 Task: Look for space in McKinleyville, United States from 10th July, 2023 to 15th July, 2023 for 7 adults in price range Rs.10000 to Rs.15000. Place can be entire place or shared room with 4 bedrooms having 7 beds and 4 bathrooms. Property type can be house, flat, guest house. Amenities needed are: wifi, TV, free parkinig on premises, gym, breakfast. Booking option can be shelf check-in. Required host language is English.
Action: Mouse moved to (497, 108)
Screenshot: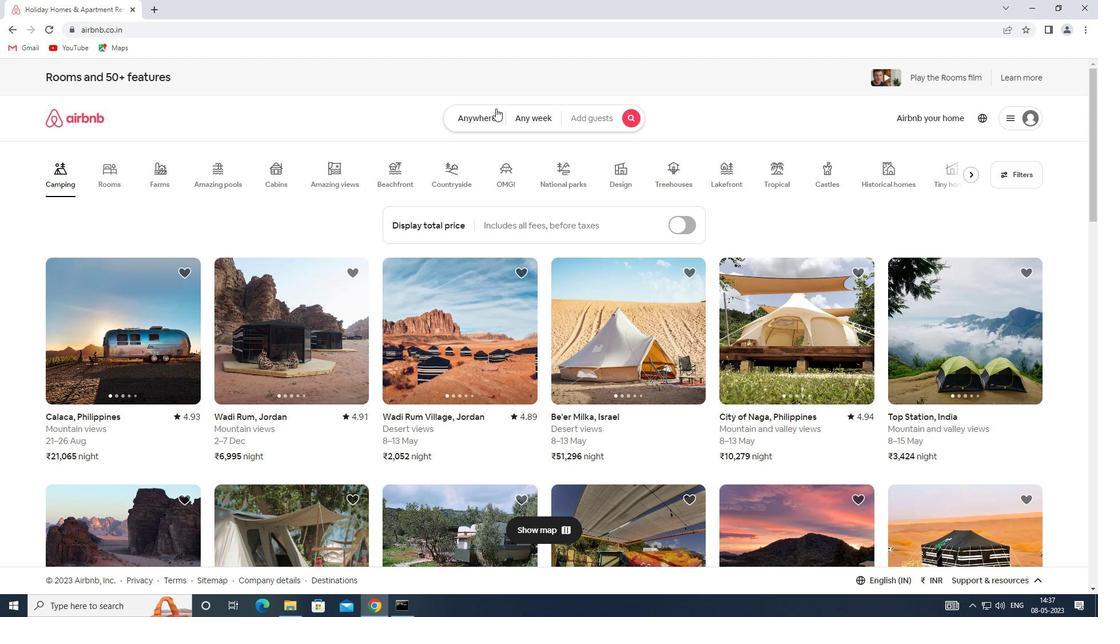 
Action: Mouse pressed left at (497, 108)
Screenshot: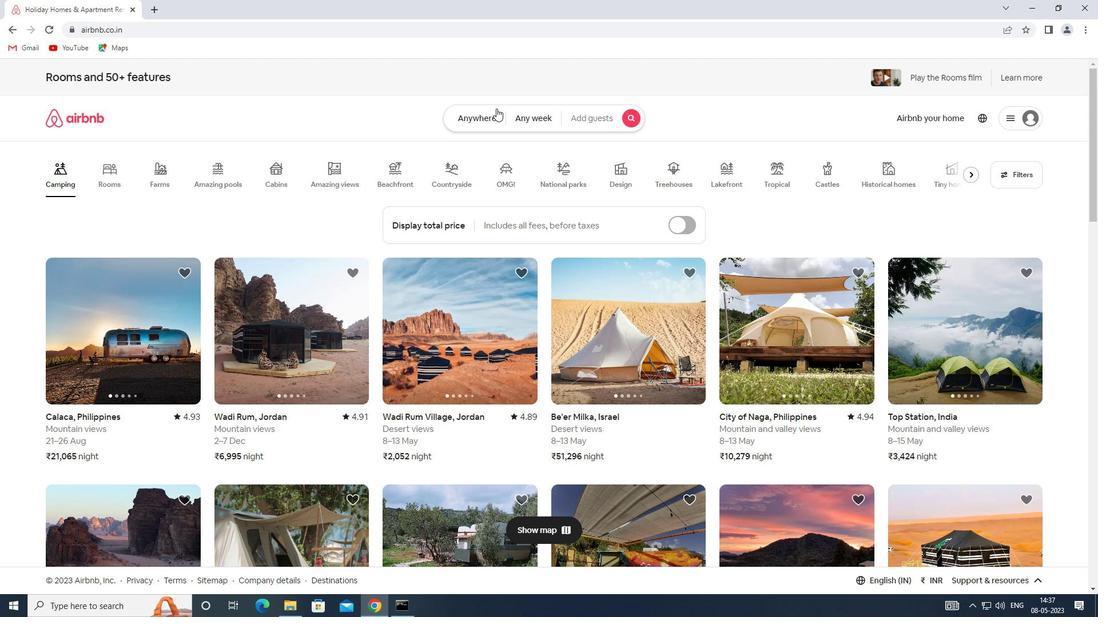 
Action: Mouse moved to (330, 163)
Screenshot: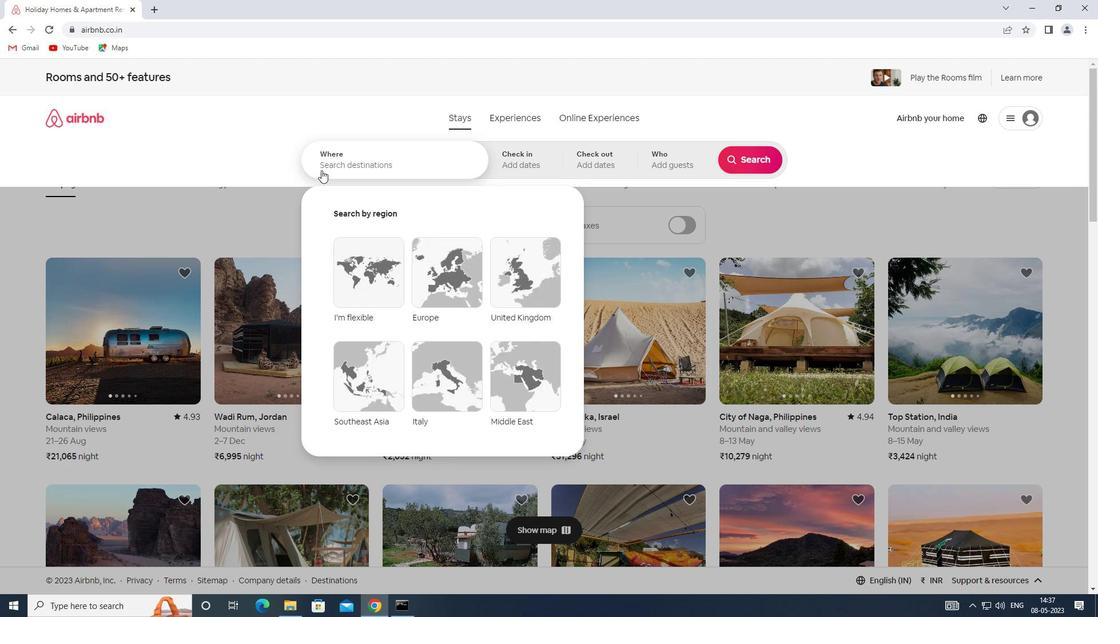 
Action: Mouse pressed left at (330, 163)
Screenshot: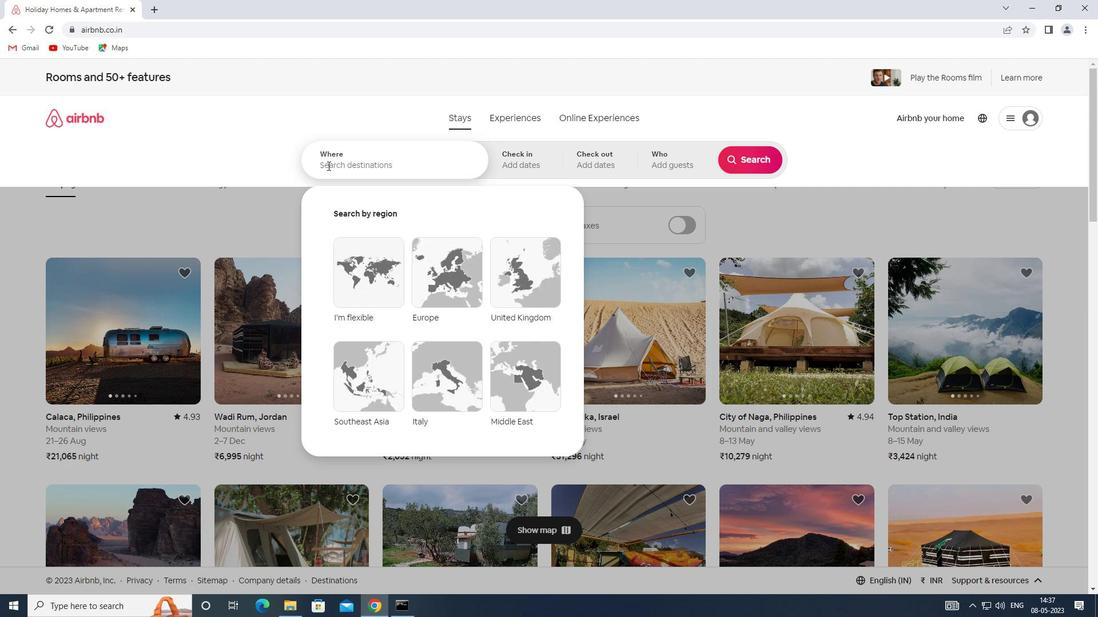 
Action: Key pressed <Key.shift>S
Screenshot: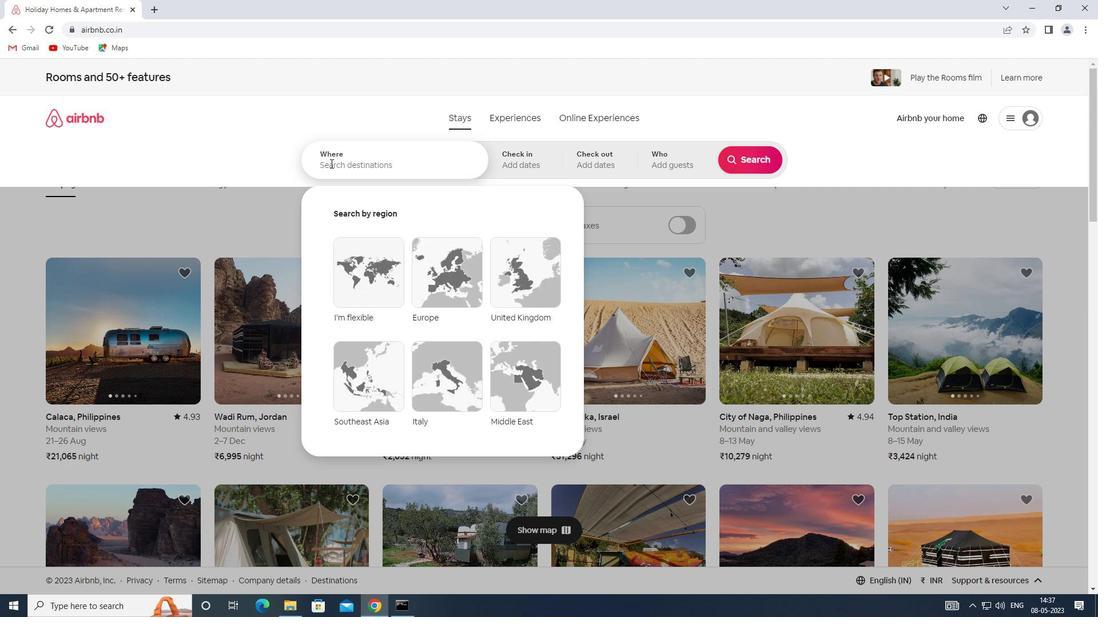 
Action: Mouse moved to (331, 163)
Screenshot: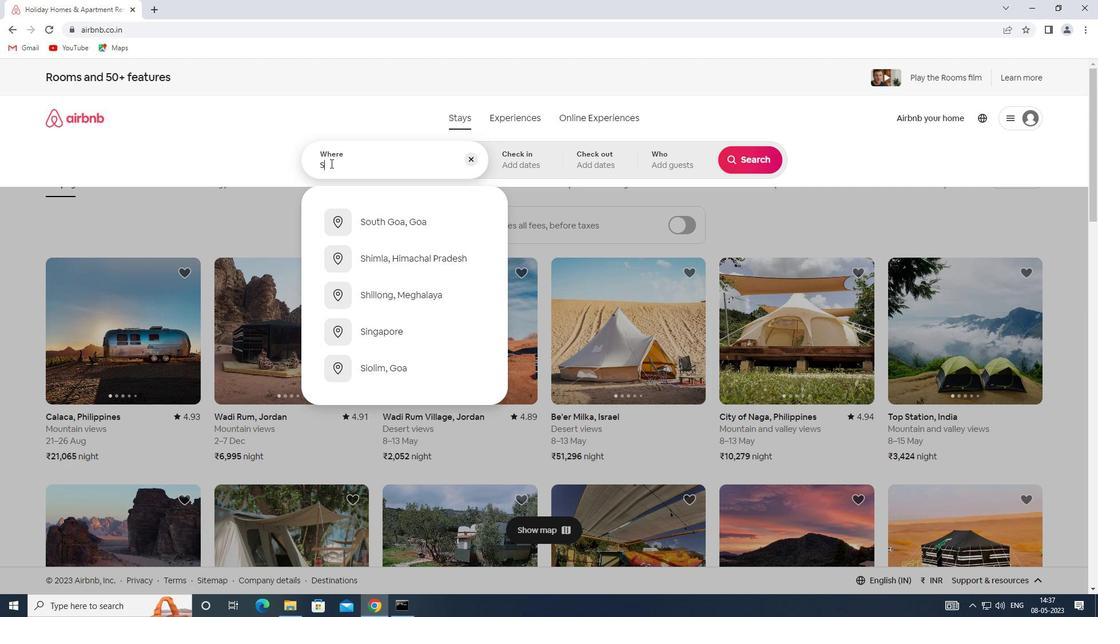 
Action: Key pressed PACE<Key.space>IN<Key.space><Key.shift>MC<Key.shift><Key.shift><Key.shift><Key.shift><Key.shift><Key.shift><Key.shift><Key.shift><Key.shift><Key.shift><Key.shift><Key.shift>KINLEYVILLE,<Key.shift>UNITED<Key.space><Key.shift>STATES
Screenshot: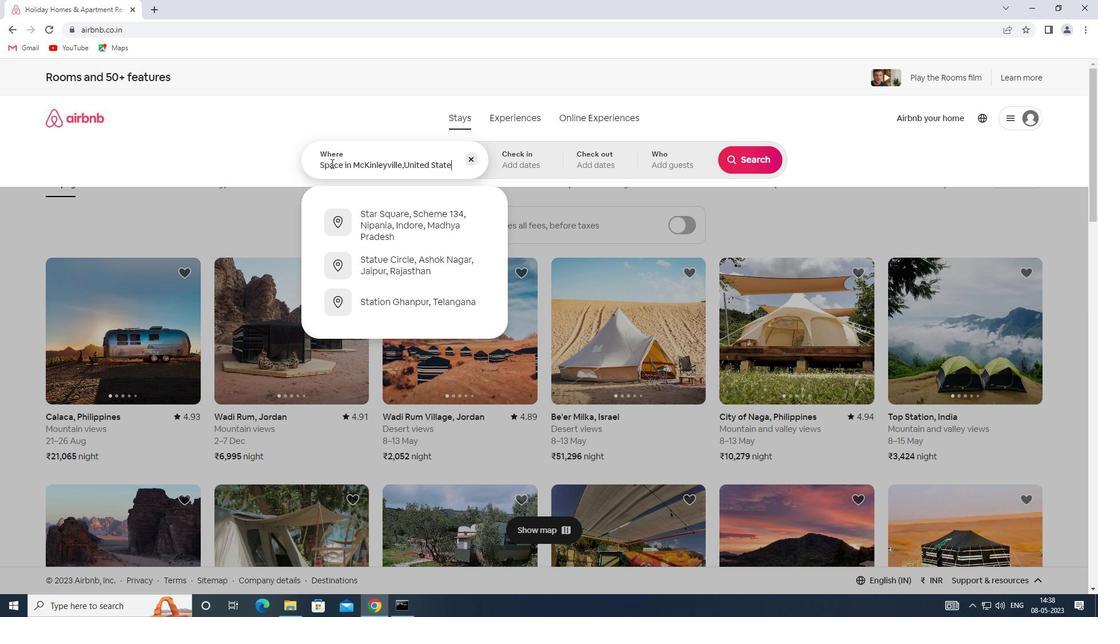 
Action: Mouse moved to (520, 165)
Screenshot: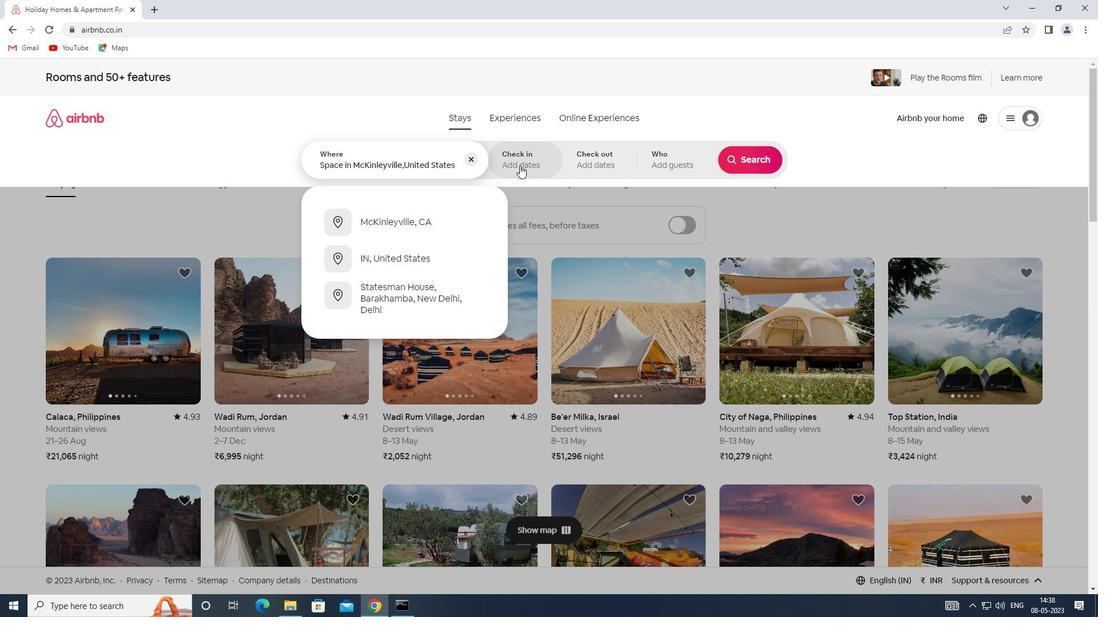 
Action: Mouse pressed left at (520, 165)
Screenshot: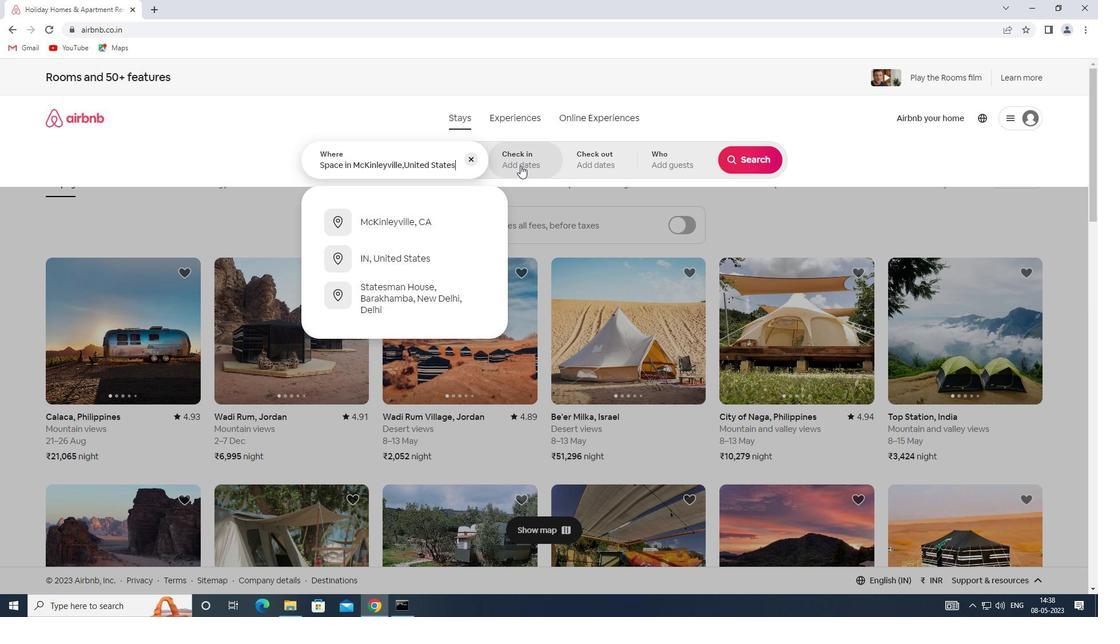 
Action: Mouse moved to (743, 251)
Screenshot: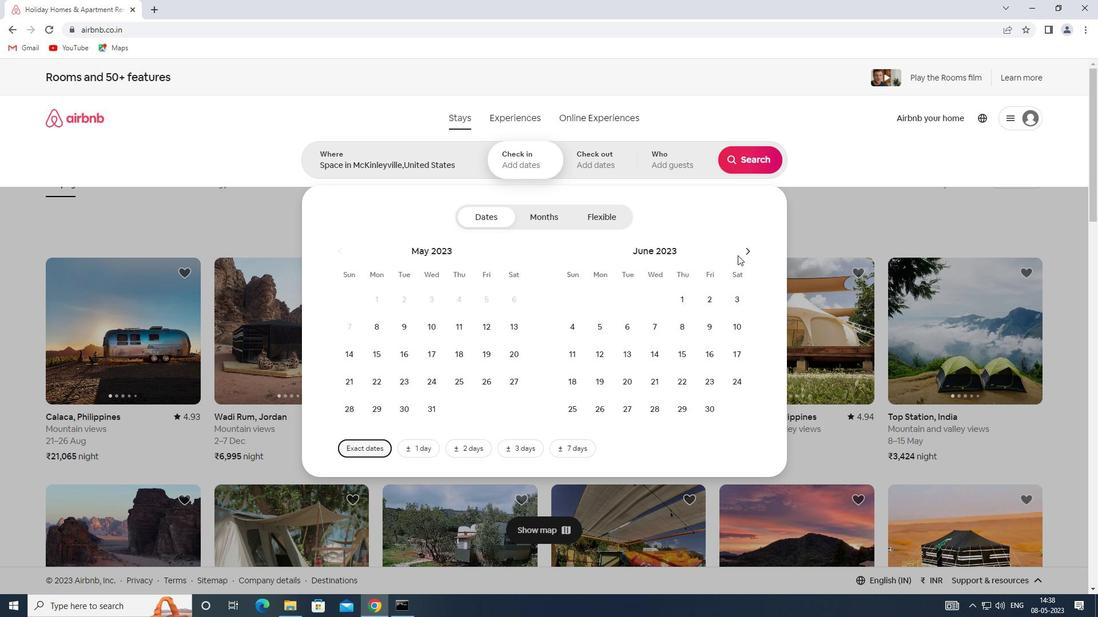 
Action: Mouse pressed left at (743, 251)
Screenshot: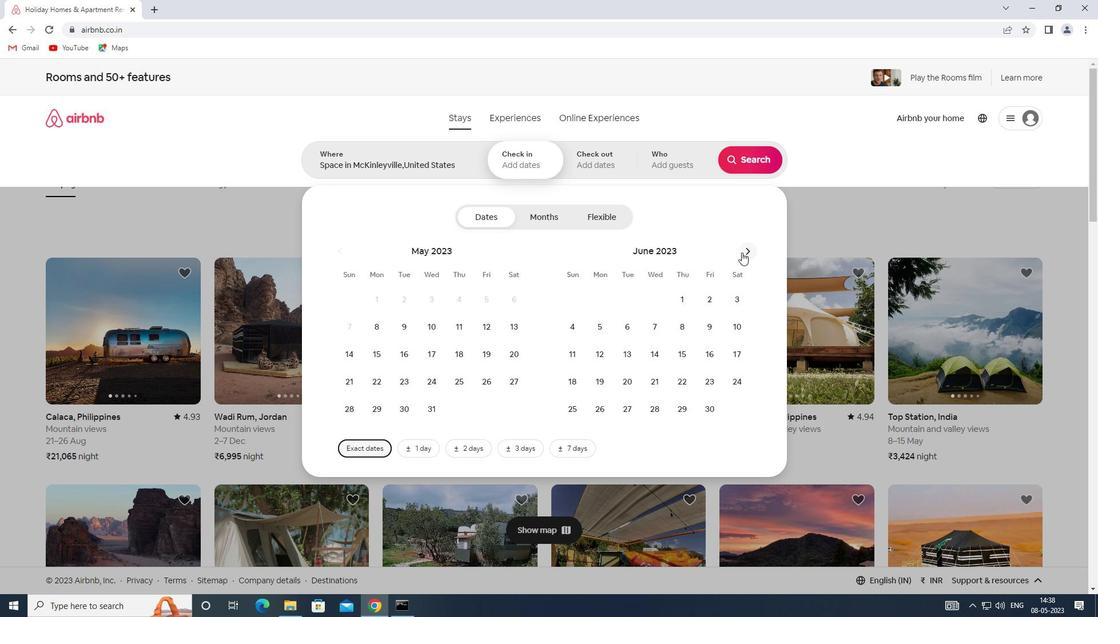 
Action: Mouse moved to (593, 349)
Screenshot: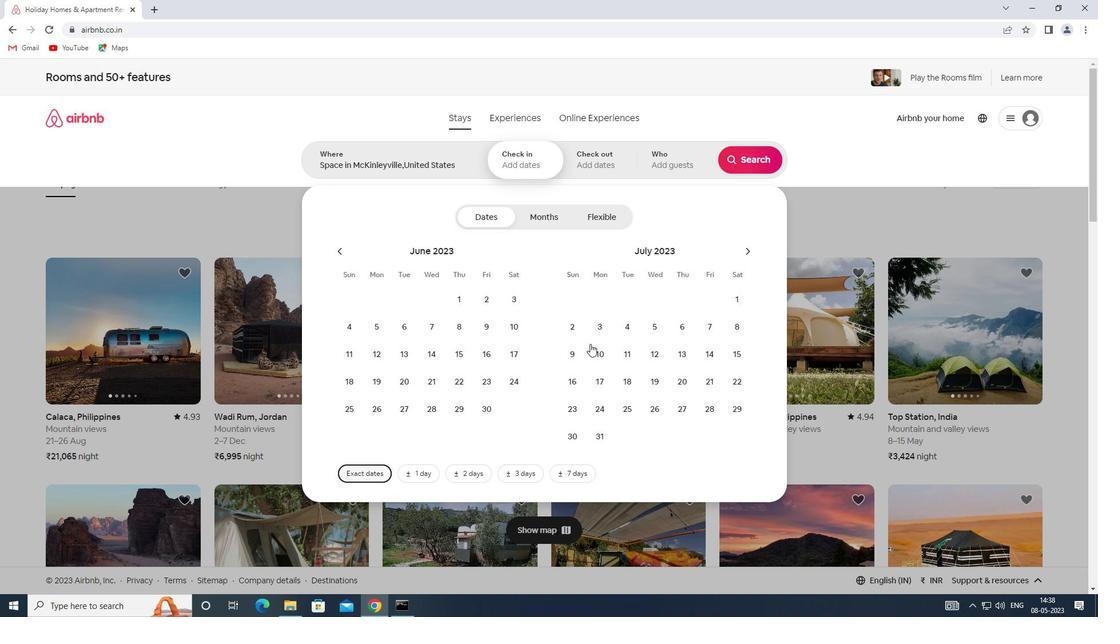 
Action: Mouse pressed left at (593, 349)
Screenshot: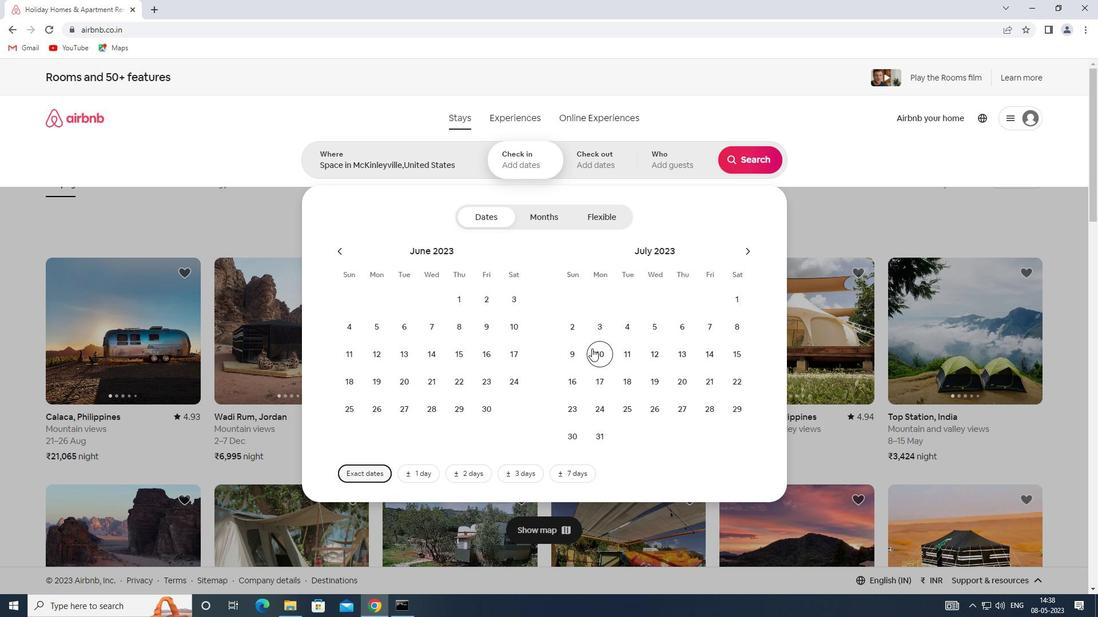 
Action: Mouse moved to (735, 358)
Screenshot: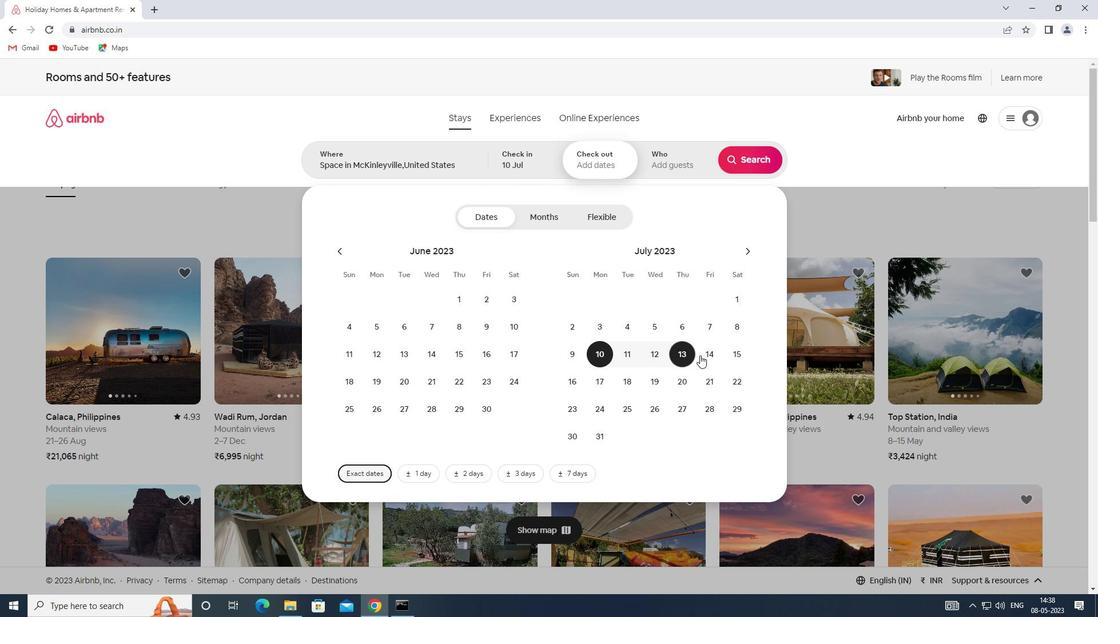 
Action: Mouse pressed left at (735, 358)
Screenshot: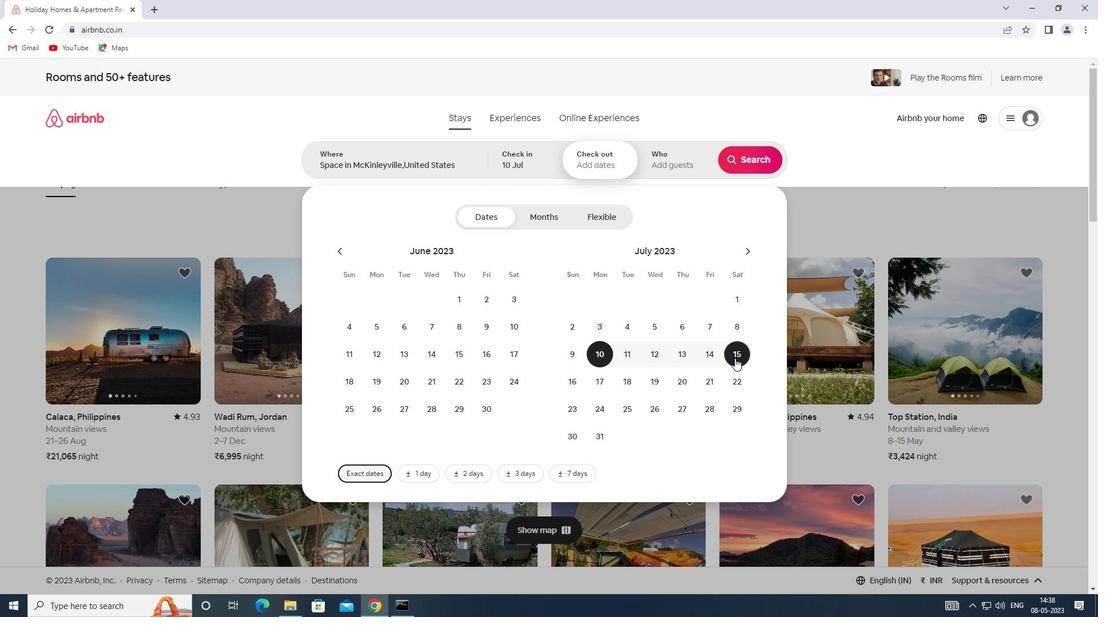 
Action: Mouse moved to (663, 162)
Screenshot: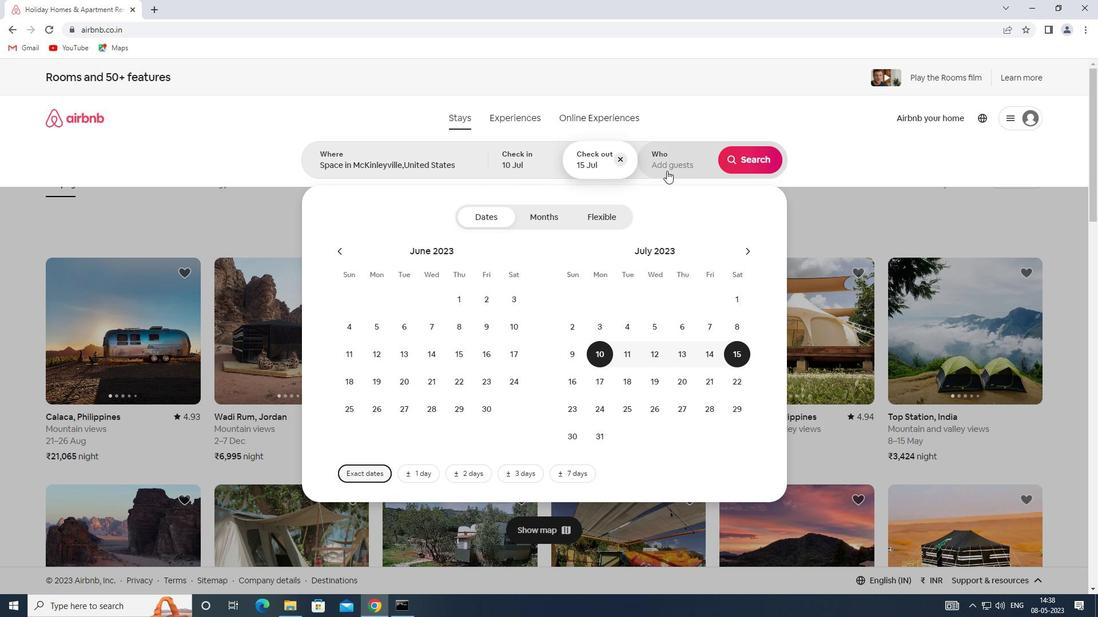 
Action: Mouse pressed left at (663, 162)
Screenshot: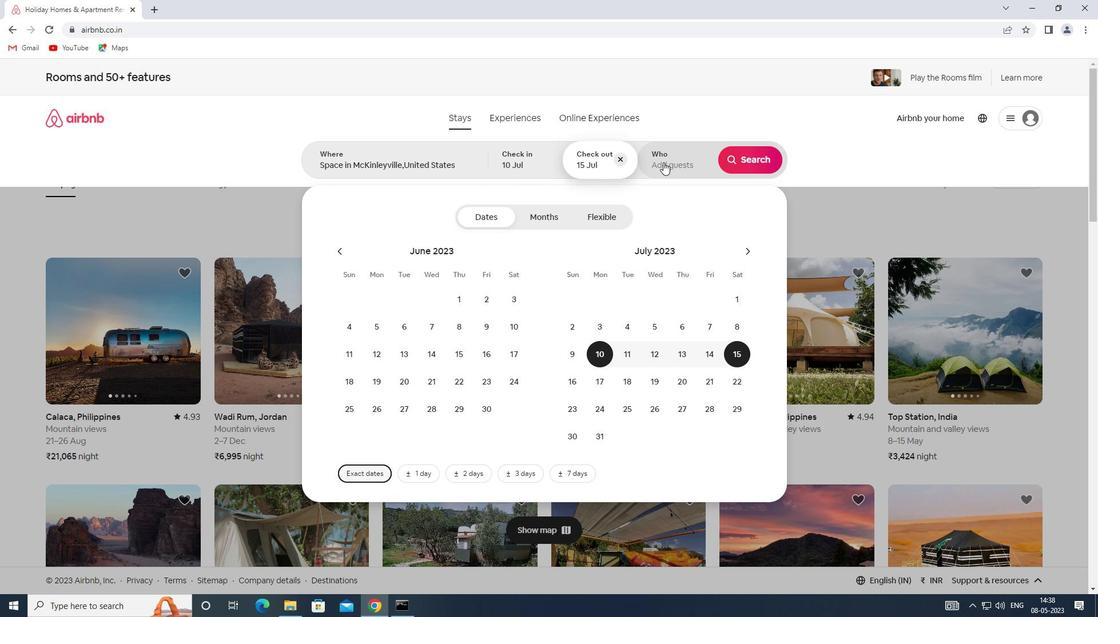 
Action: Mouse moved to (754, 223)
Screenshot: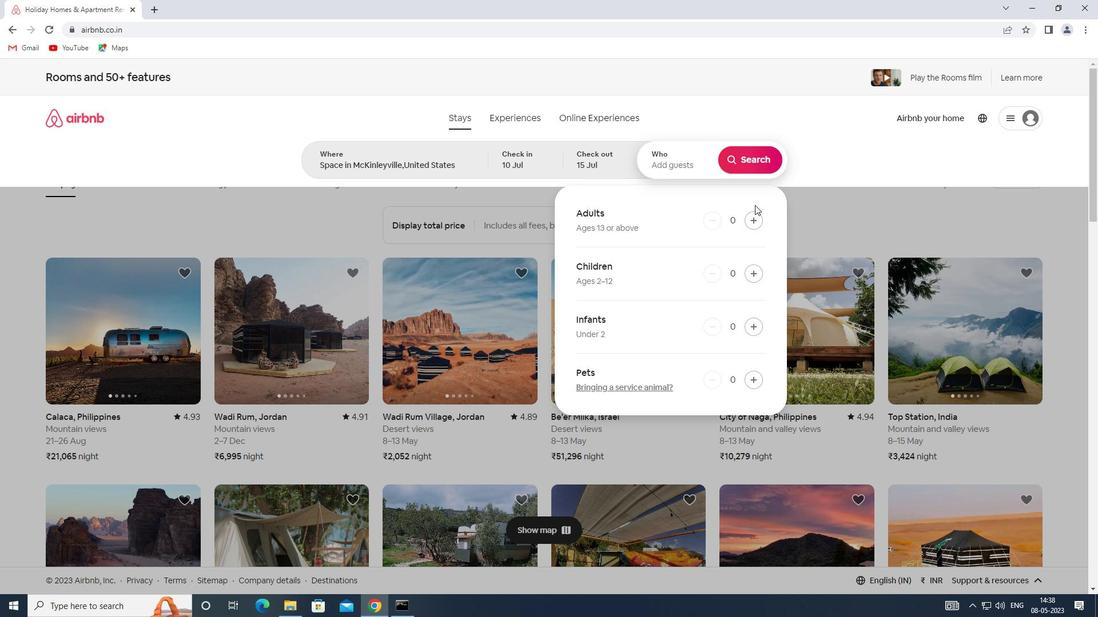 
Action: Mouse pressed left at (754, 223)
Screenshot: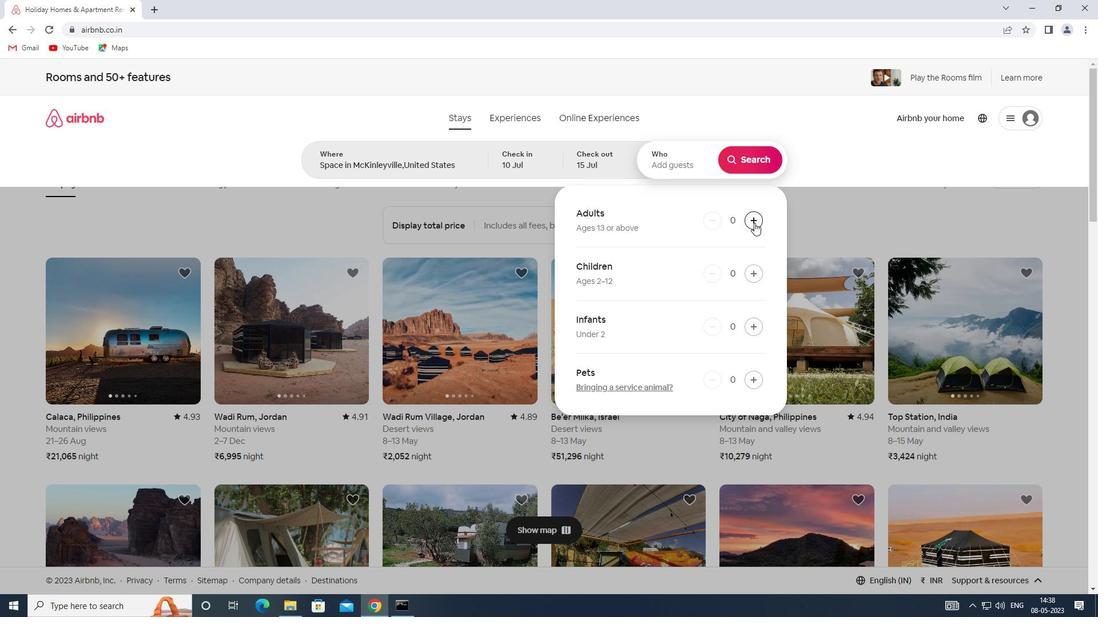
Action: Mouse pressed left at (754, 223)
Screenshot: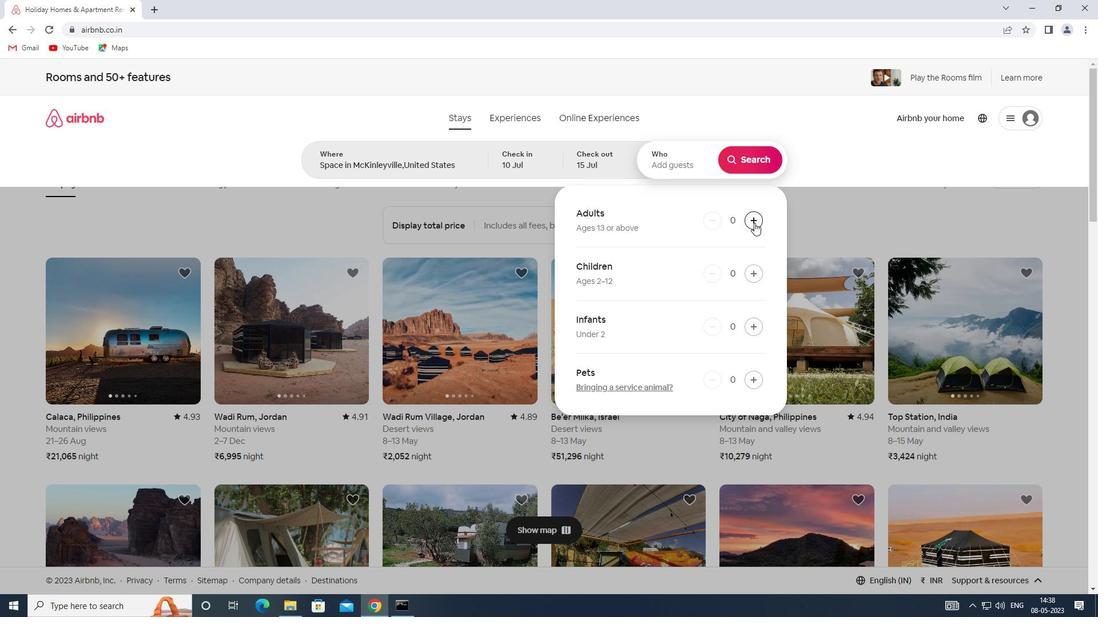 
Action: Mouse pressed left at (754, 223)
Screenshot: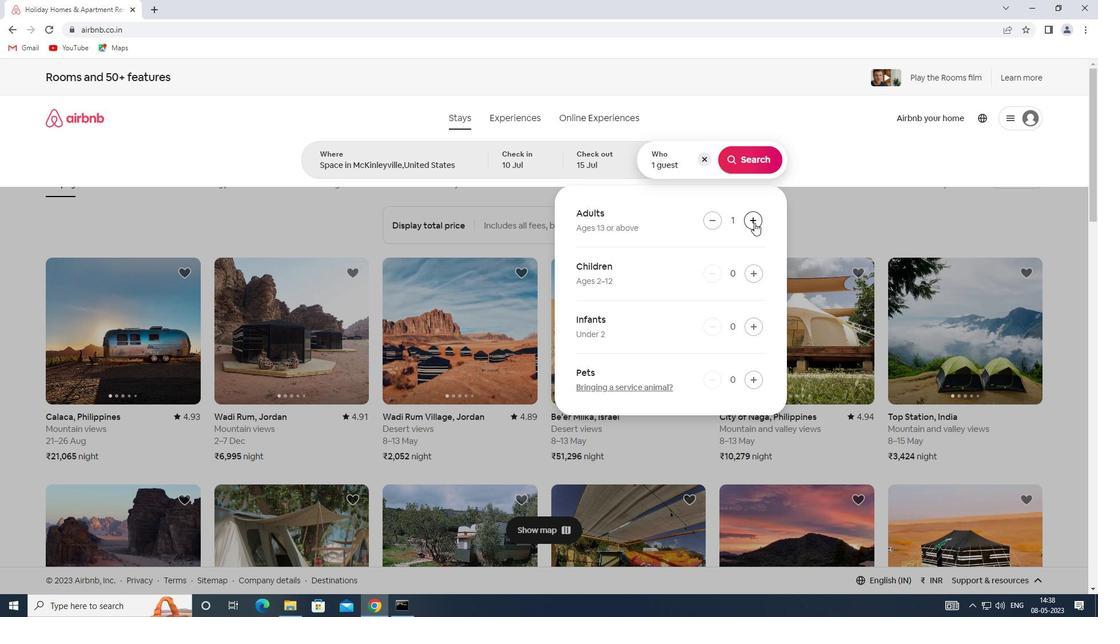 
Action: Mouse pressed left at (754, 223)
Screenshot: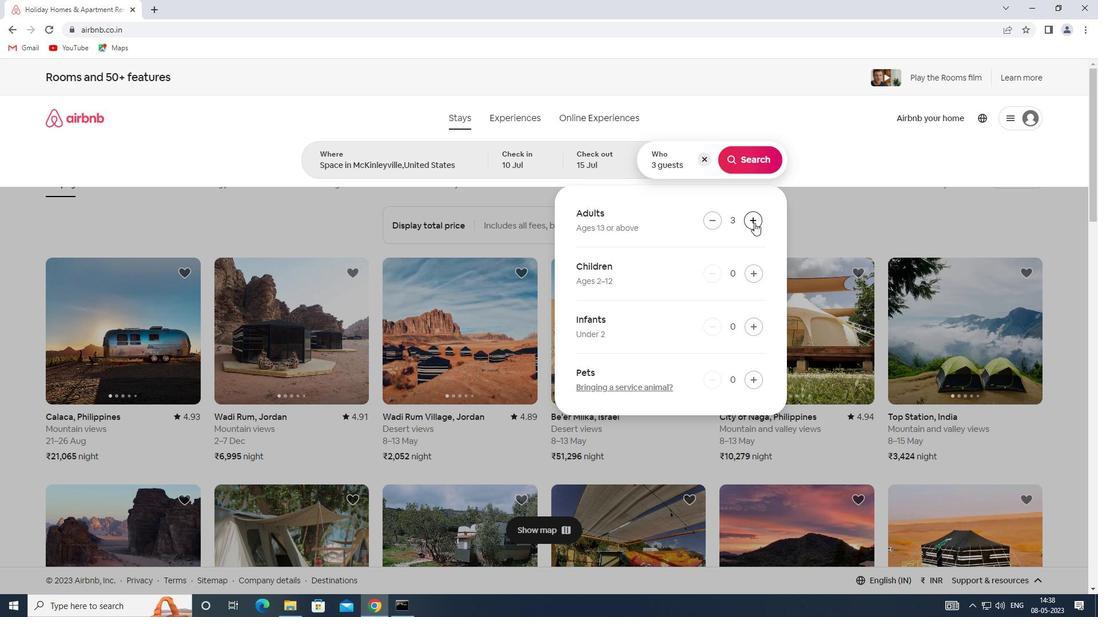 
Action: Mouse pressed left at (754, 223)
Screenshot: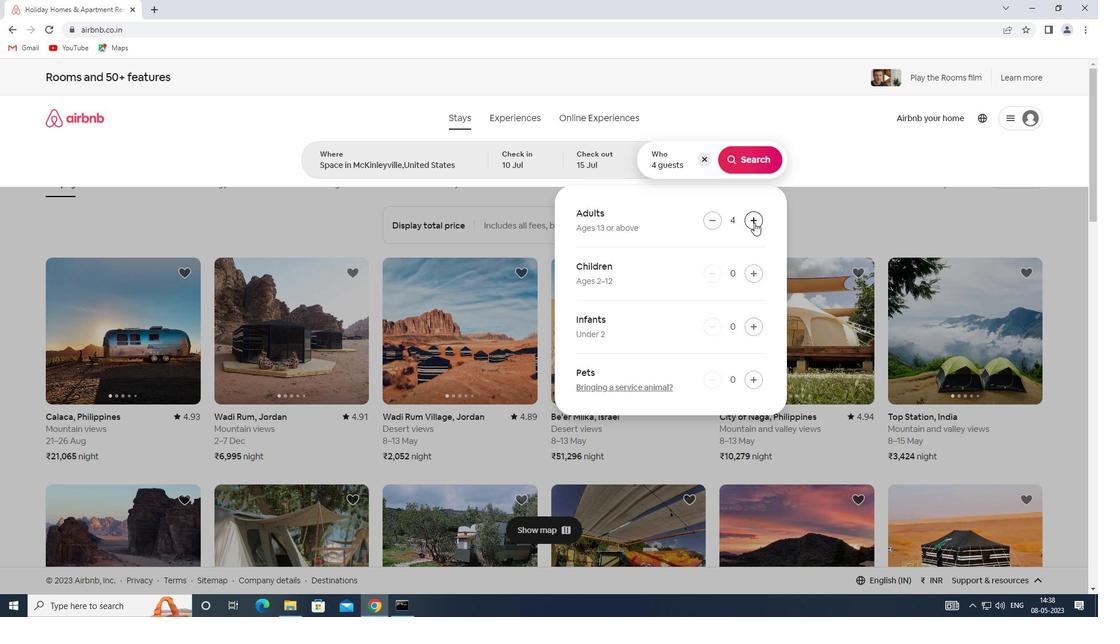 
Action: Mouse pressed left at (754, 223)
Screenshot: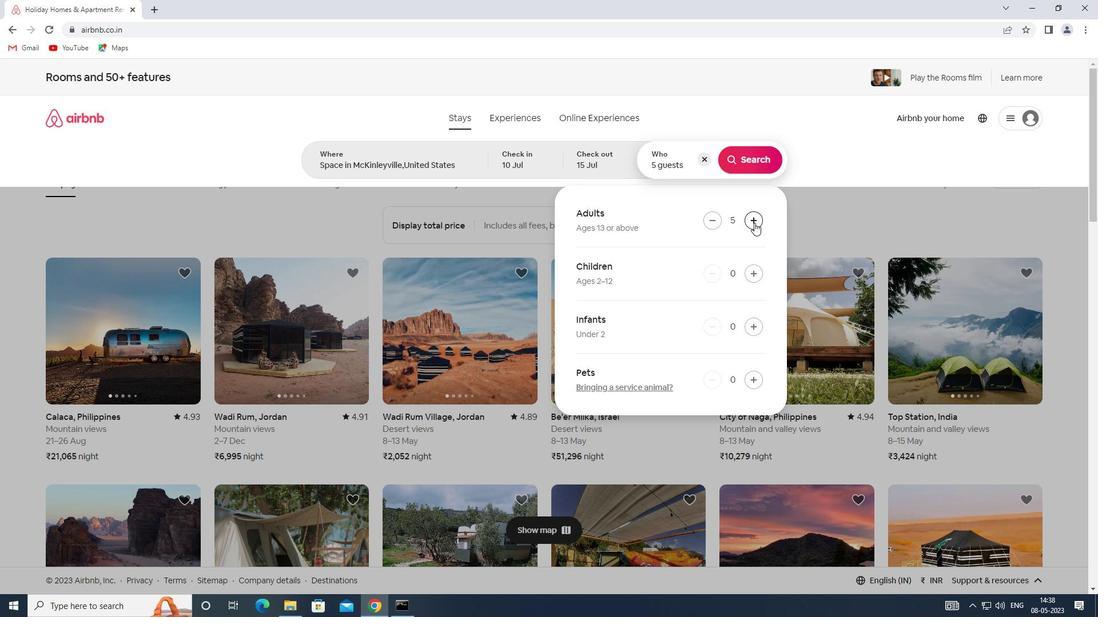 
Action: Mouse pressed left at (754, 223)
Screenshot: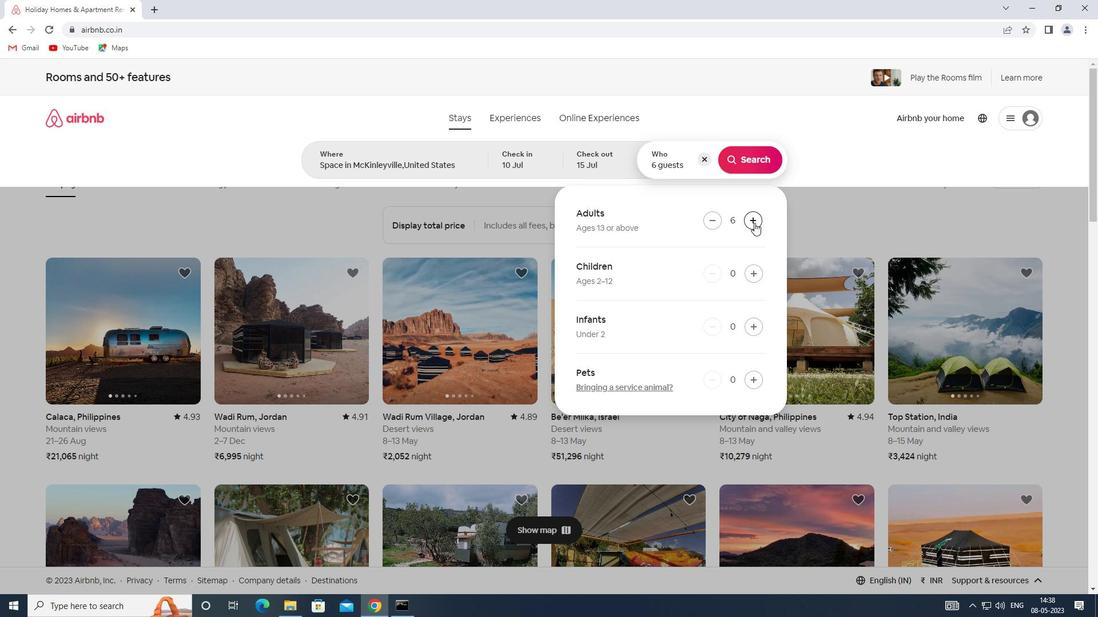 
Action: Mouse moved to (748, 153)
Screenshot: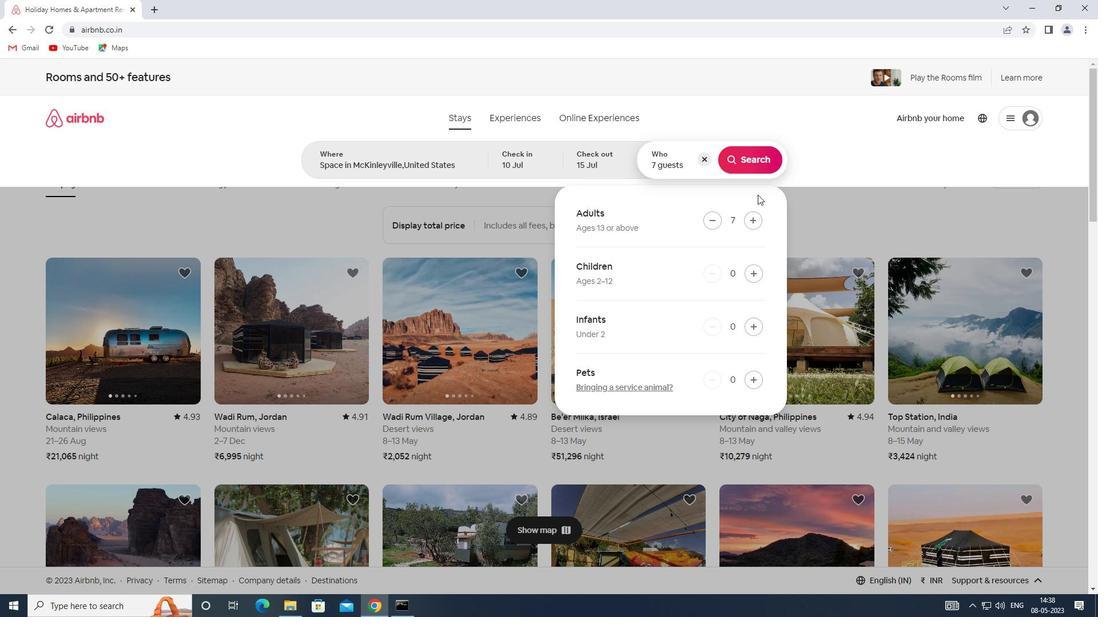 
Action: Mouse pressed left at (748, 153)
Screenshot: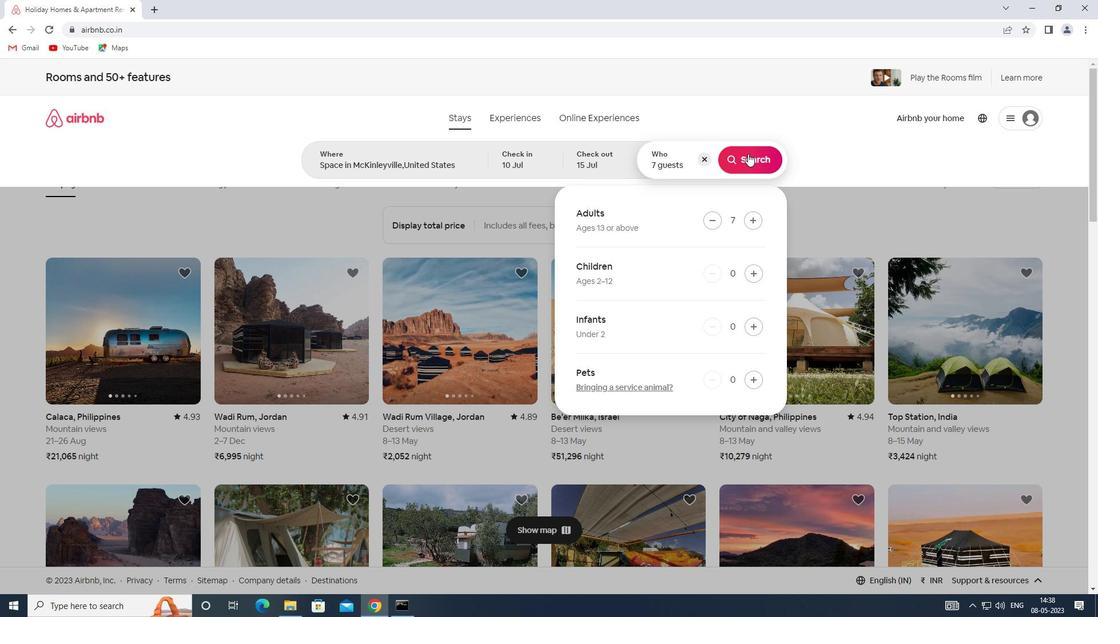 
Action: Mouse moved to (1055, 124)
Screenshot: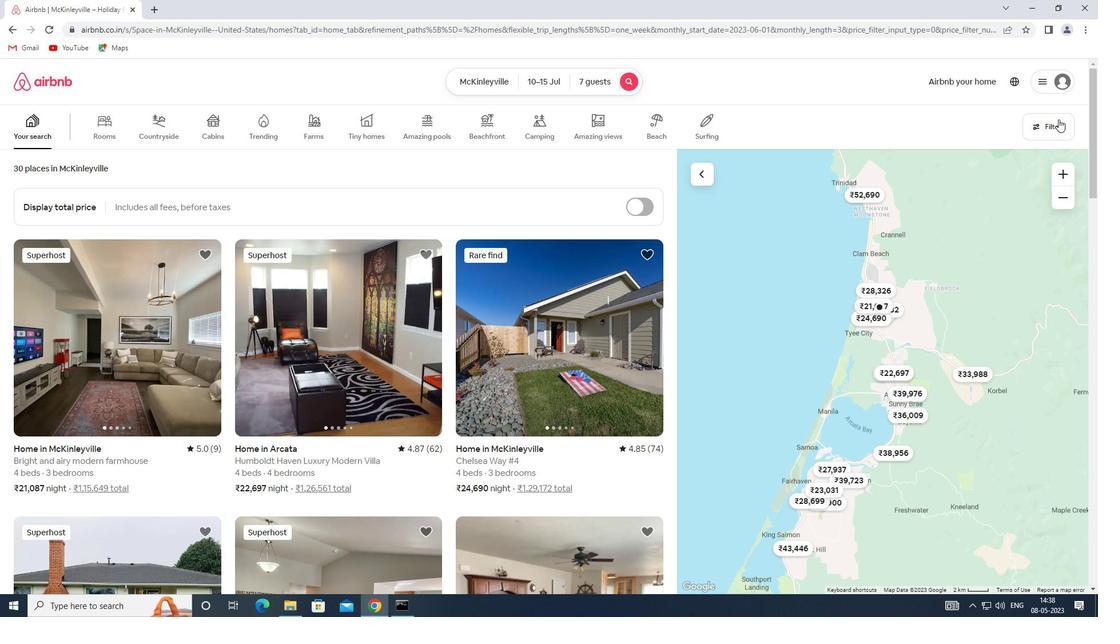 
Action: Mouse pressed left at (1055, 124)
Screenshot: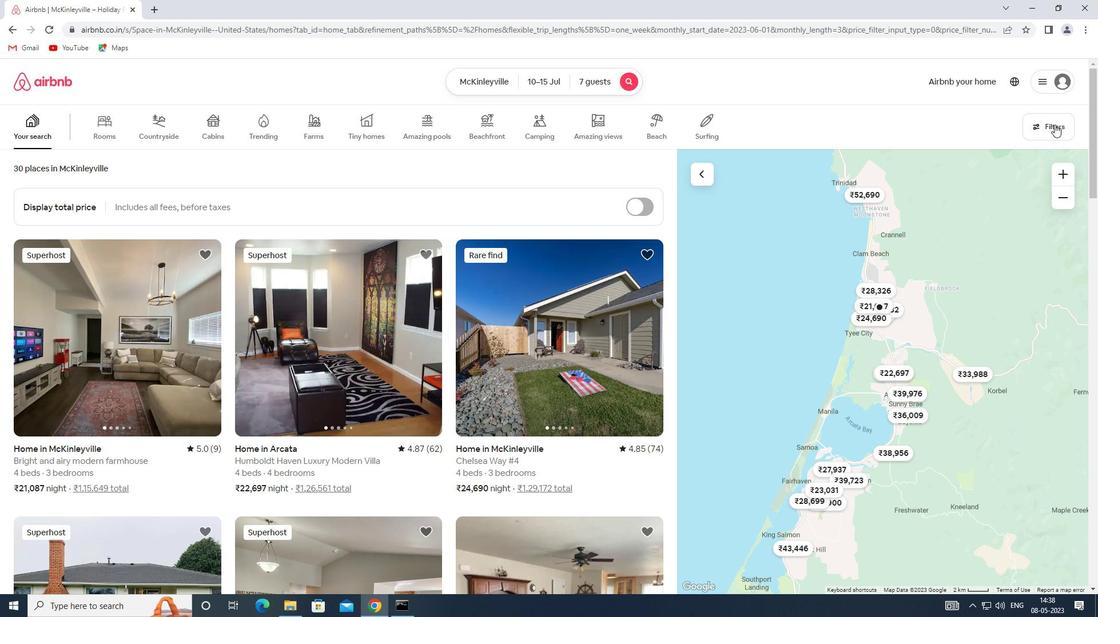 
Action: Mouse moved to (398, 413)
Screenshot: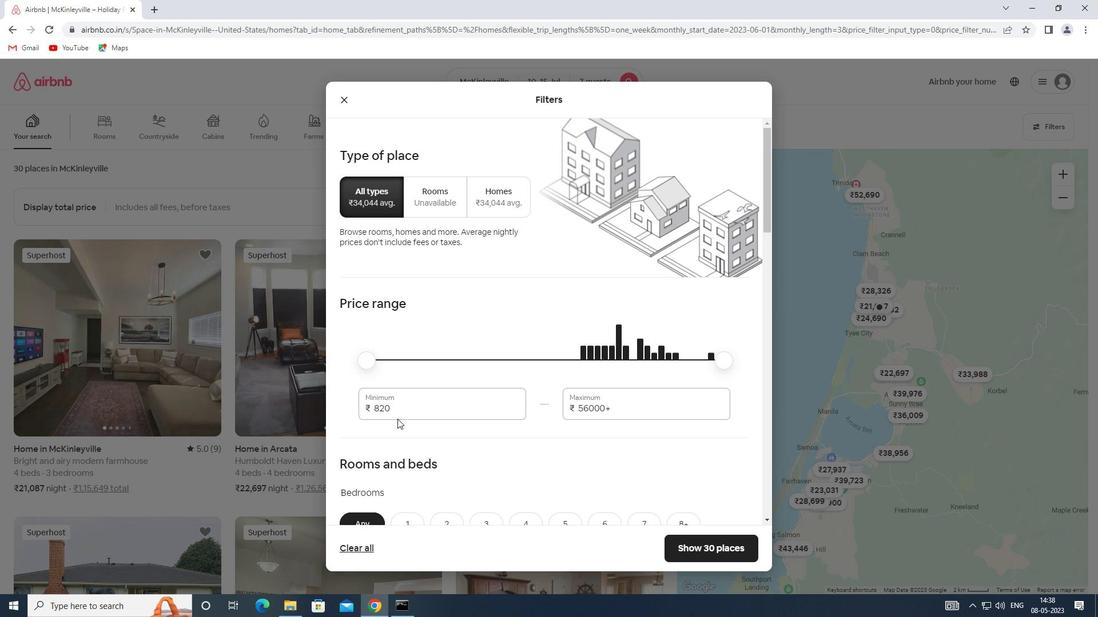 
Action: Mouse pressed left at (398, 413)
Screenshot: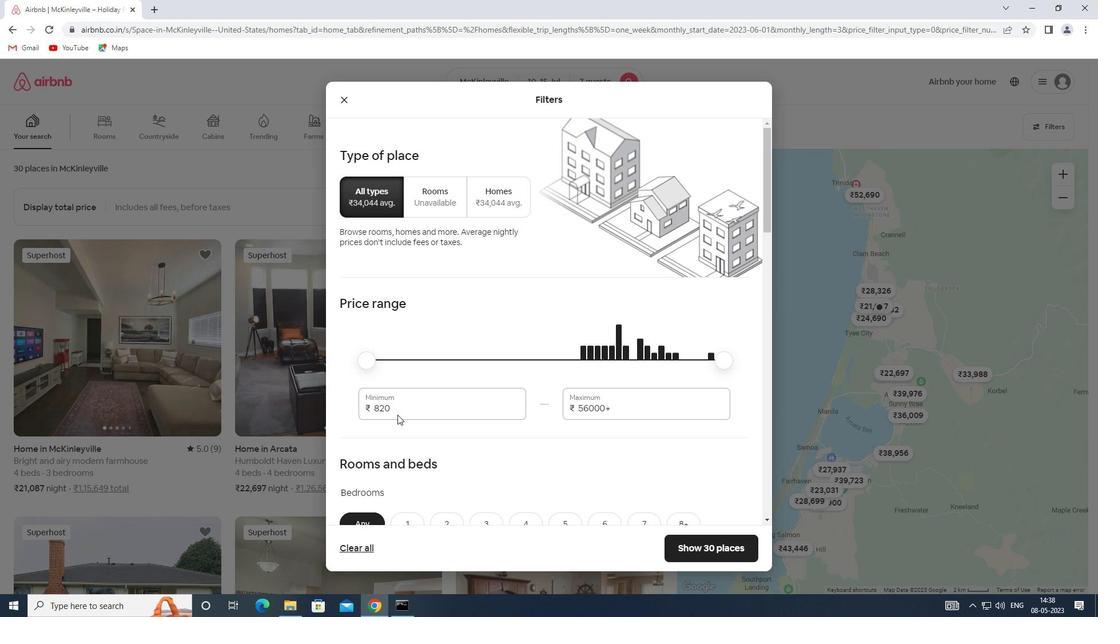 
Action: Mouse moved to (347, 398)
Screenshot: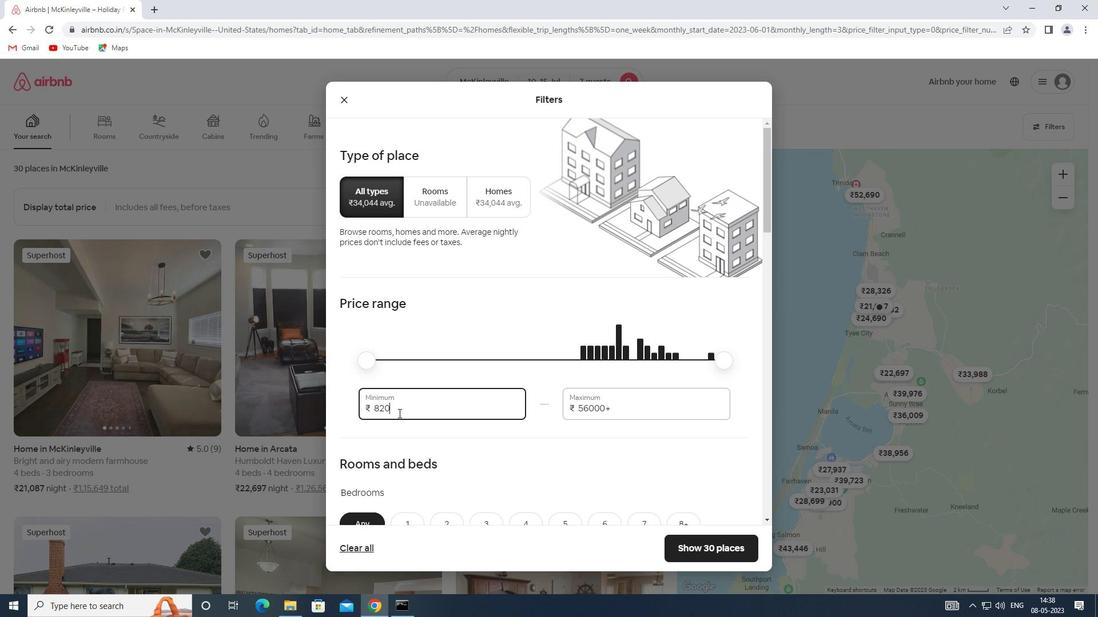 
Action: Key pressed 10000
Screenshot: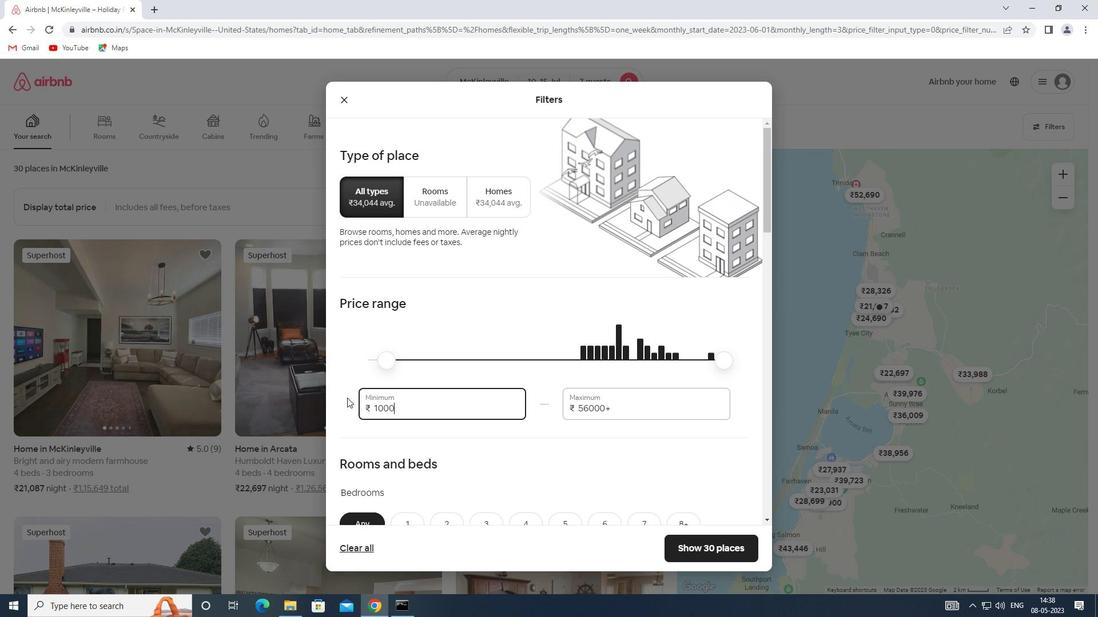 
Action: Mouse moved to (616, 410)
Screenshot: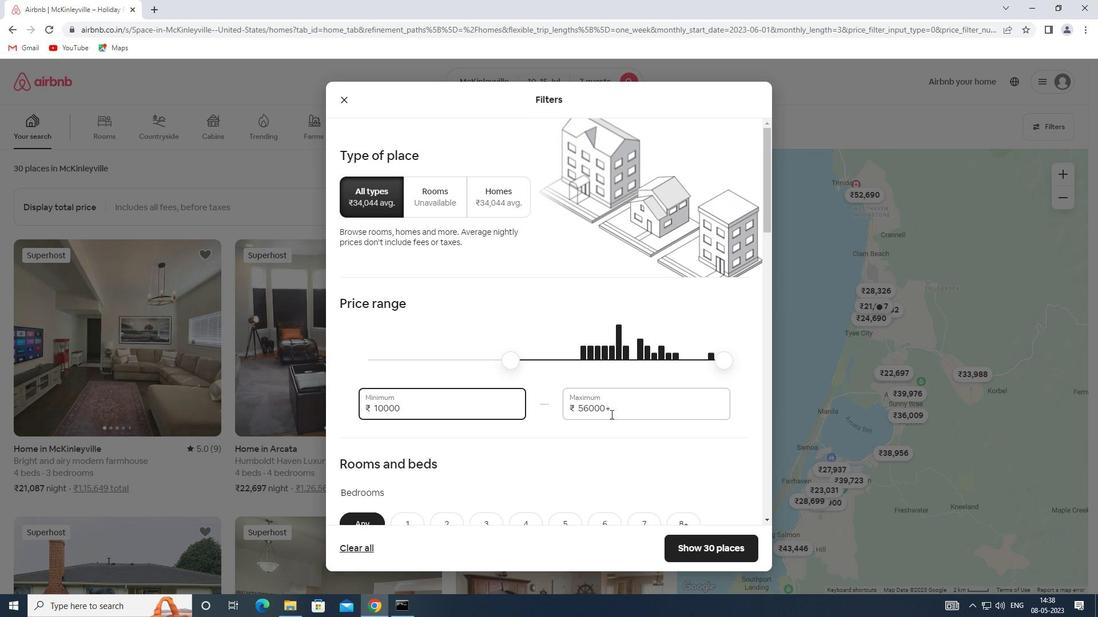 
Action: Mouse pressed left at (616, 410)
Screenshot: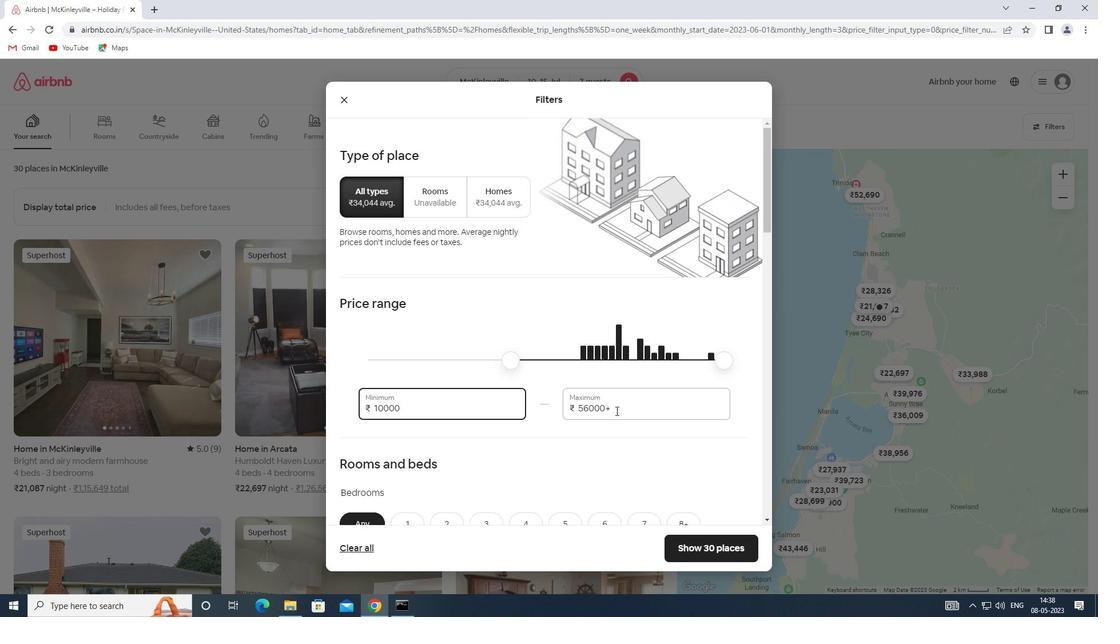 
Action: Mouse moved to (509, 418)
Screenshot: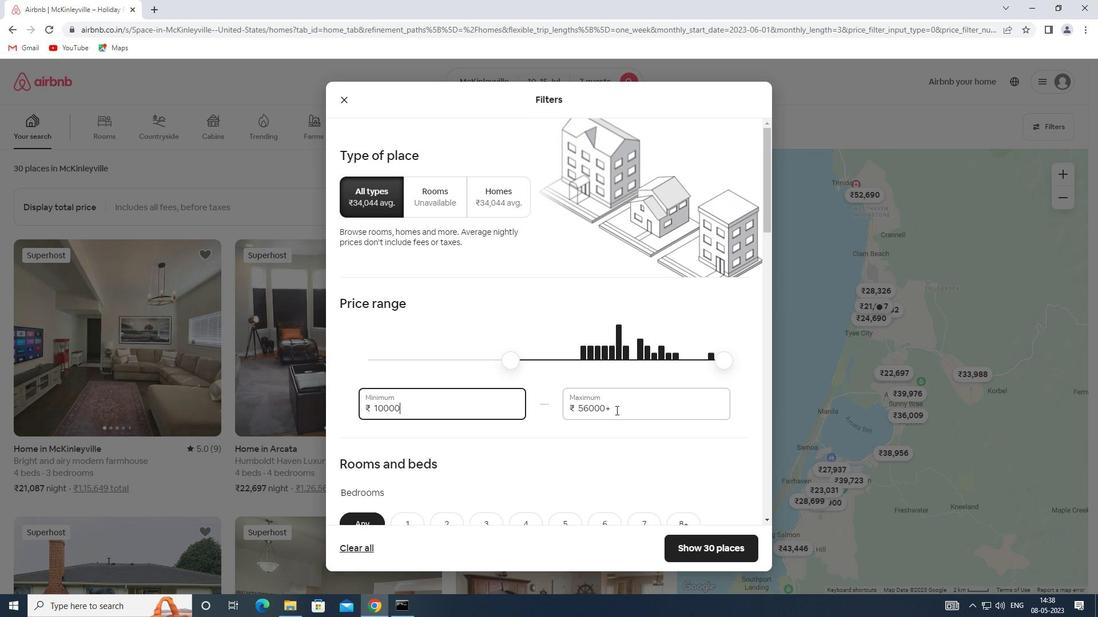 
Action: Key pressed 15000
Screenshot: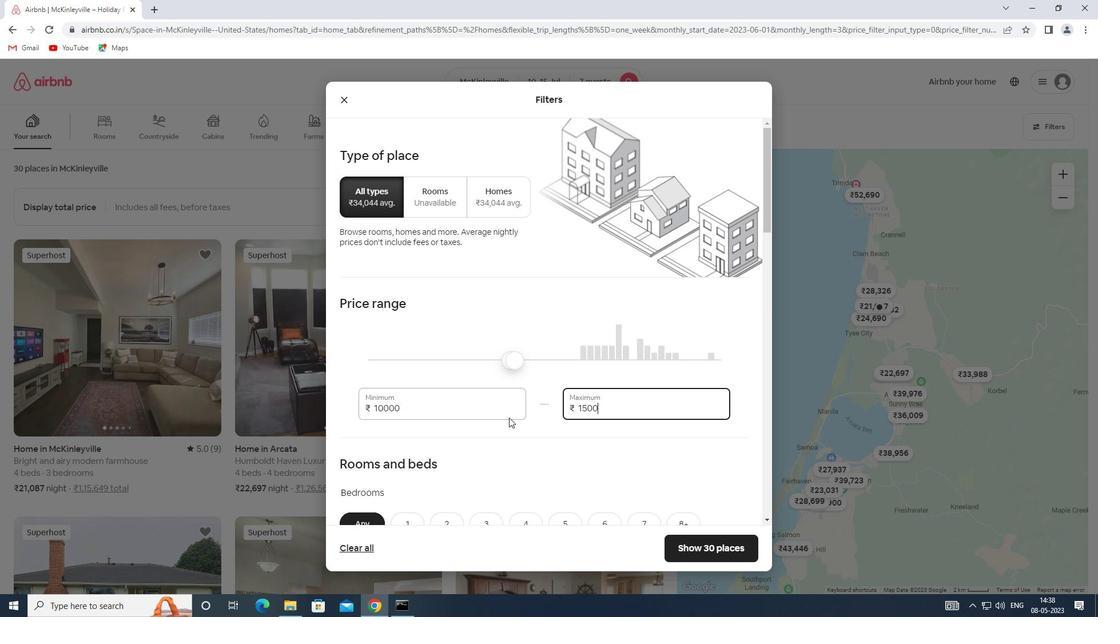 
Action: Mouse moved to (470, 425)
Screenshot: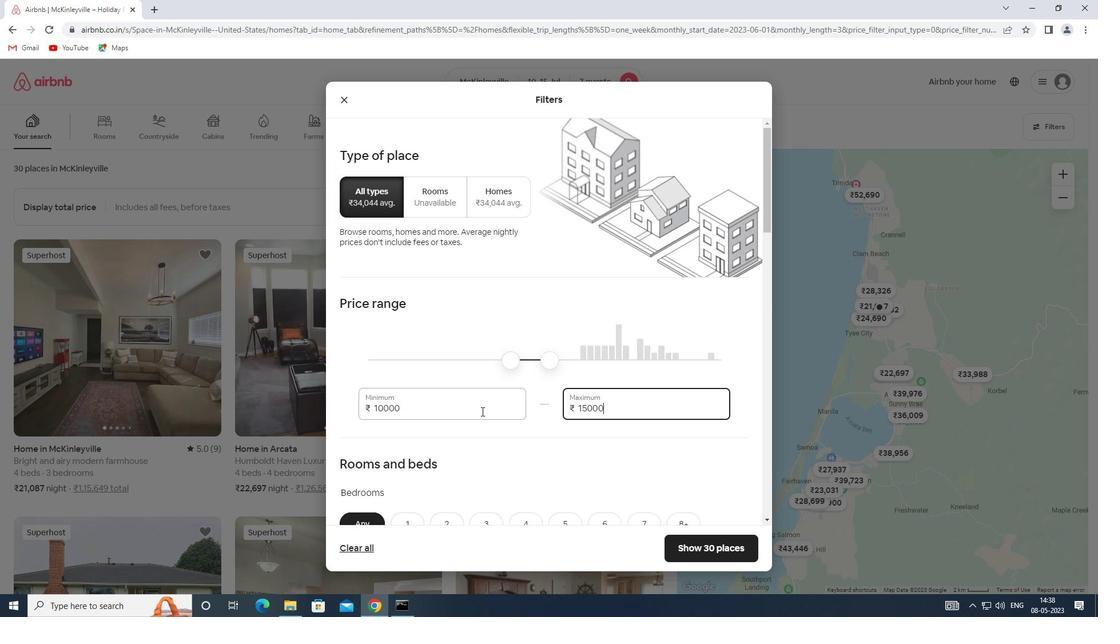 
Action: Mouse scrolled (470, 425) with delta (0, 0)
Screenshot: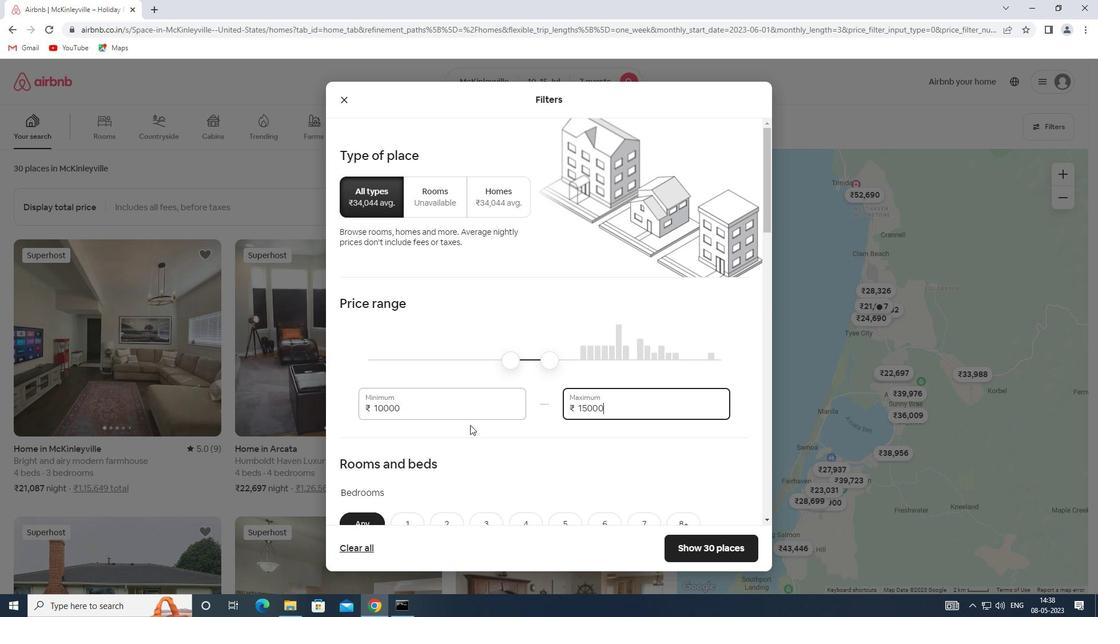 
Action: Mouse scrolled (470, 425) with delta (0, 0)
Screenshot: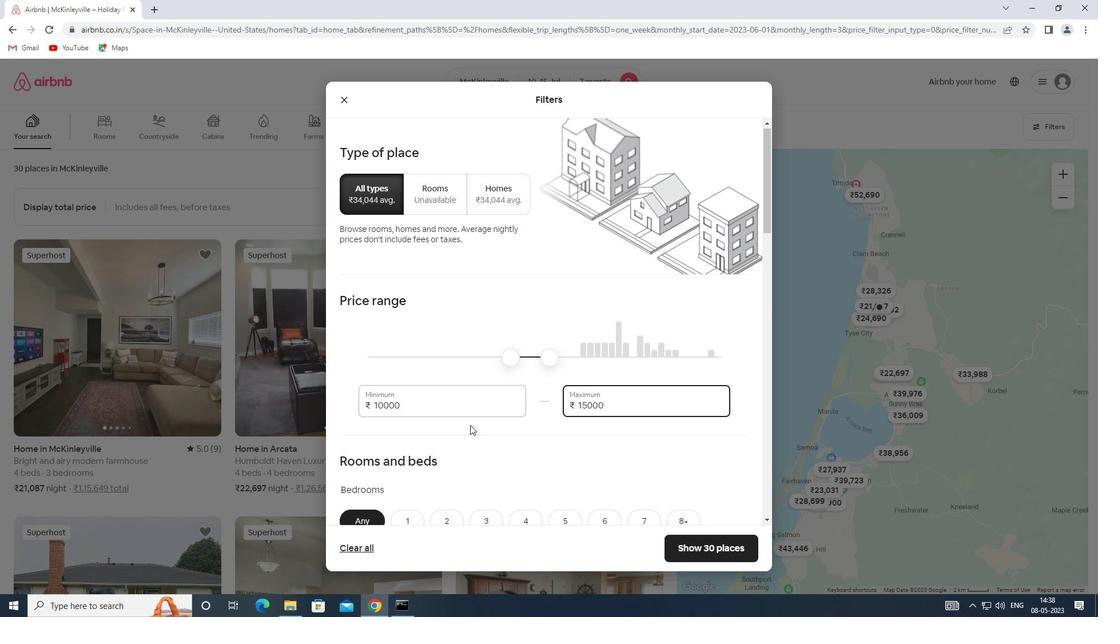 
Action: Mouse scrolled (470, 425) with delta (0, 0)
Screenshot: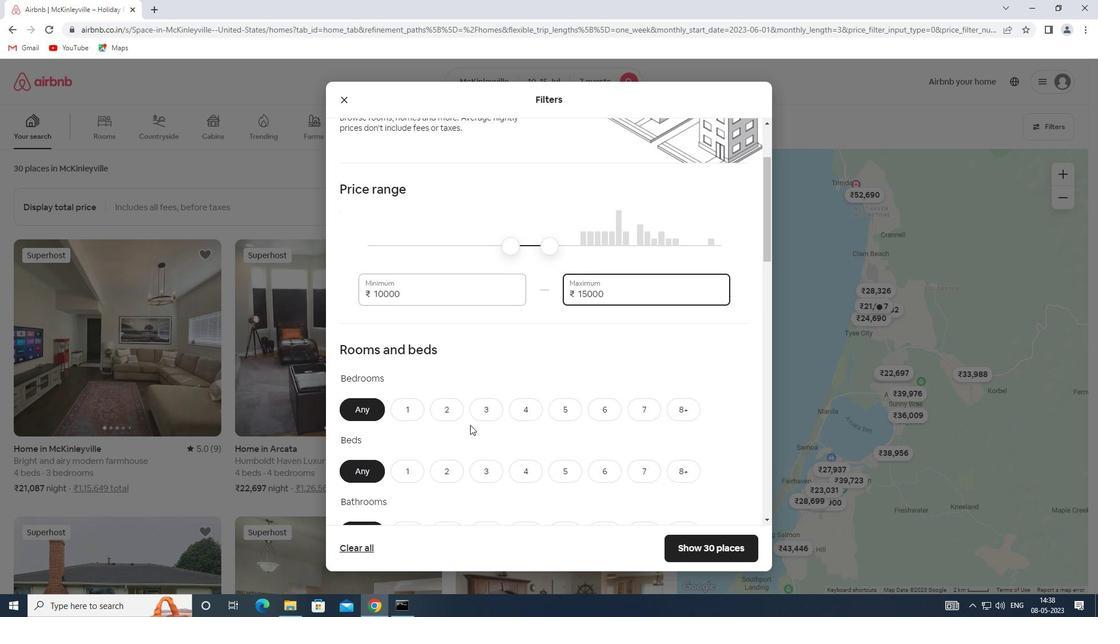 
Action: Mouse moved to (533, 351)
Screenshot: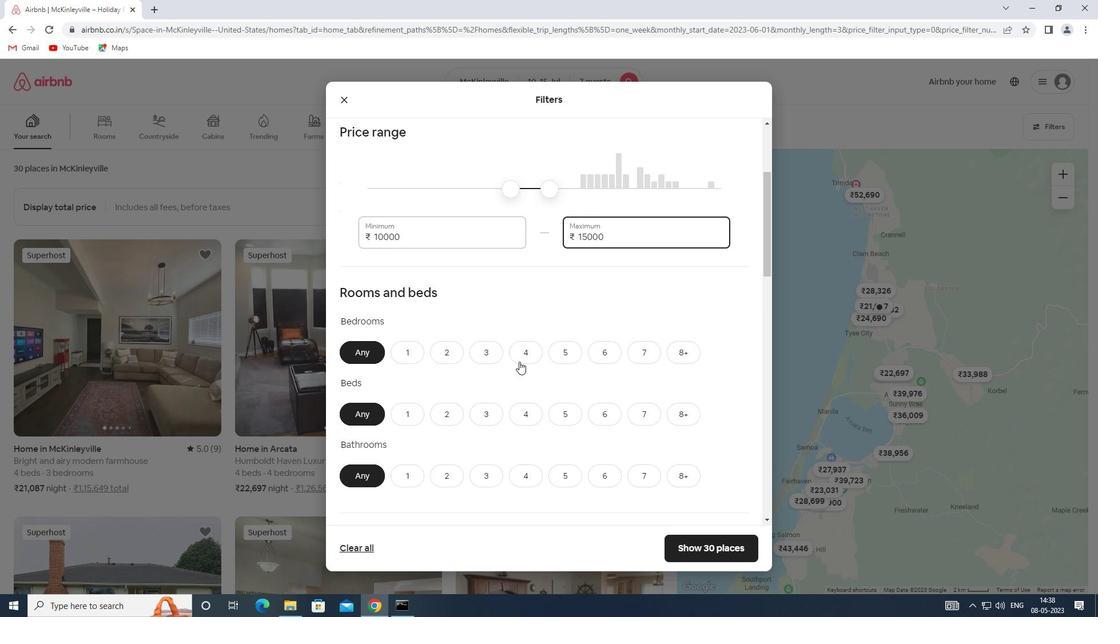 
Action: Mouse pressed left at (533, 351)
Screenshot: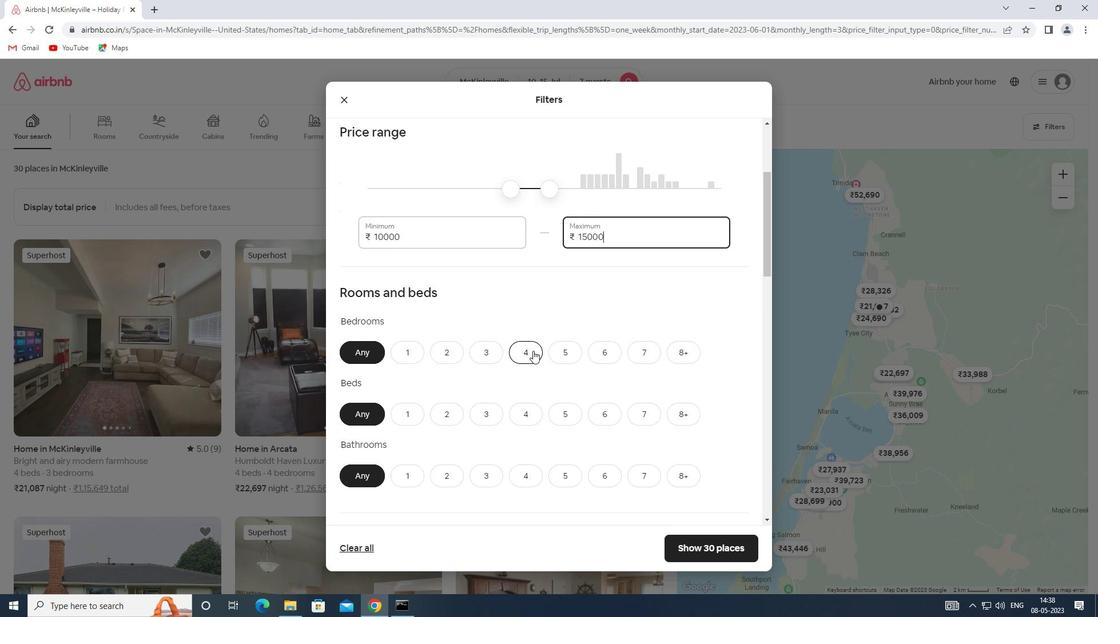 
Action: Mouse moved to (656, 419)
Screenshot: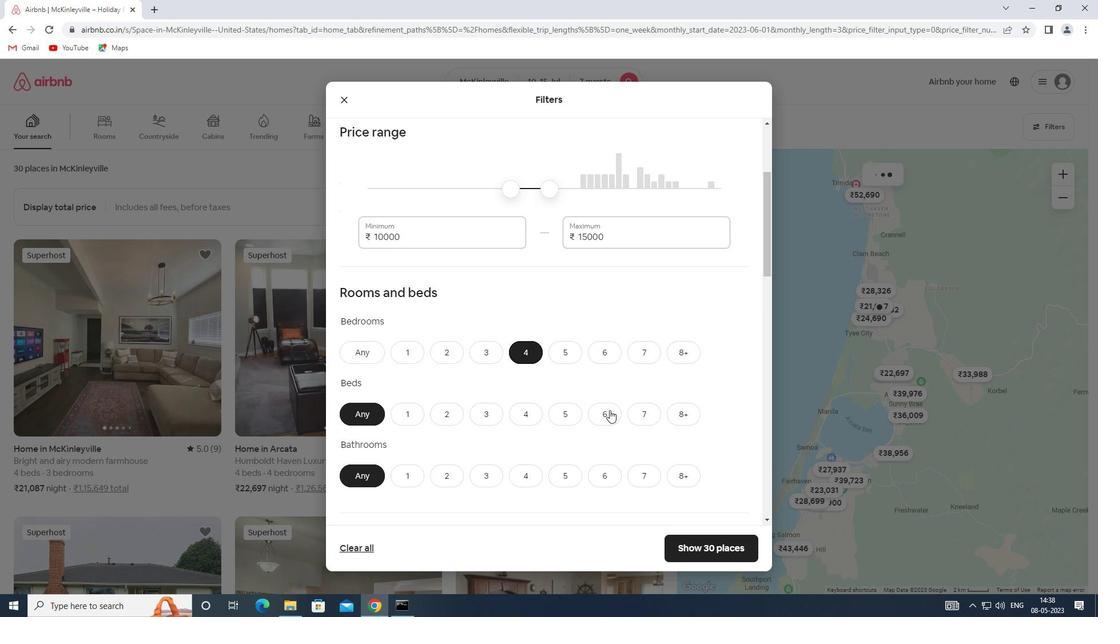 
Action: Mouse pressed left at (656, 419)
Screenshot: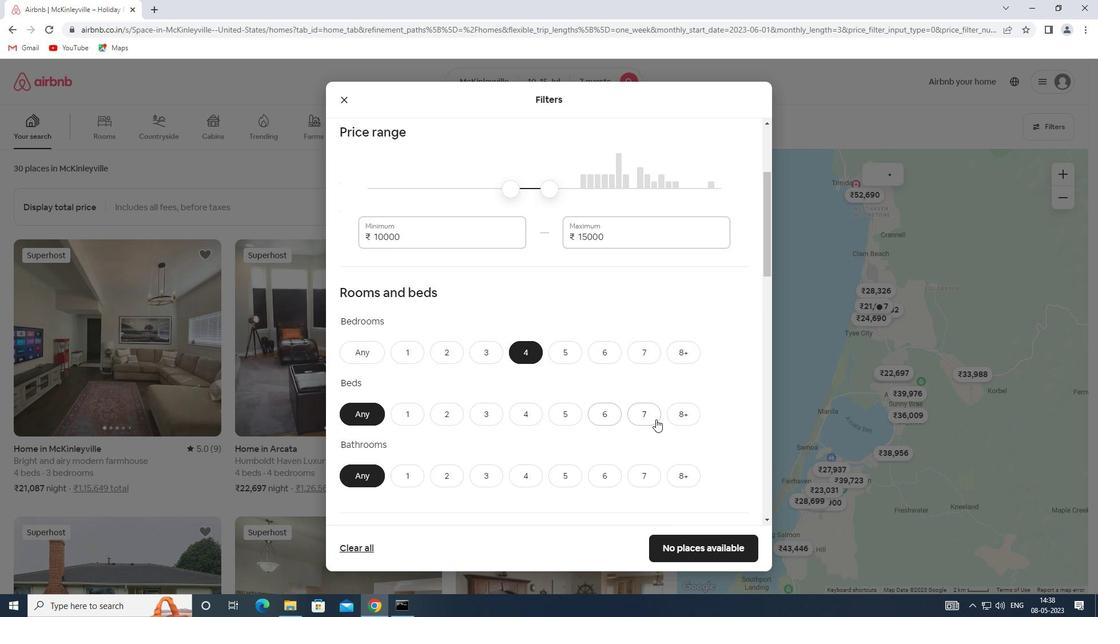 
Action: Mouse moved to (538, 479)
Screenshot: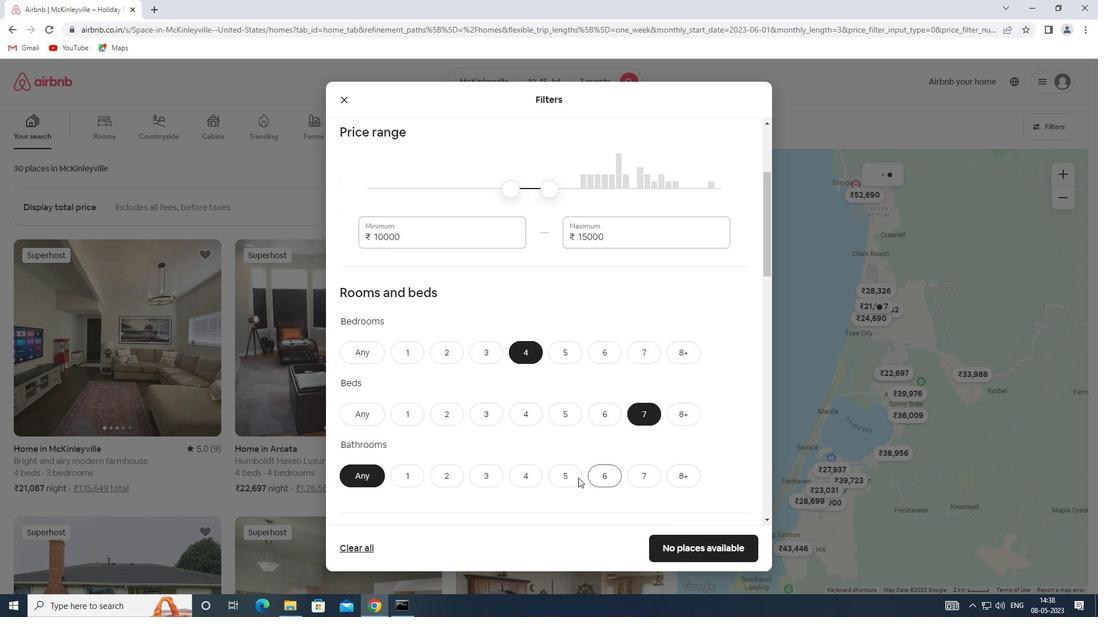 
Action: Mouse pressed left at (538, 479)
Screenshot: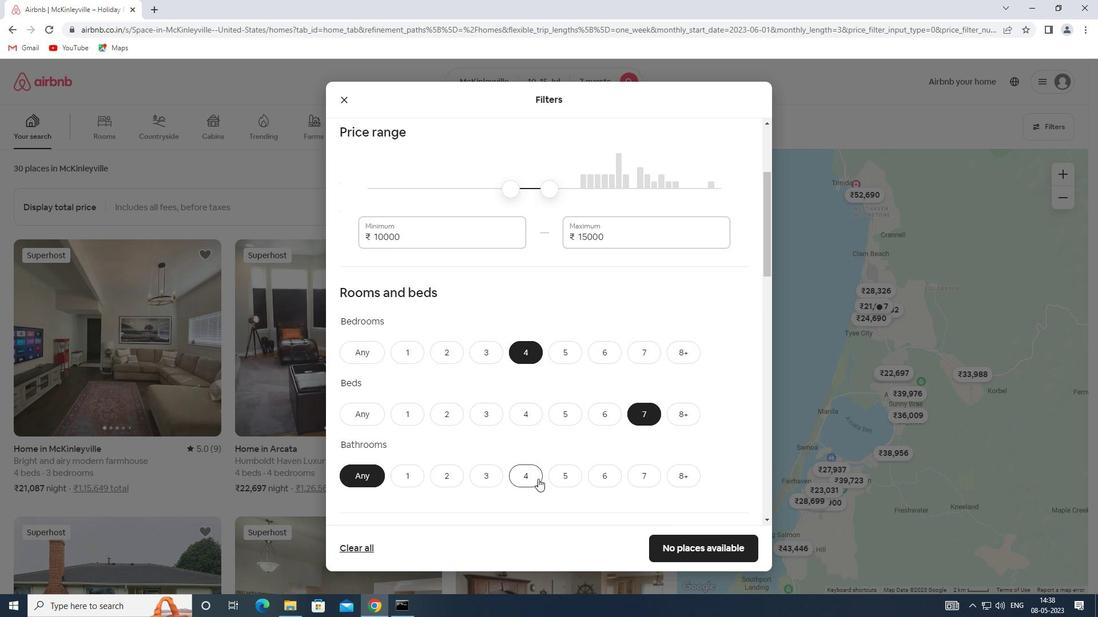 
Action: Mouse moved to (528, 496)
Screenshot: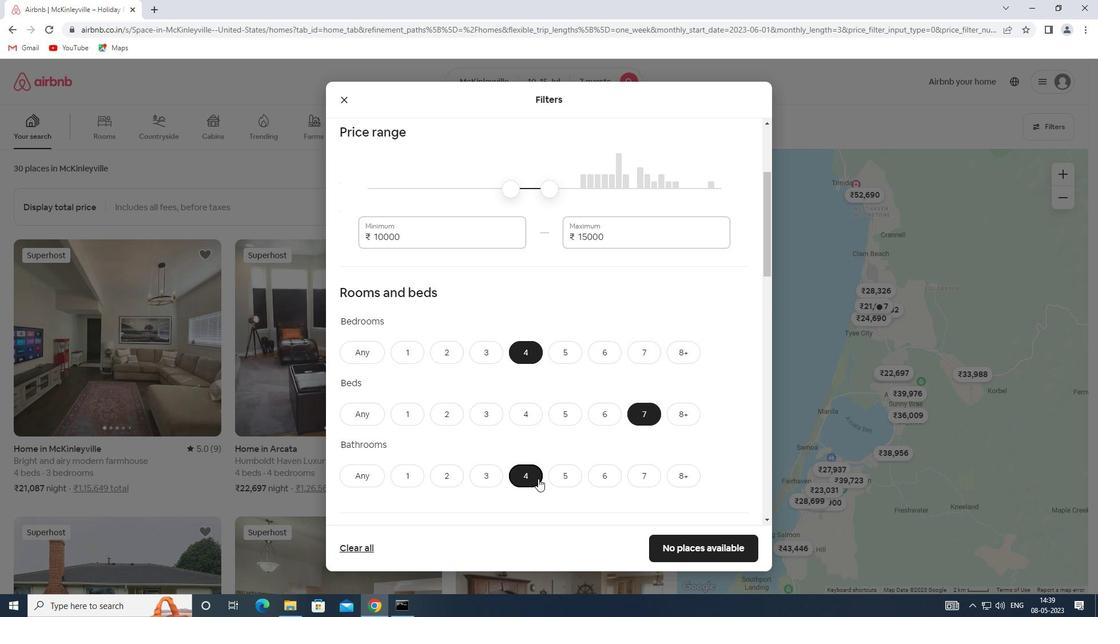 
Action: Mouse scrolled (528, 496) with delta (0, 0)
Screenshot: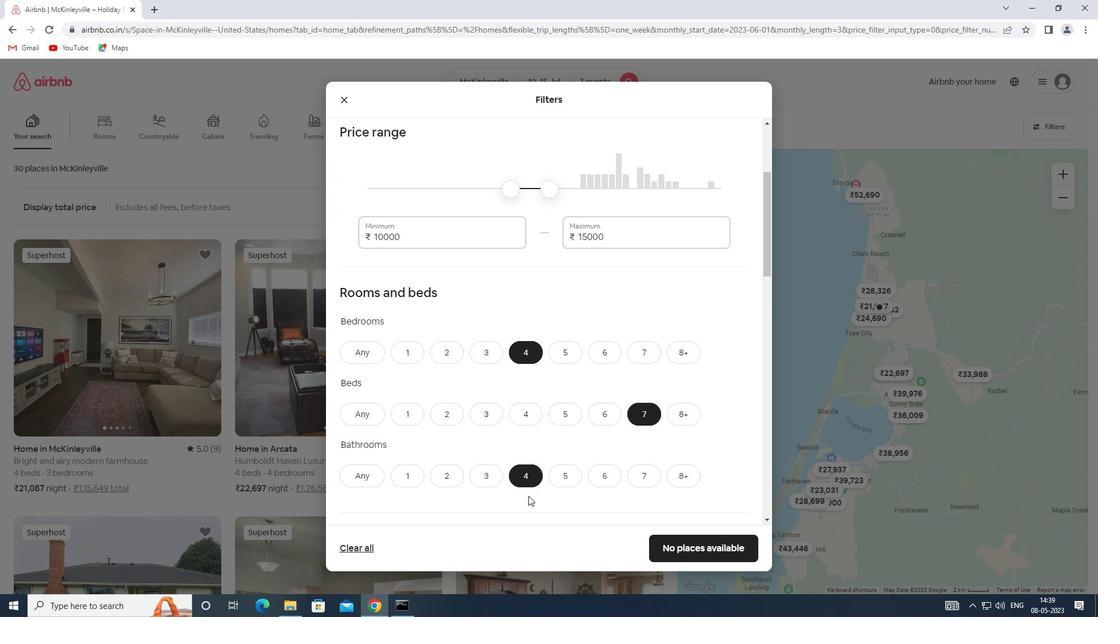
Action: Mouse moved to (493, 494)
Screenshot: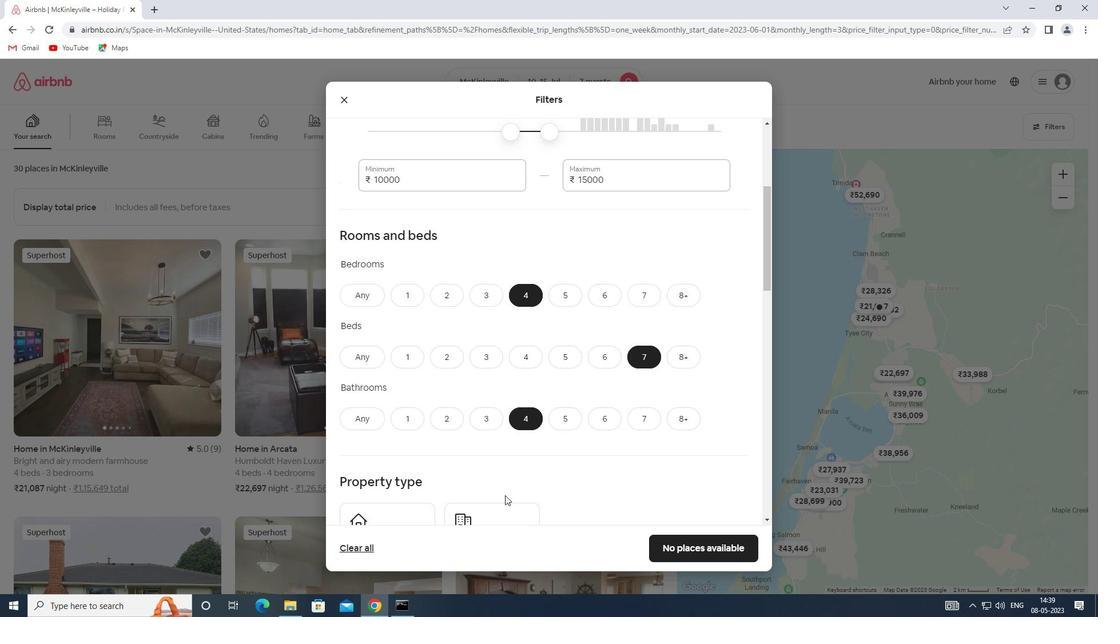 
Action: Mouse scrolled (493, 494) with delta (0, 0)
Screenshot: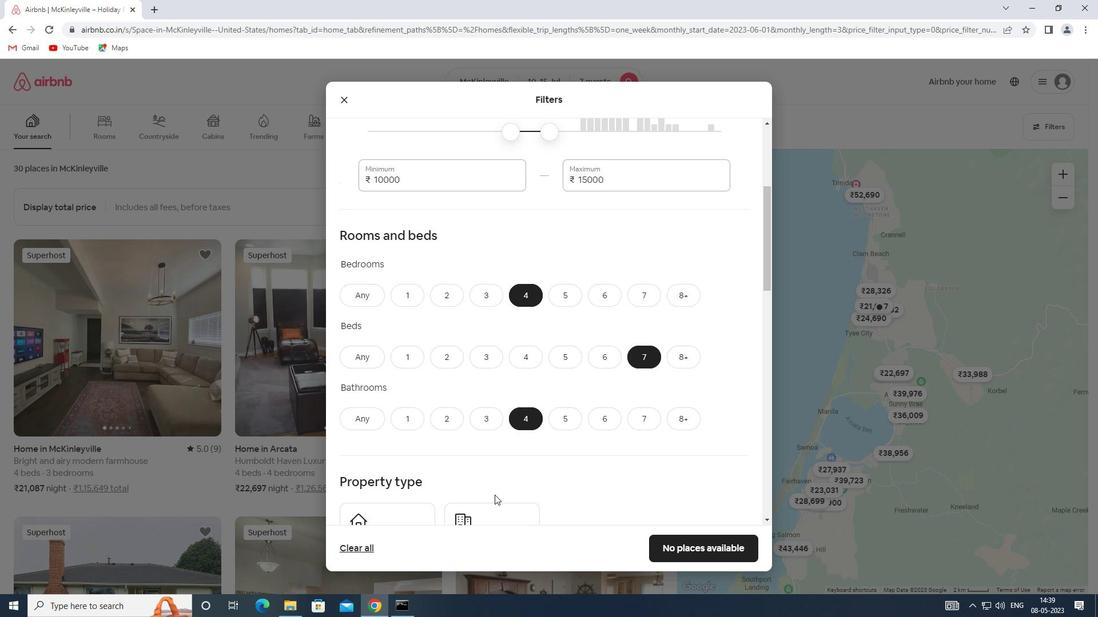 
Action: Mouse scrolled (493, 494) with delta (0, 0)
Screenshot: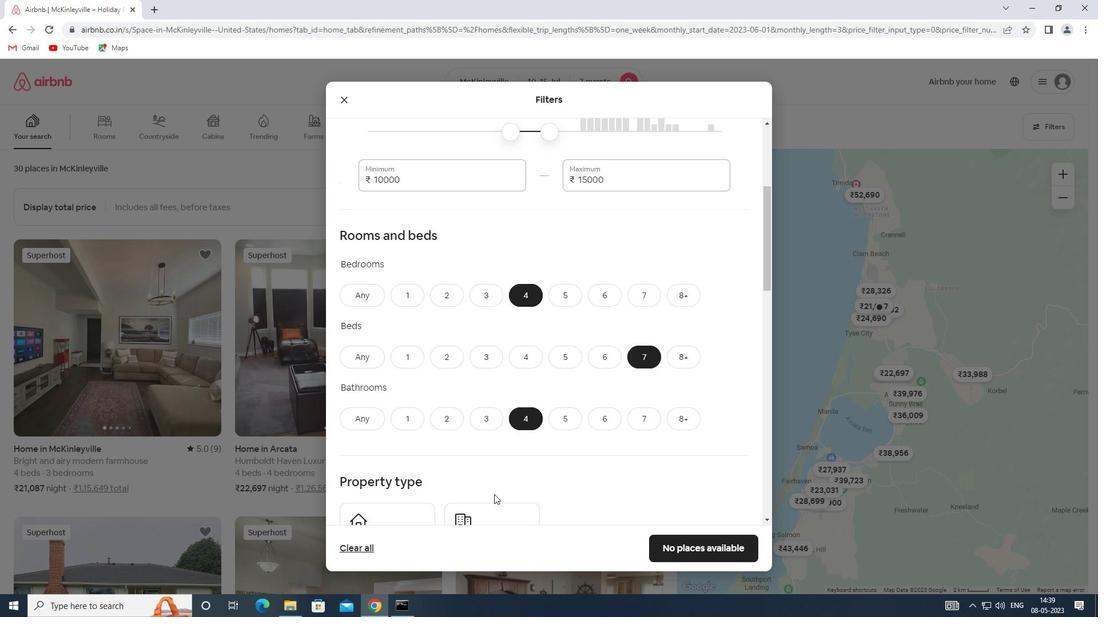 
Action: Mouse moved to (391, 453)
Screenshot: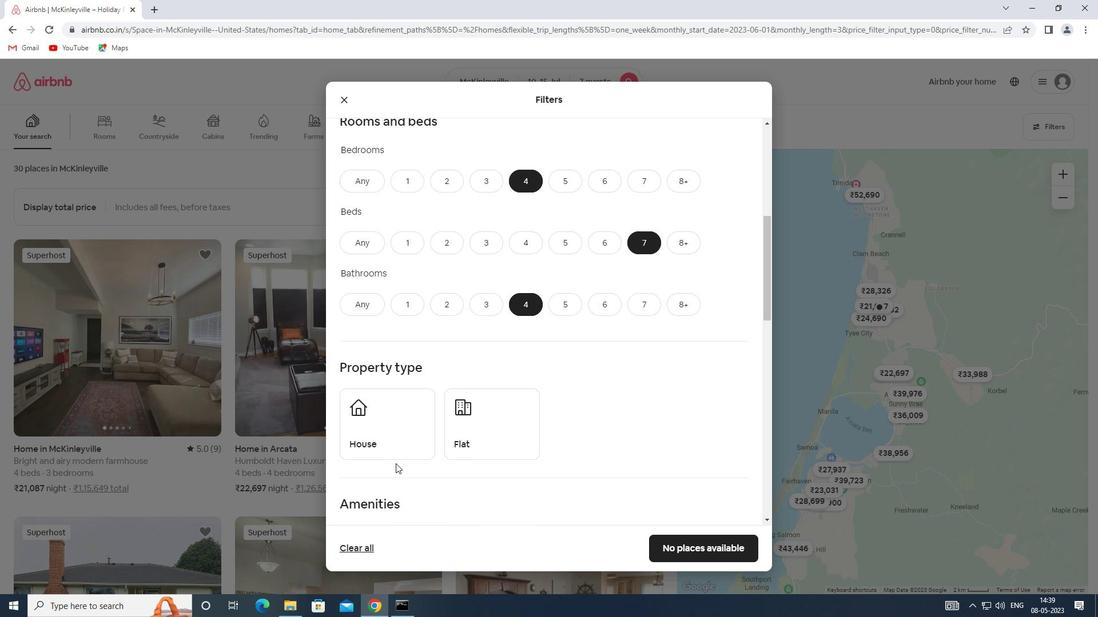 
Action: Mouse pressed left at (391, 453)
Screenshot: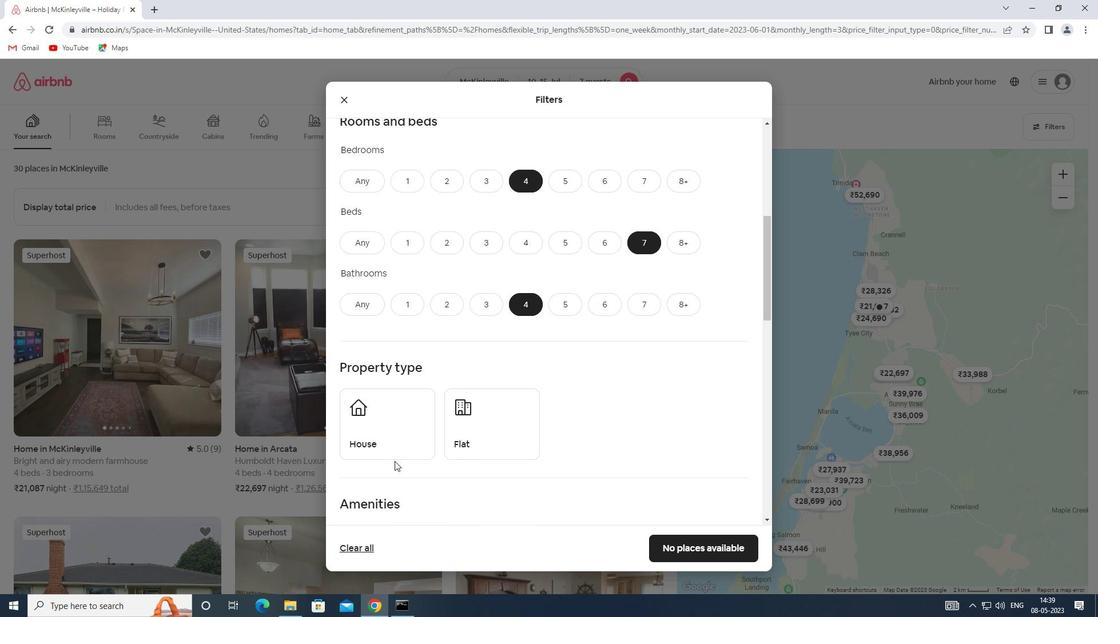 
Action: Mouse moved to (480, 450)
Screenshot: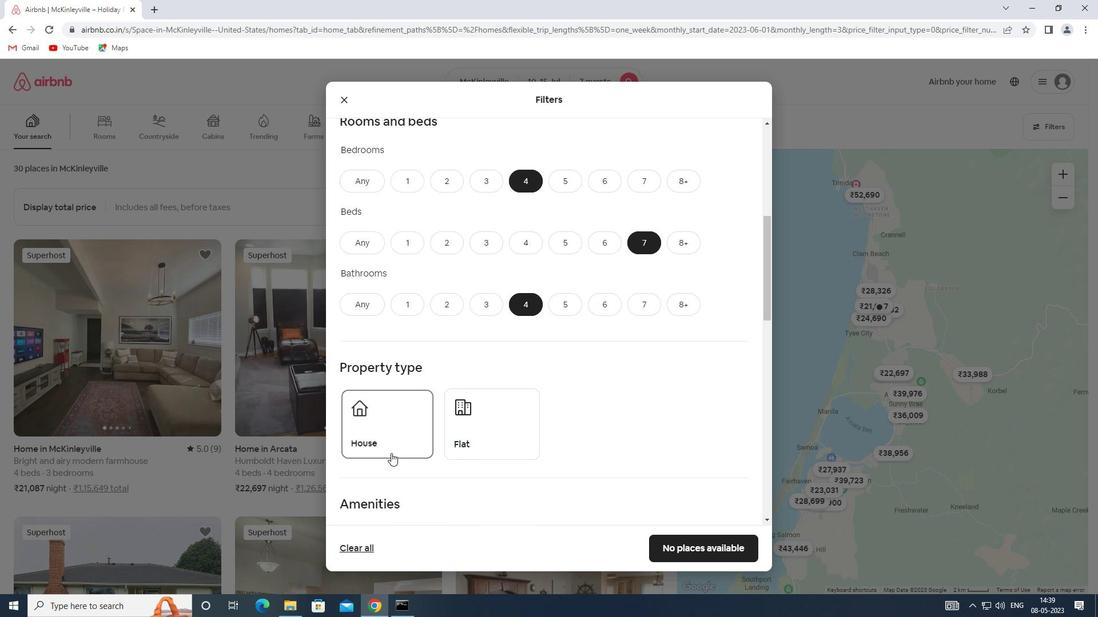 
Action: Mouse pressed left at (480, 450)
Screenshot: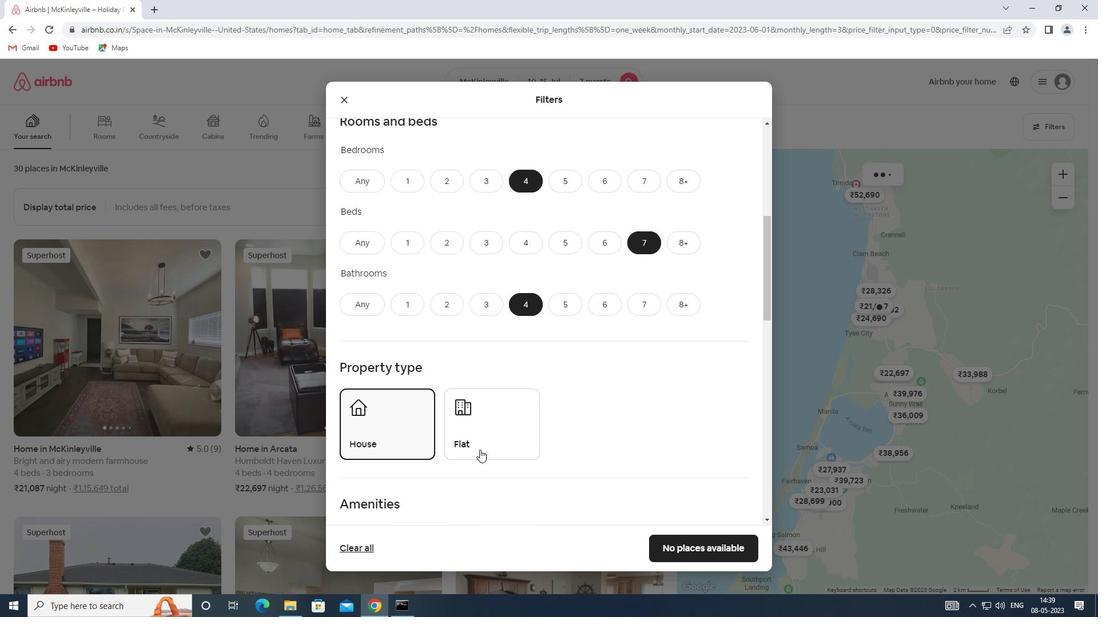 
Action: Mouse scrolled (480, 449) with delta (0, 0)
Screenshot: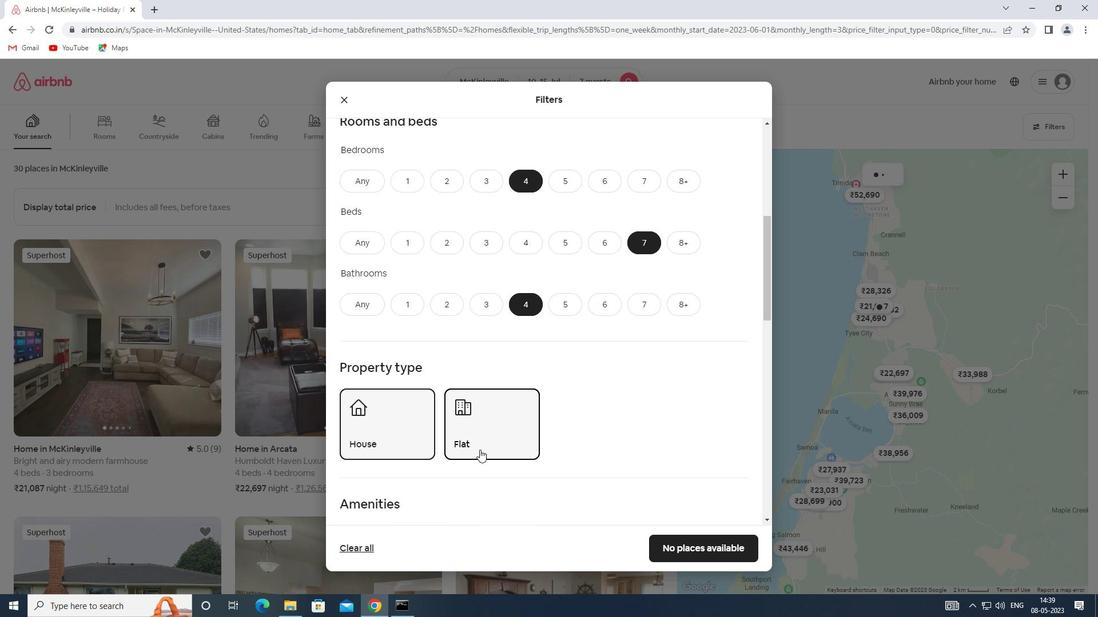 
Action: Mouse scrolled (480, 449) with delta (0, 0)
Screenshot: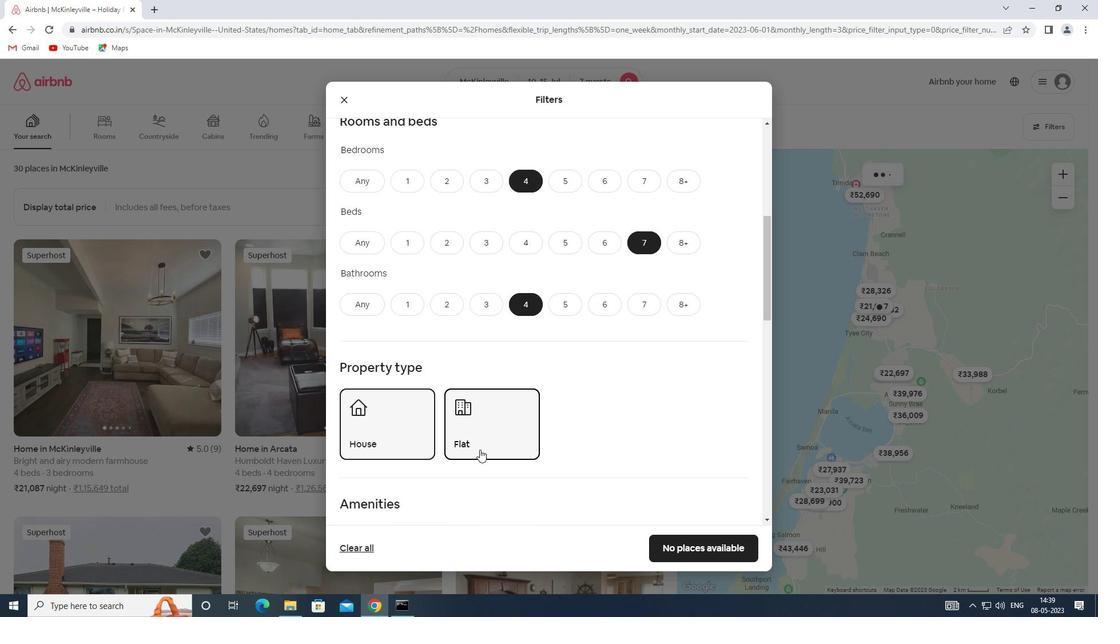 
Action: Mouse scrolled (480, 449) with delta (0, 0)
Screenshot: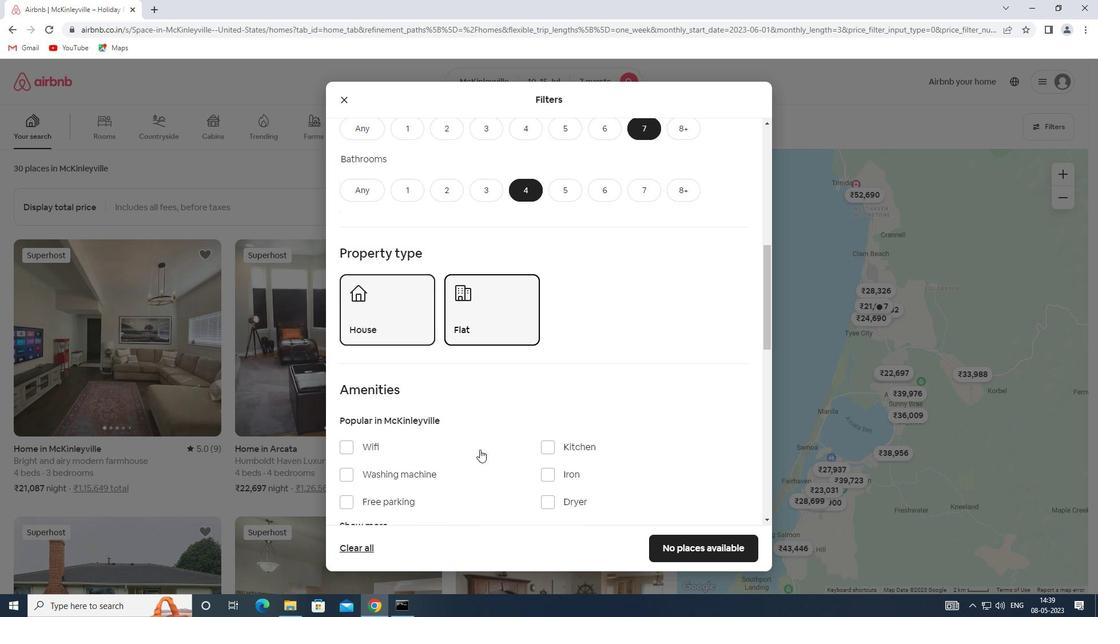 
Action: Mouse scrolled (480, 449) with delta (0, 0)
Screenshot: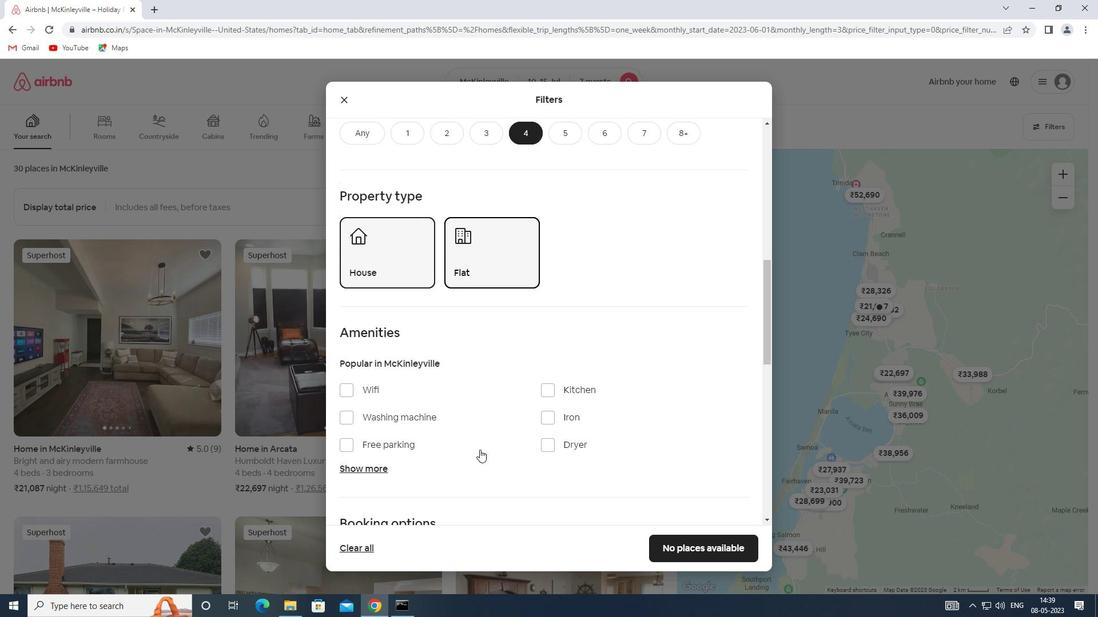 
Action: Mouse scrolled (480, 449) with delta (0, 0)
Screenshot: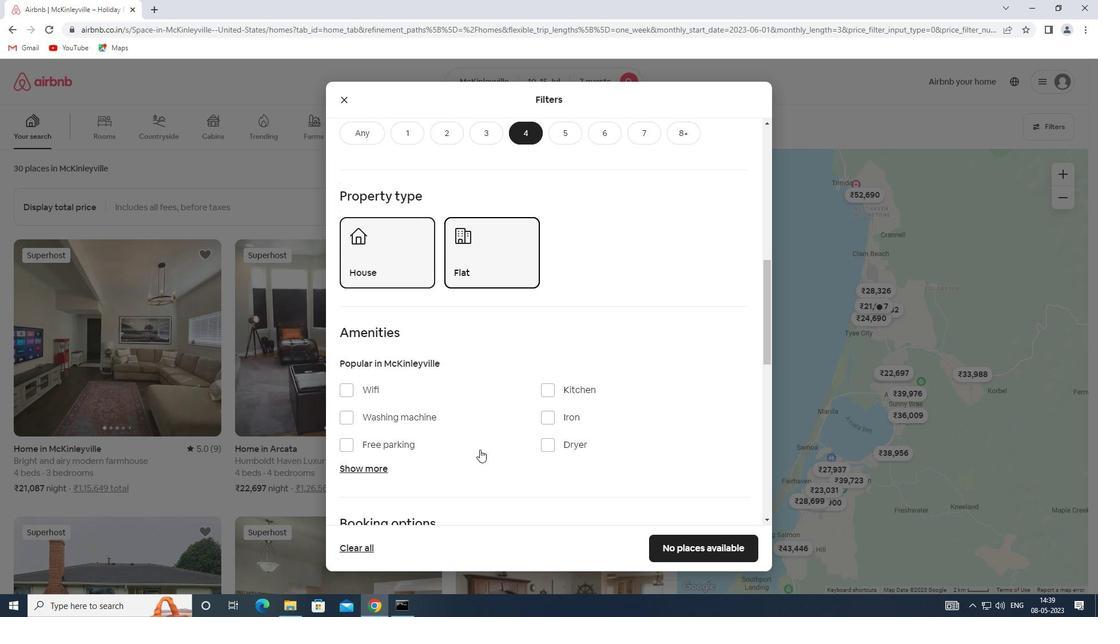 
Action: Mouse moved to (556, 470)
Screenshot: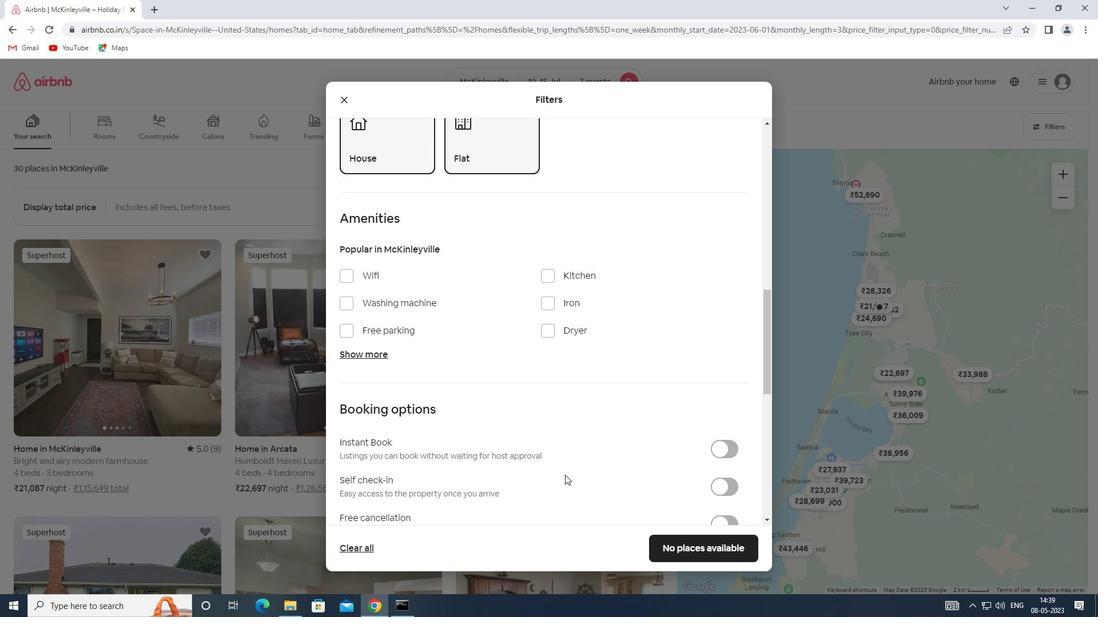 
Action: Mouse scrolled (556, 470) with delta (0, 0)
Screenshot: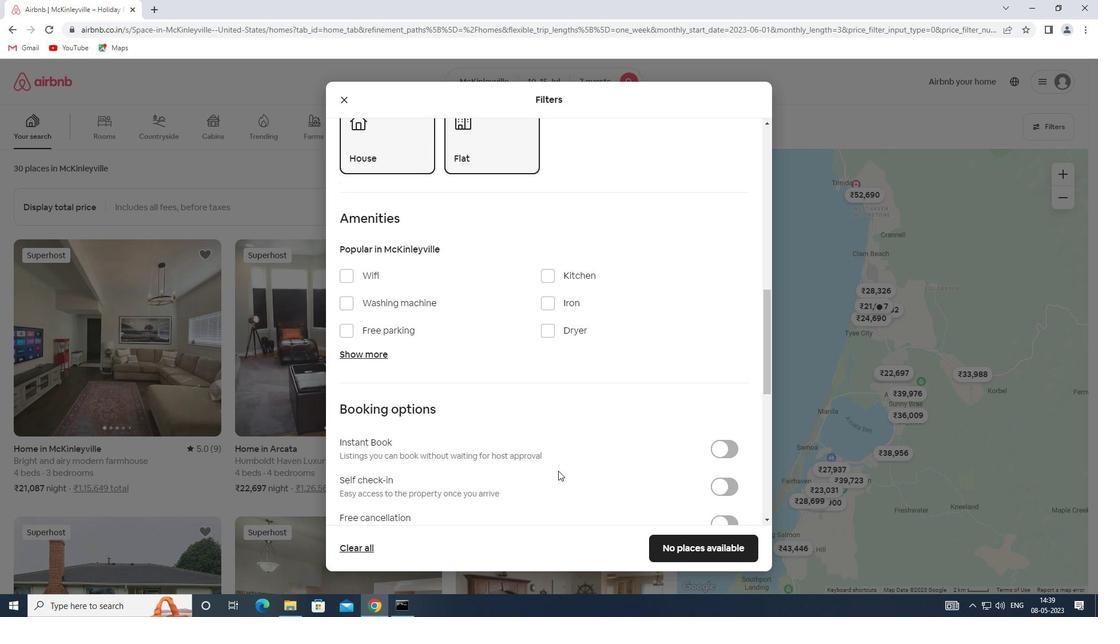 
Action: Mouse moved to (346, 297)
Screenshot: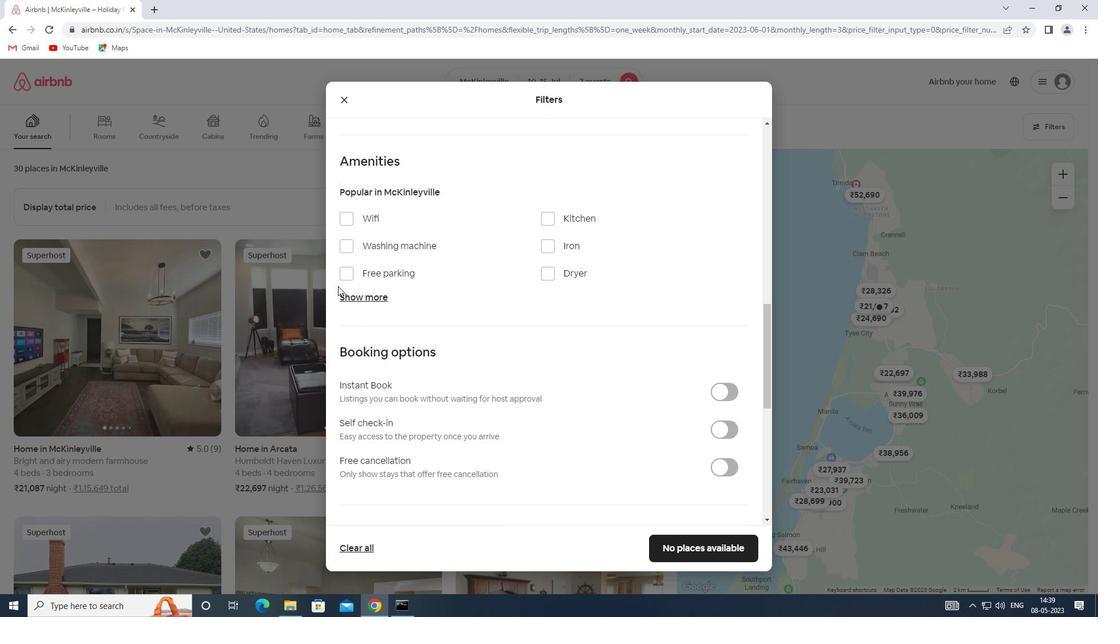 
Action: Mouse pressed left at (346, 297)
Screenshot: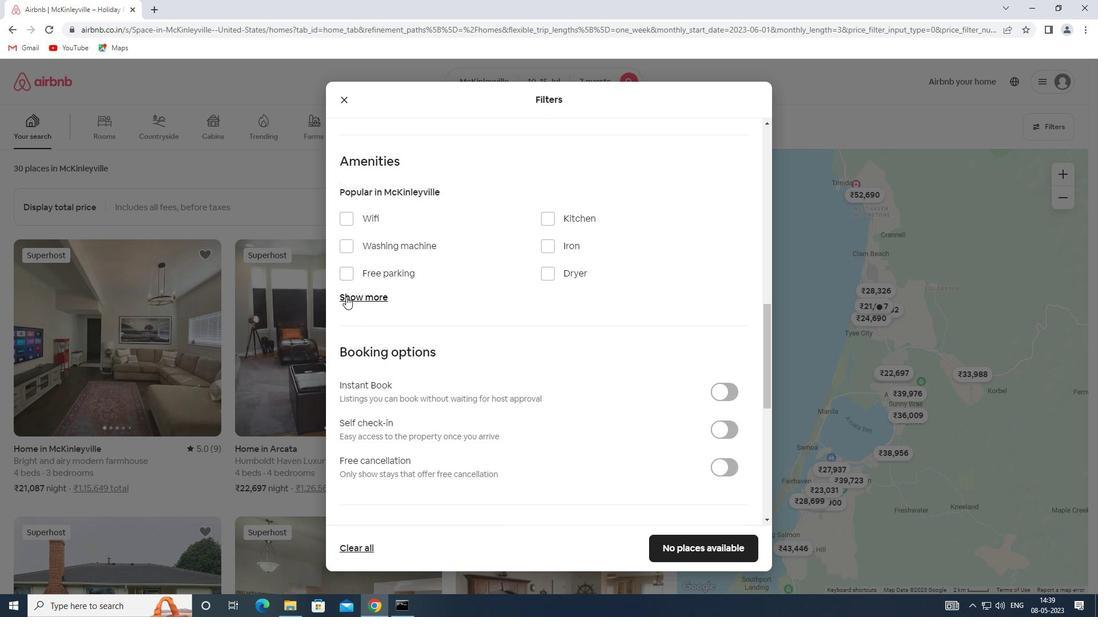 
Action: Mouse moved to (341, 214)
Screenshot: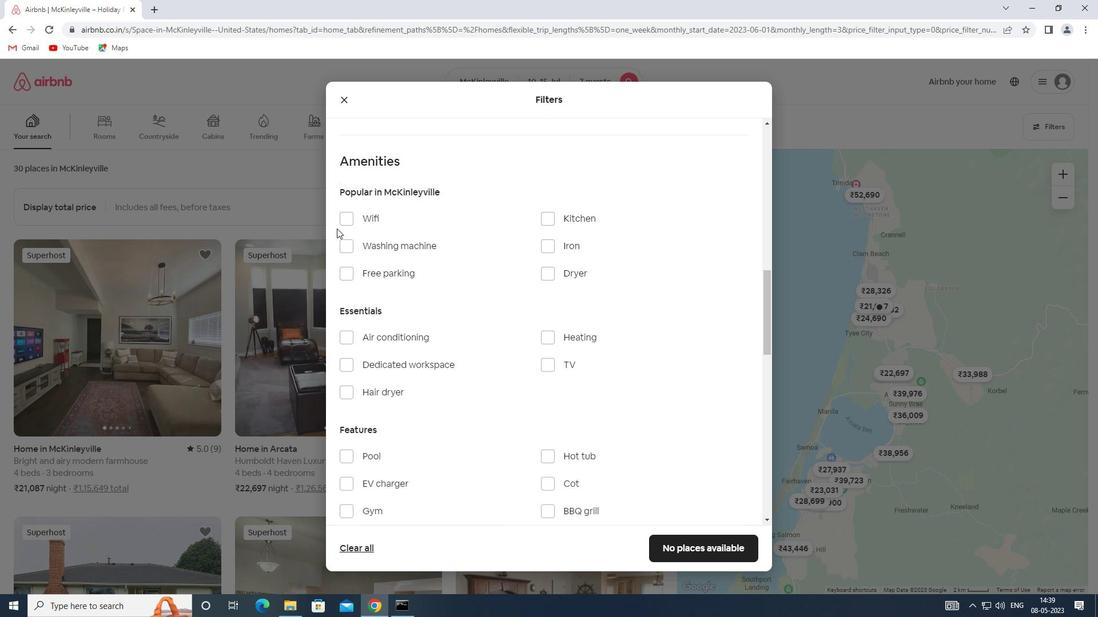 
Action: Mouse pressed left at (341, 214)
Screenshot: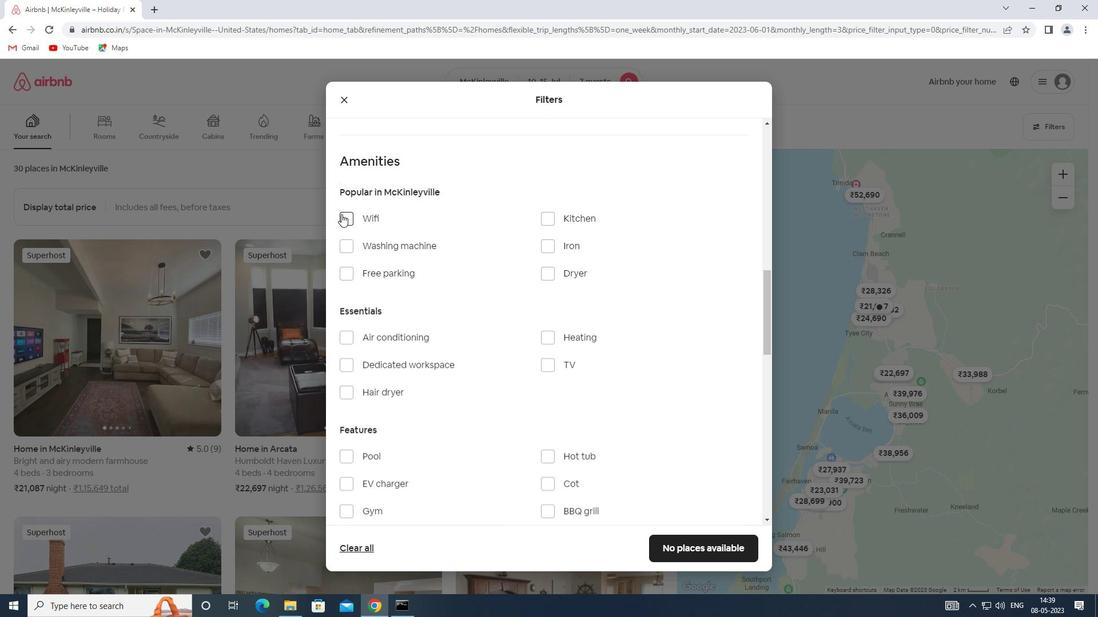 
Action: Mouse moved to (549, 363)
Screenshot: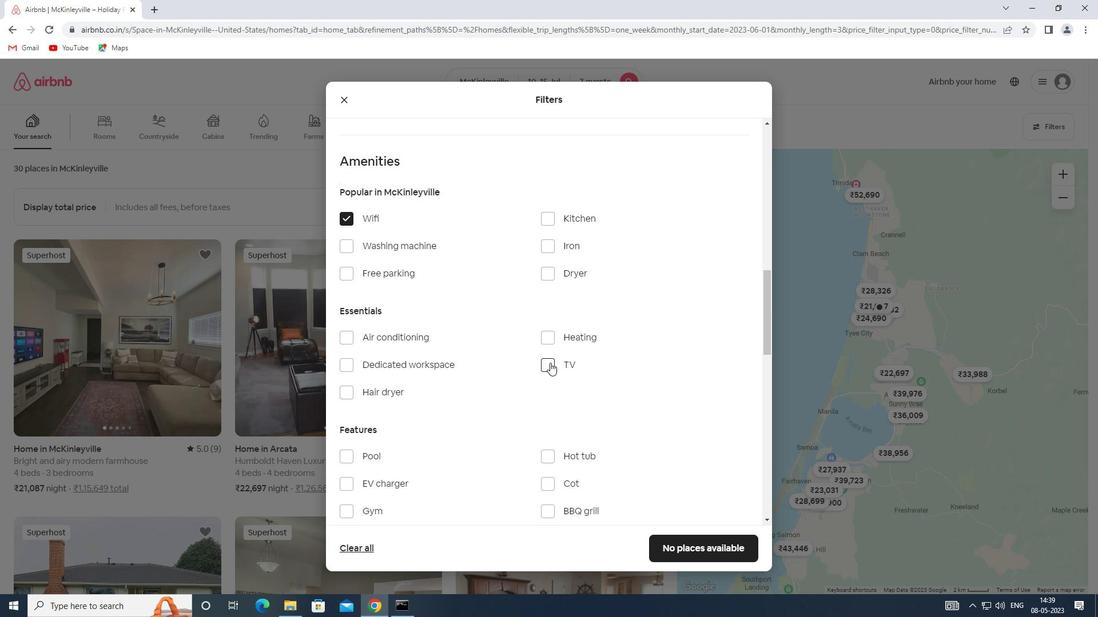 
Action: Mouse pressed left at (549, 363)
Screenshot: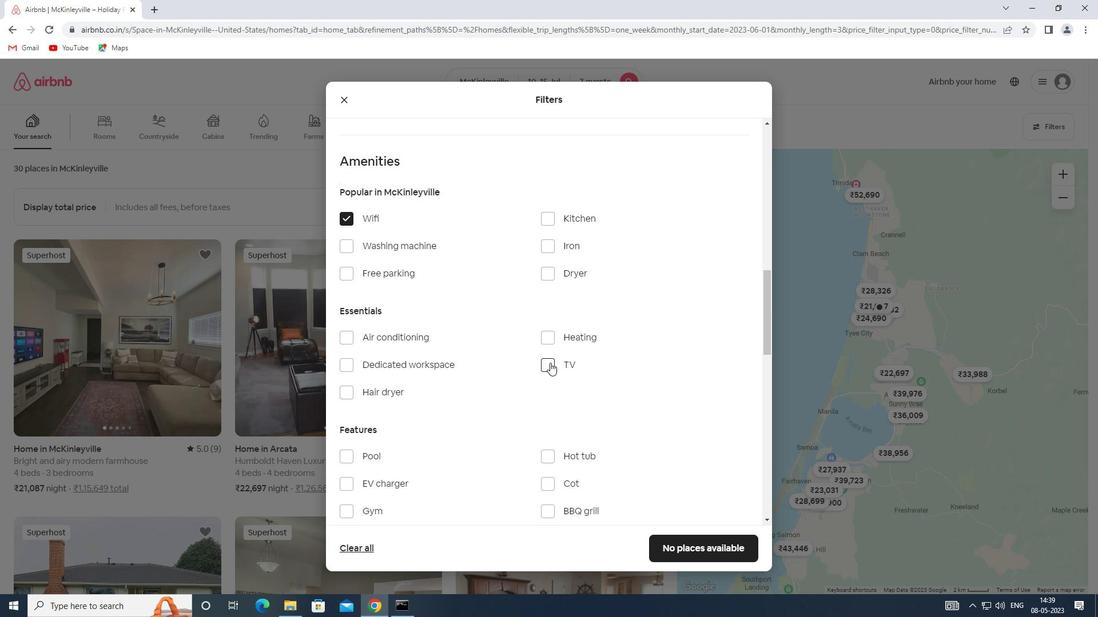 
Action: Mouse moved to (344, 278)
Screenshot: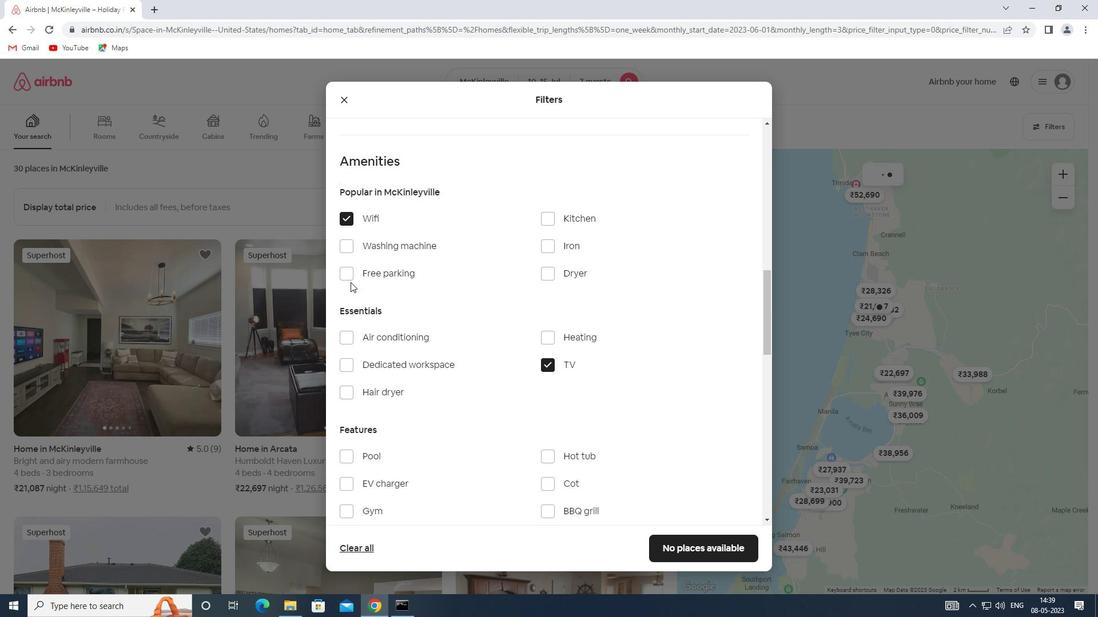 
Action: Mouse pressed left at (344, 278)
Screenshot: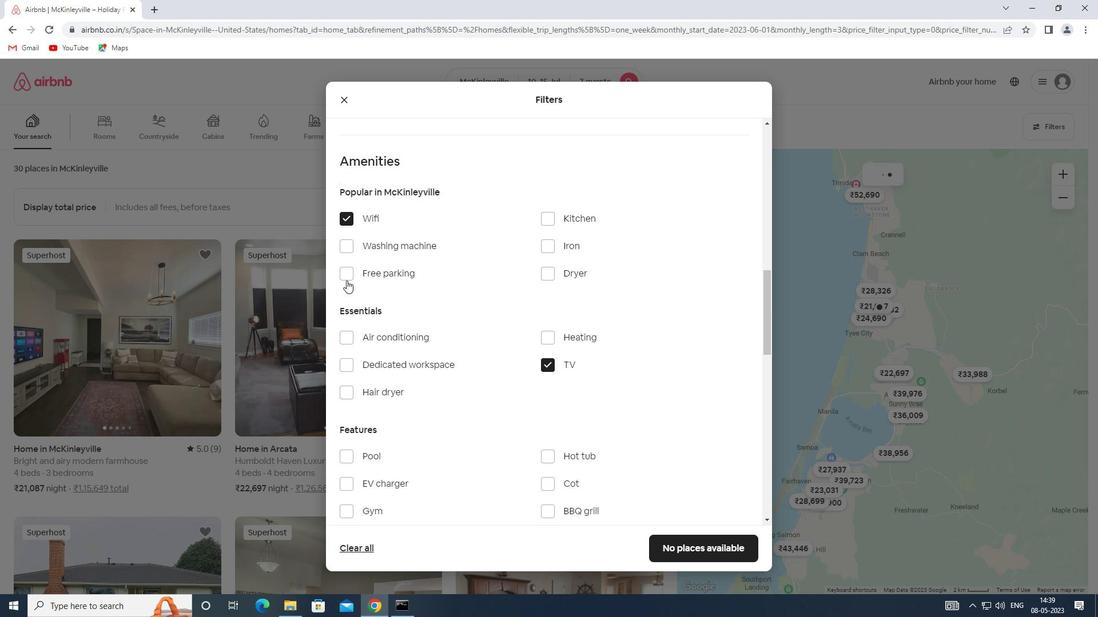 
Action: Mouse moved to (469, 435)
Screenshot: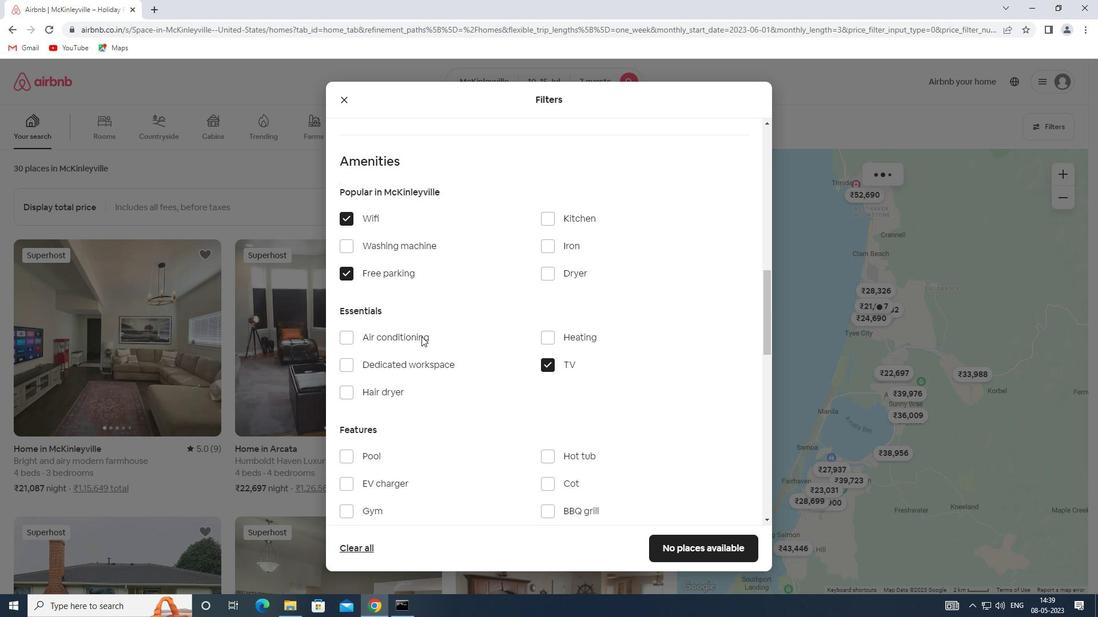 
Action: Mouse scrolled (469, 434) with delta (0, 0)
Screenshot: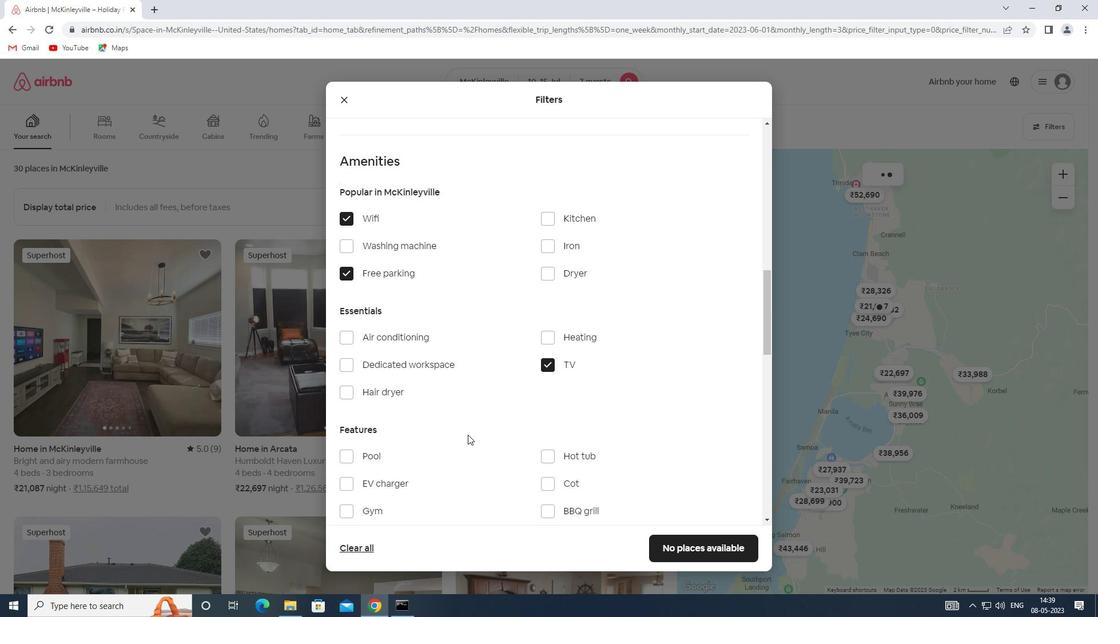 
Action: Mouse scrolled (469, 434) with delta (0, 0)
Screenshot: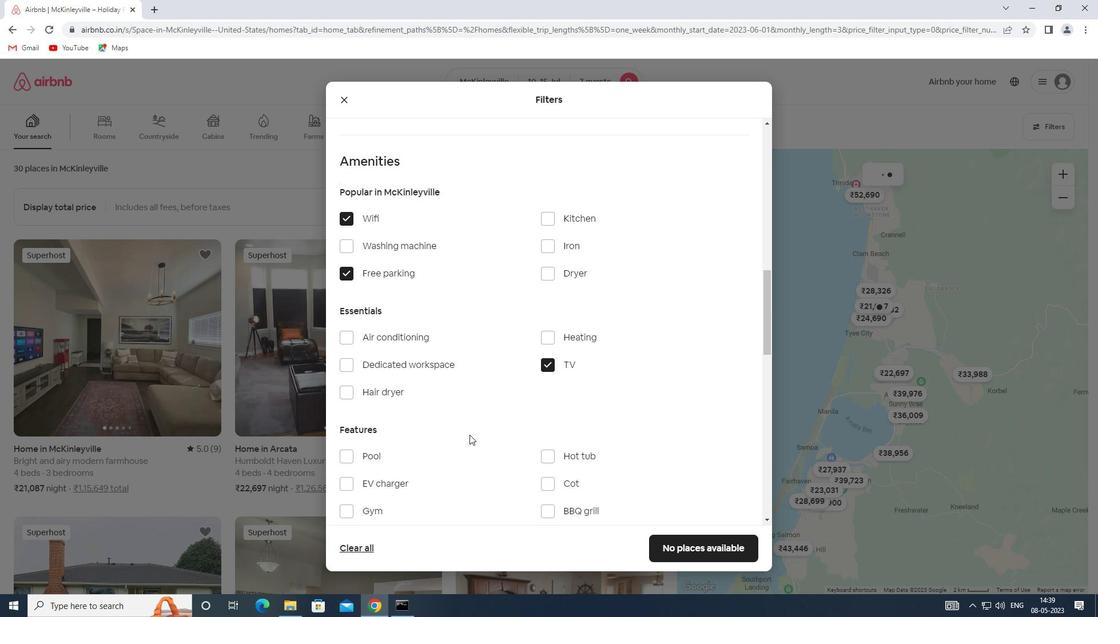 
Action: Mouse moved to (355, 395)
Screenshot: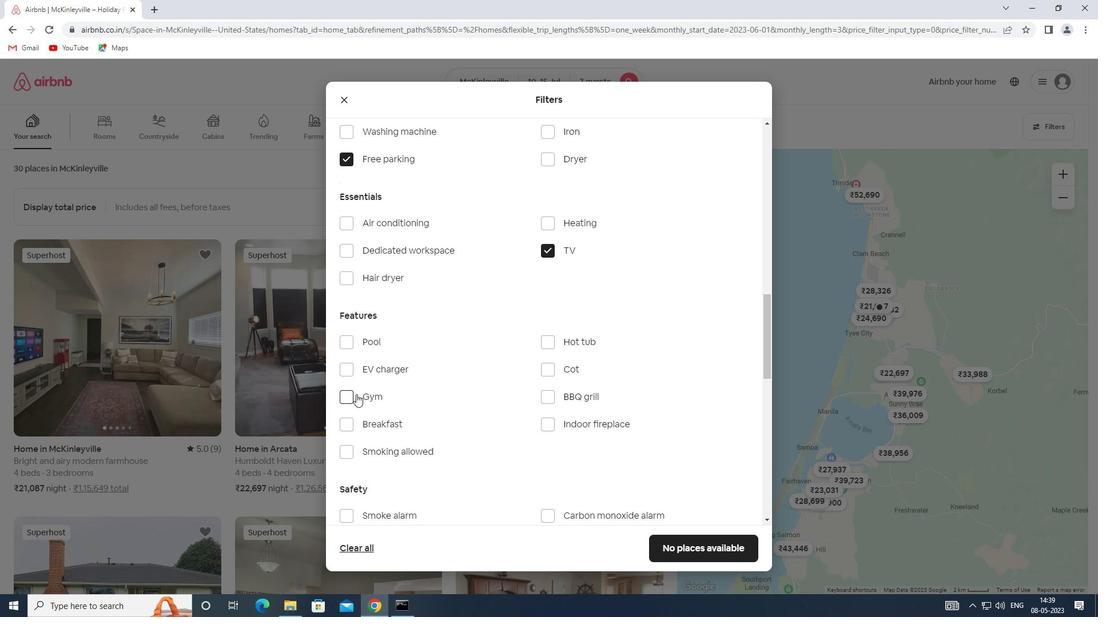 
Action: Mouse pressed left at (355, 395)
Screenshot: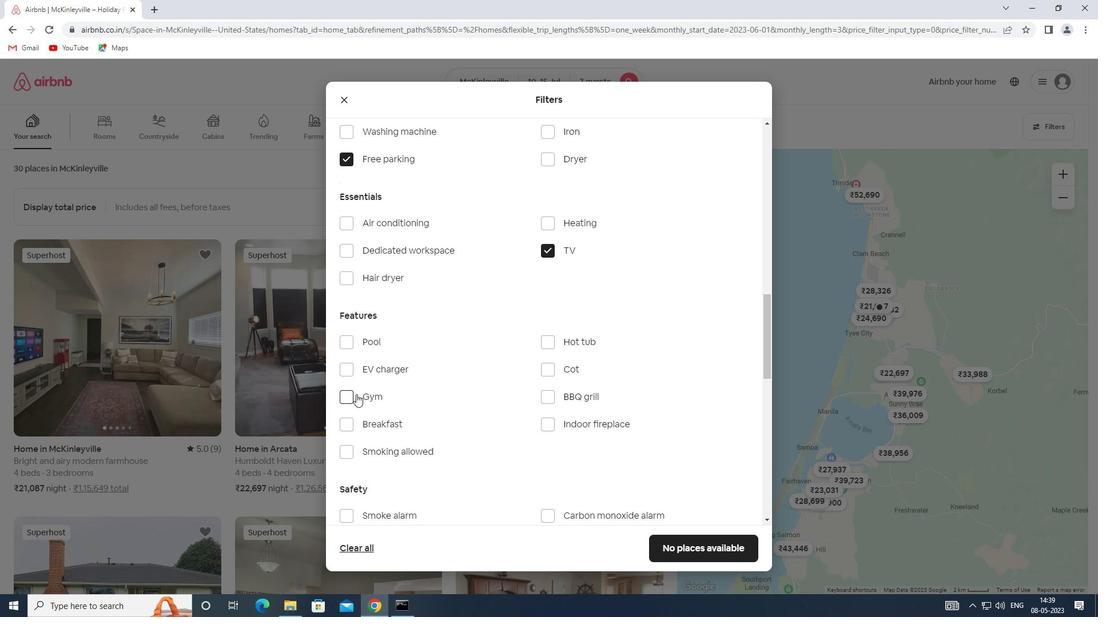 
Action: Mouse moved to (365, 429)
Screenshot: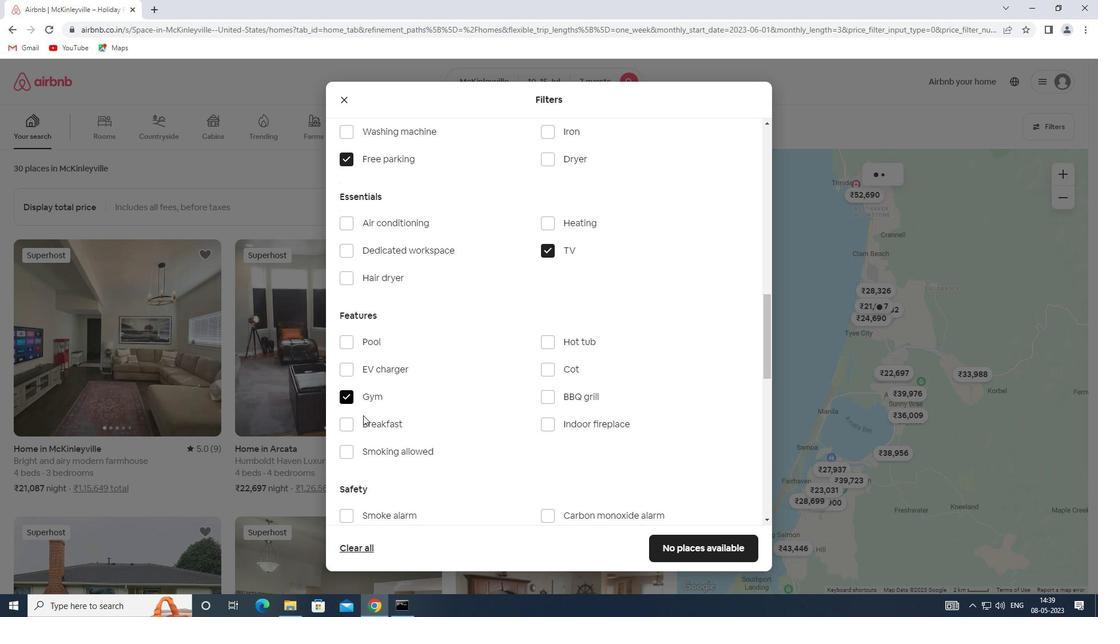 
Action: Mouse pressed left at (365, 429)
Screenshot: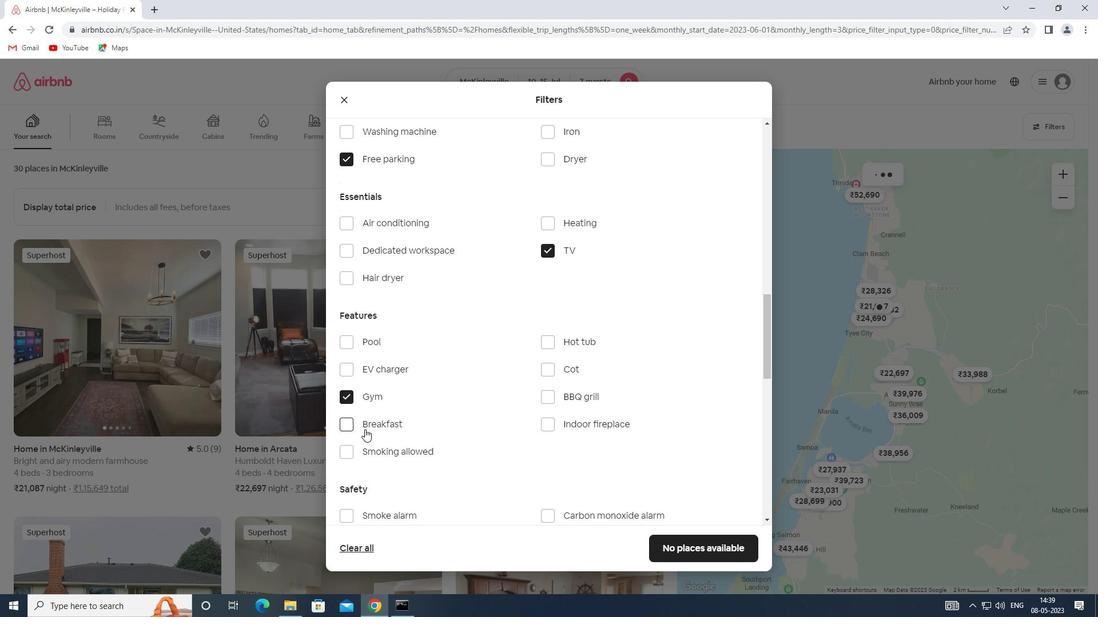 
Action: Mouse moved to (462, 444)
Screenshot: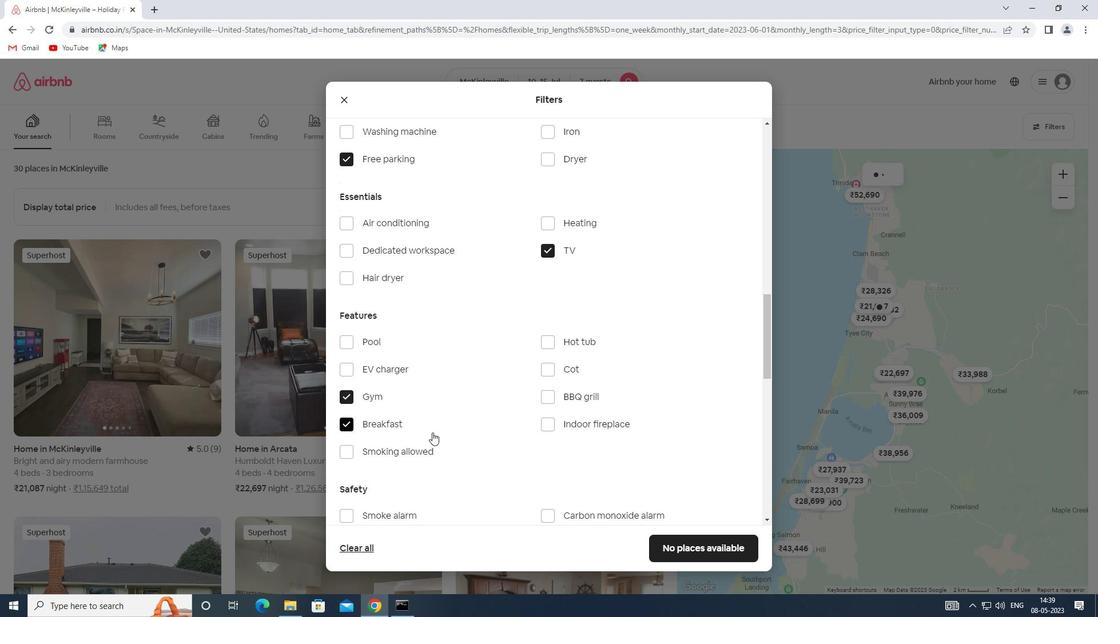 
Action: Mouse scrolled (462, 443) with delta (0, 0)
Screenshot: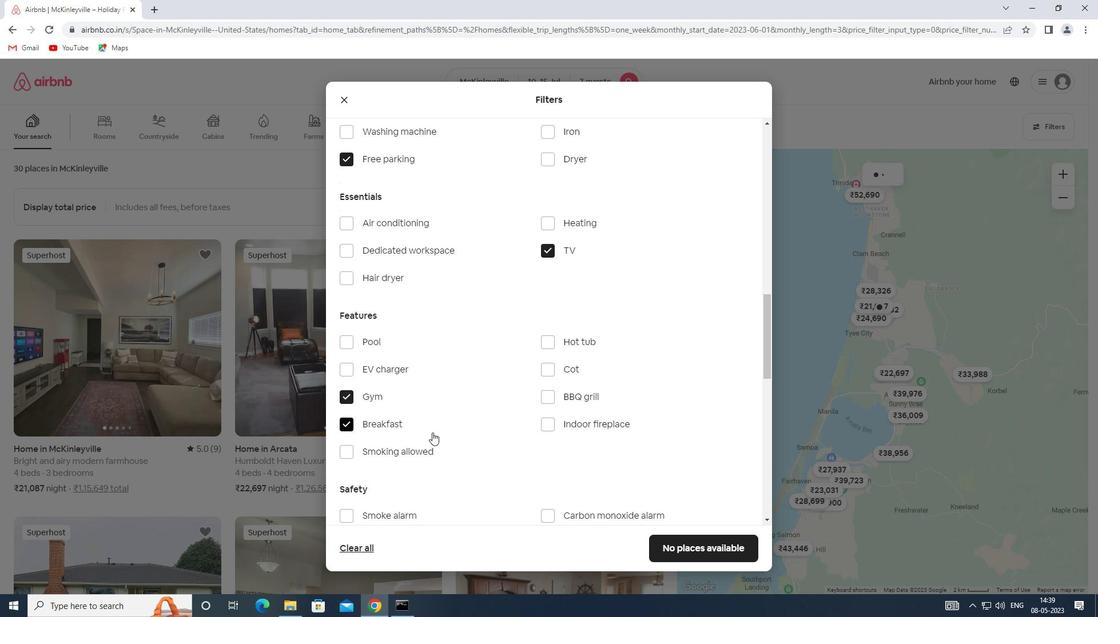 
Action: Mouse scrolled (462, 443) with delta (0, 0)
Screenshot: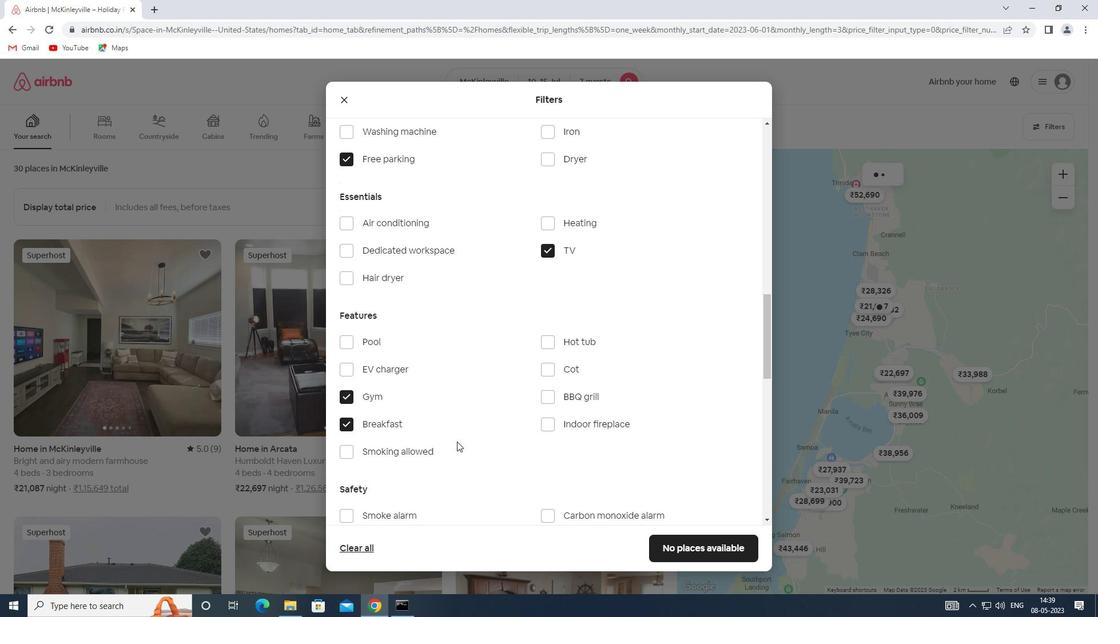 
Action: Mouse scrolled (462, 443) with delta (0, 0)
Screenshot: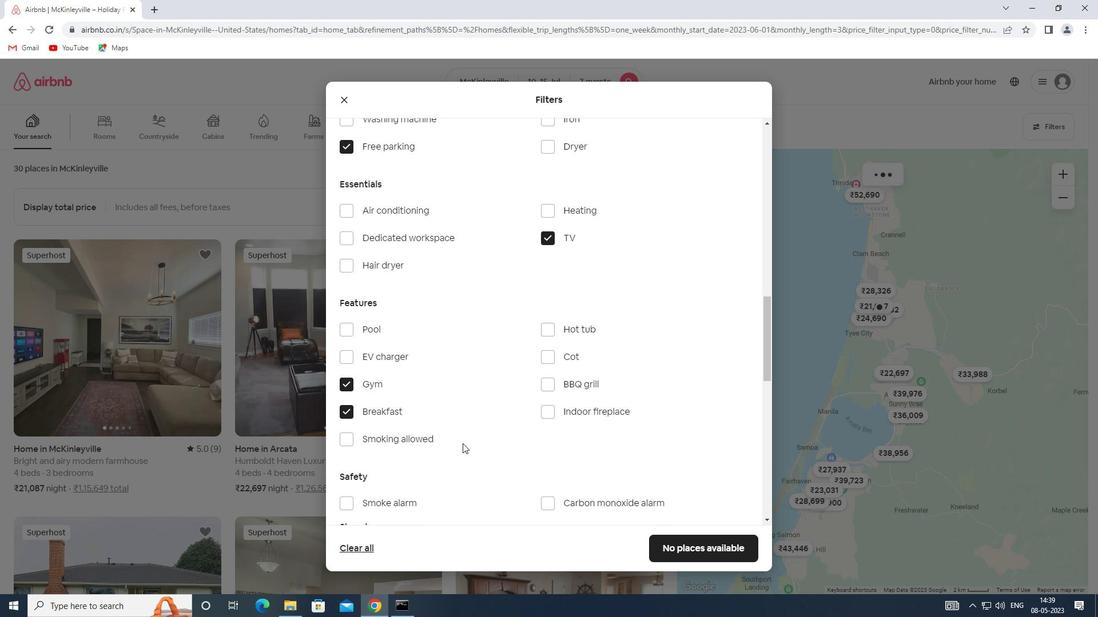 
Action: Mouse scrolled (462, 443) with delta (0, 0)
Screenshot: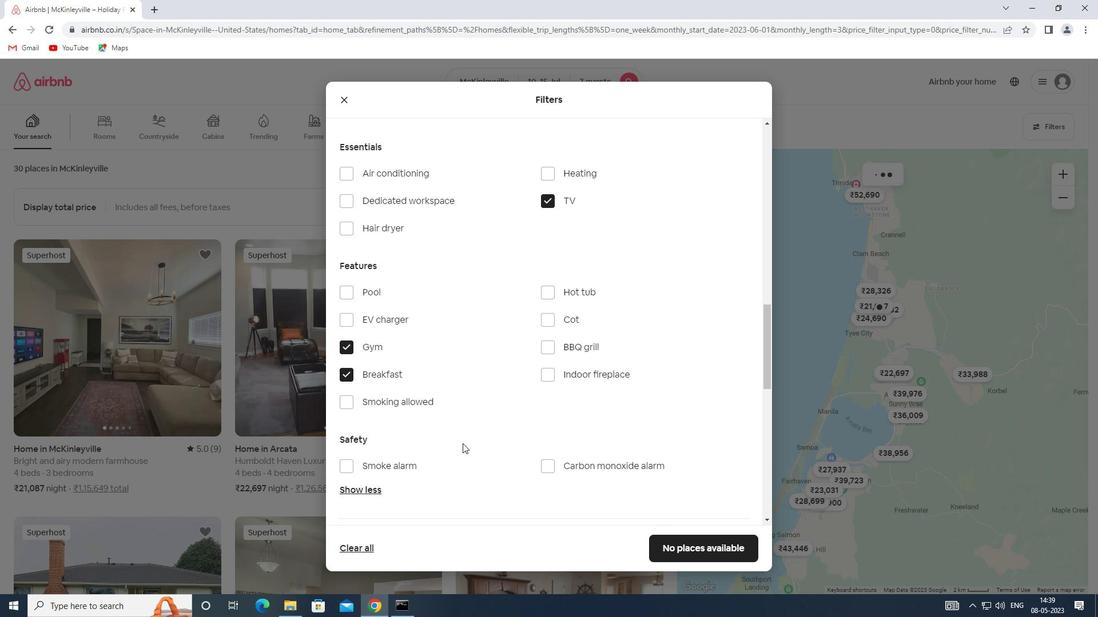 
Action: Mouse scrolled (462, 443) with delta (0, 0)
Screenshot: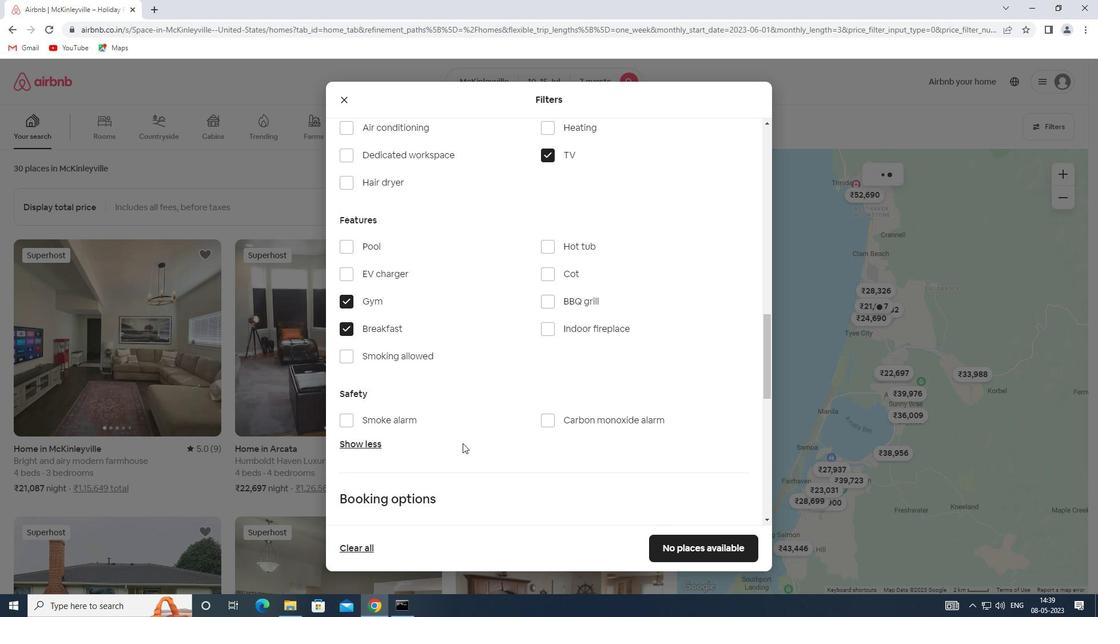 
Action: Mouse moved to (729, 386)
Screenshot: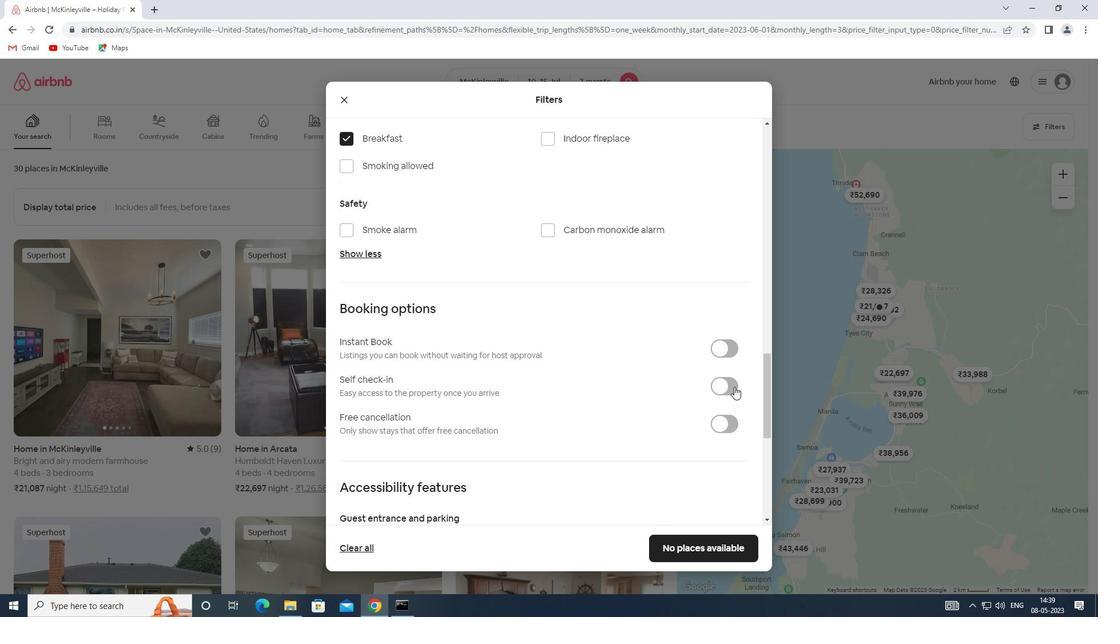 
Action: Mouse pressed left at (729, 386)
Screenshot: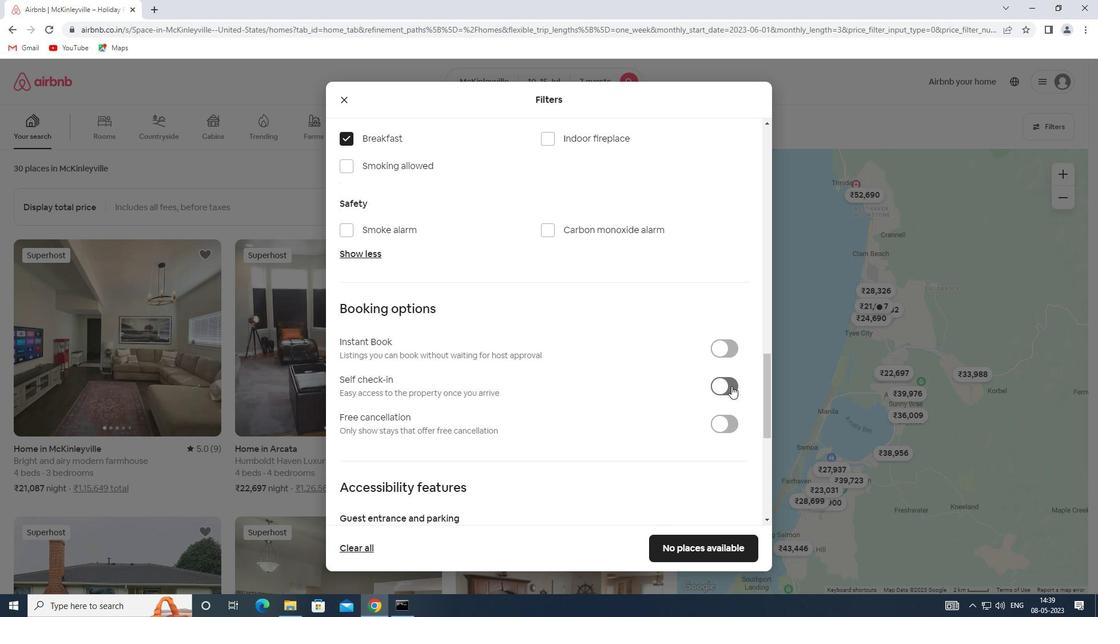 
Action: Mouse moved to (375, 465)
Screenshot: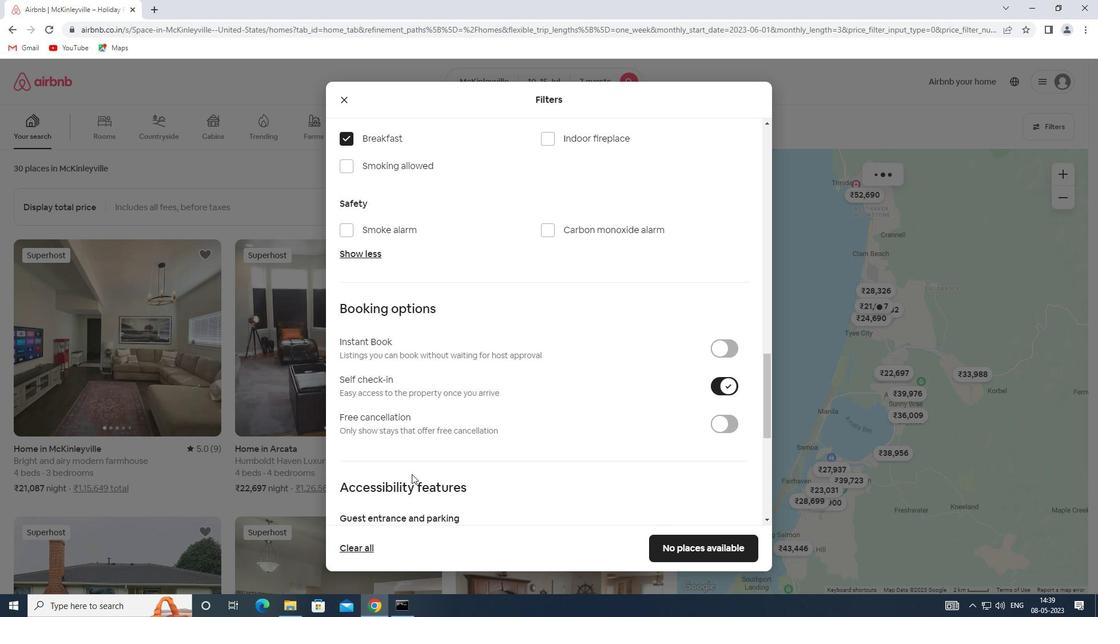 
Action: Mouse scrolled (375, 465) with delta (0, 0)
Screenshot: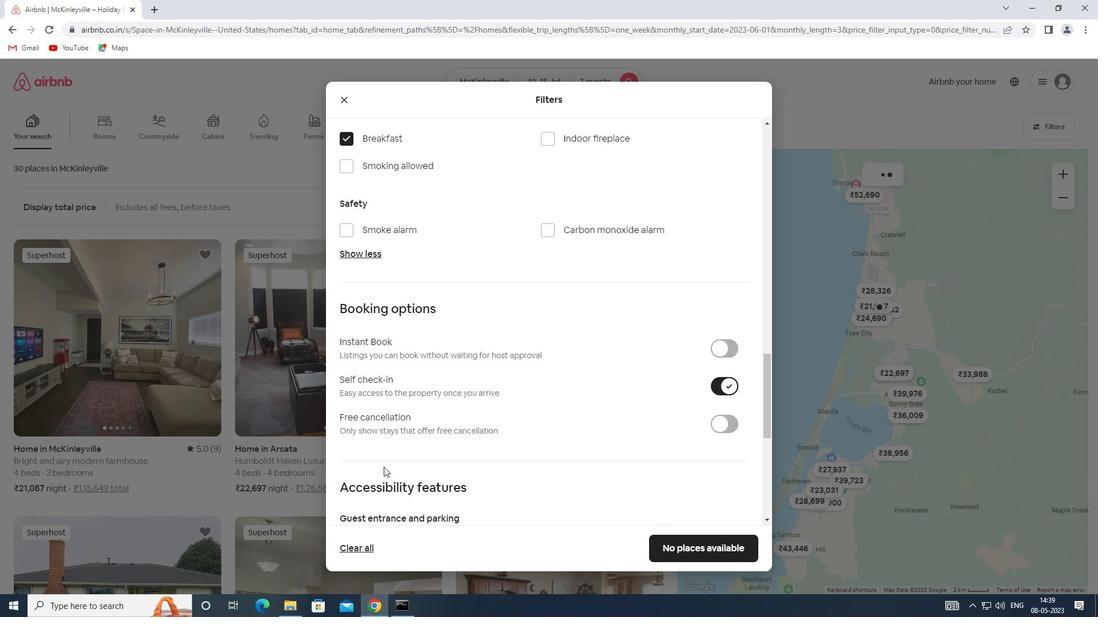
Action: Mouse scrolled (375, 465) with delta (0, 0)
Screenshot: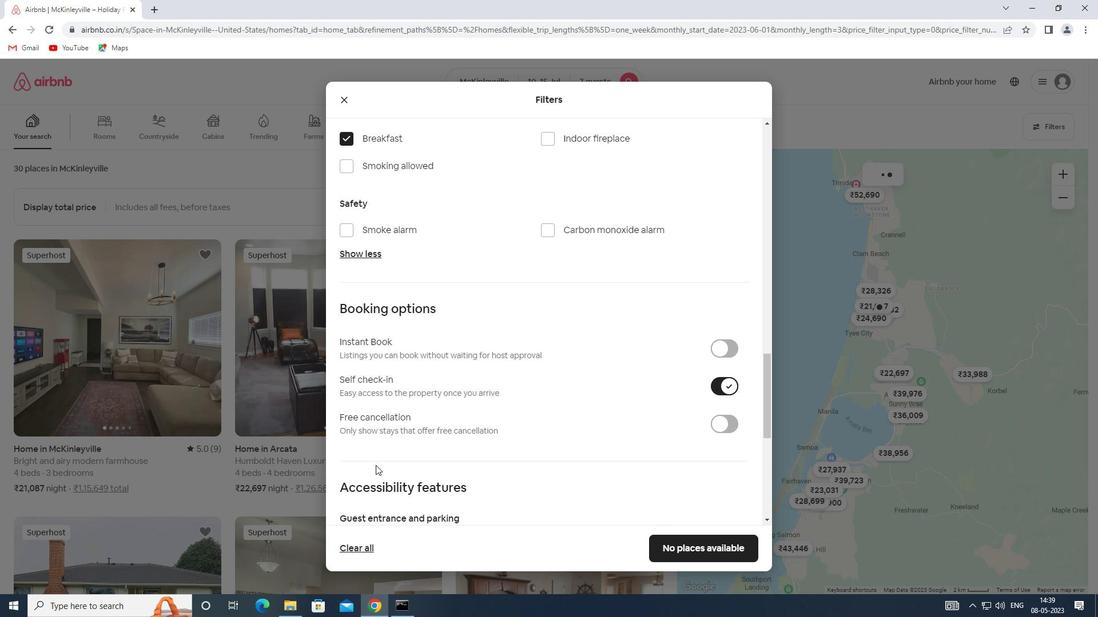 
Action: Mouse scrolled (375, 465) with delta (0, 0)
Screenshot: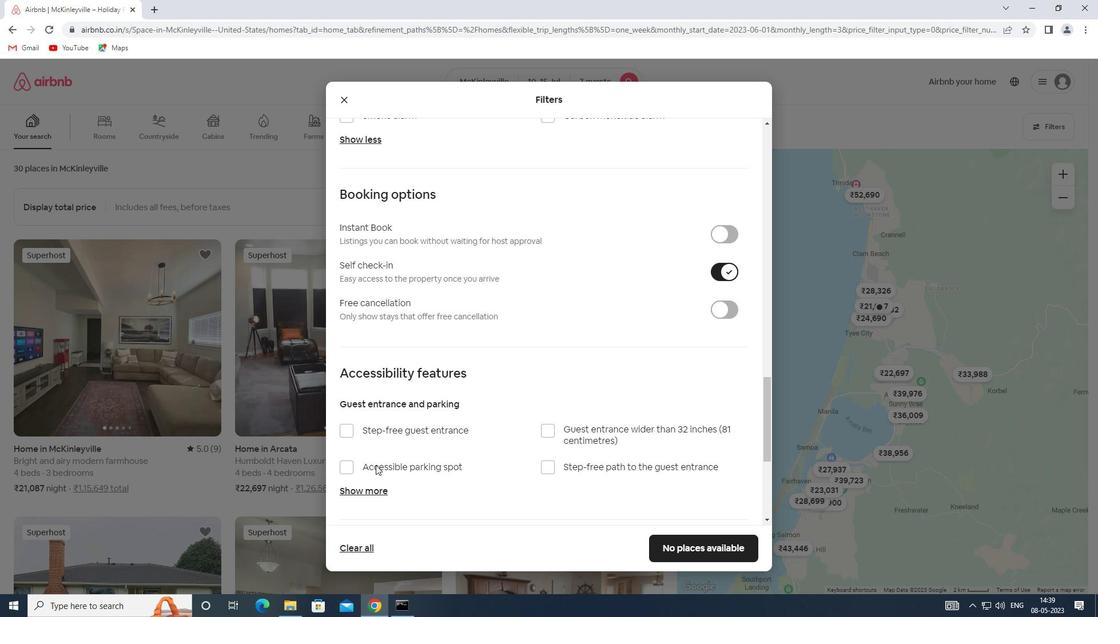 
Action: Mouse scrolled (375, 465) with delta (0, 0)
Screenshot: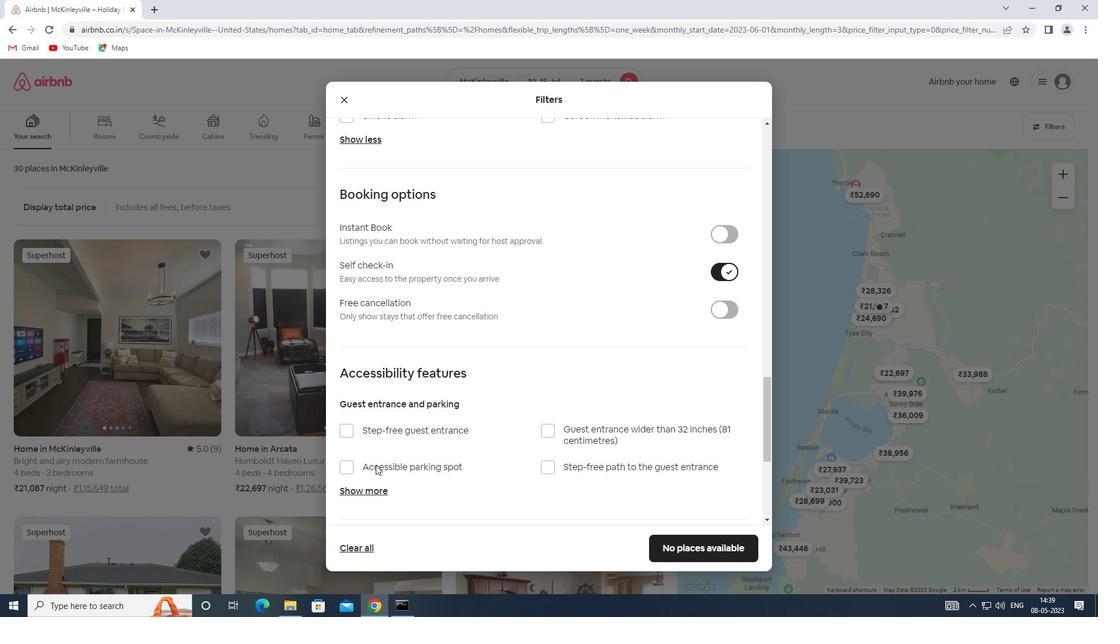 
Action: Mouse scrolled (375, 465) with delta (0, 0)
Screenshot: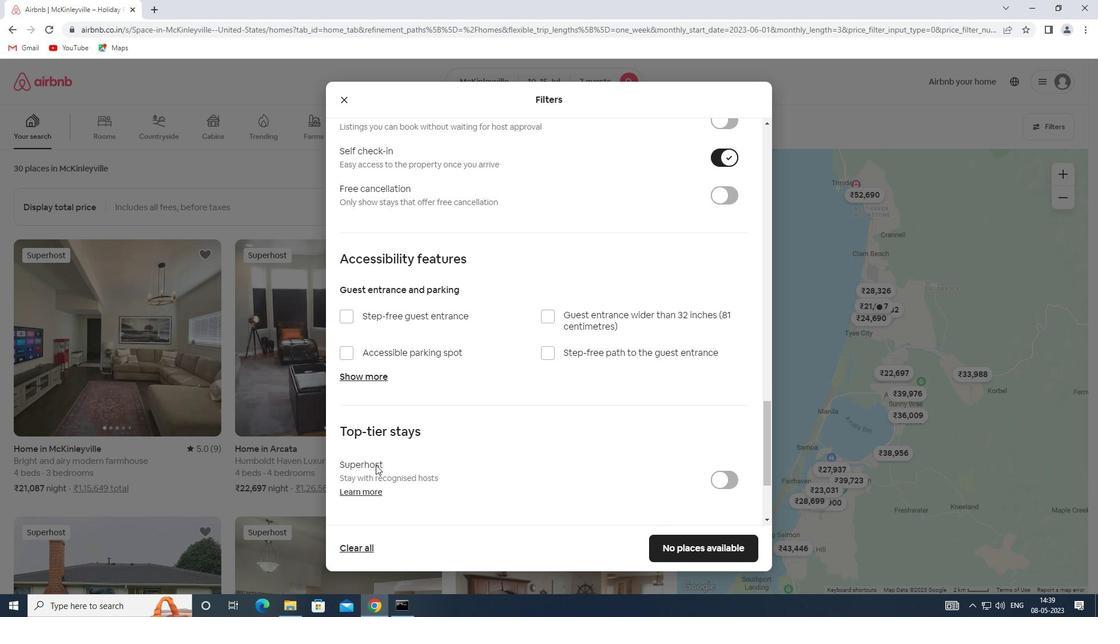 
Action: Mouse scrolled (375, 465) with delta (0, 0)
Screenshot: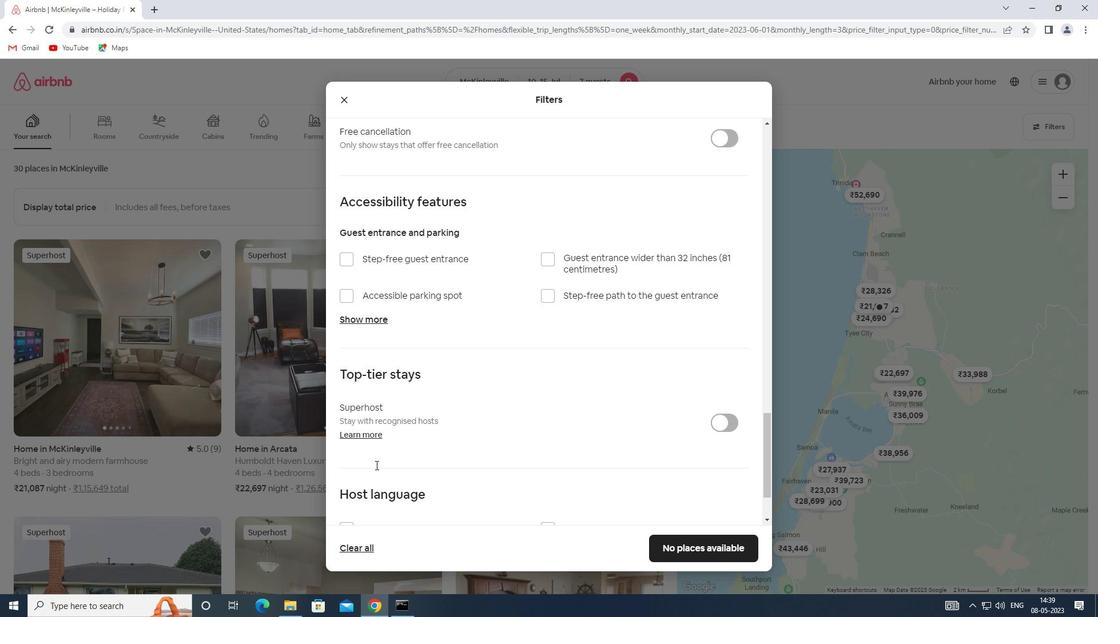 
Action: Mouse scrolled (375, 465) with delta (0, 0)
Screenshot: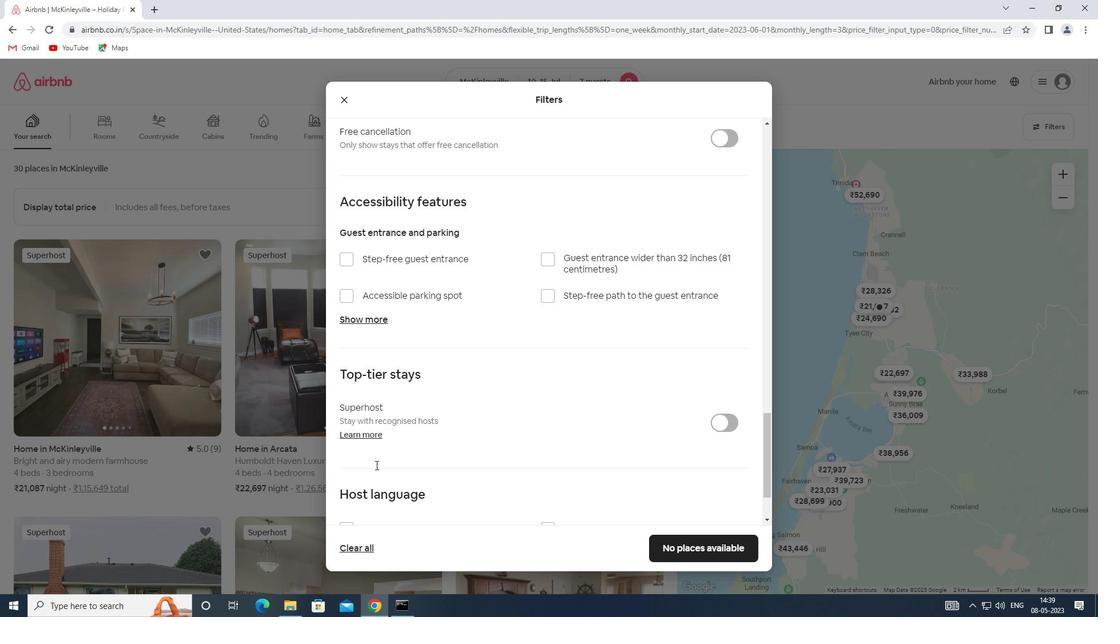 
Action: Mouse moved to (342, 442)
Screenshot: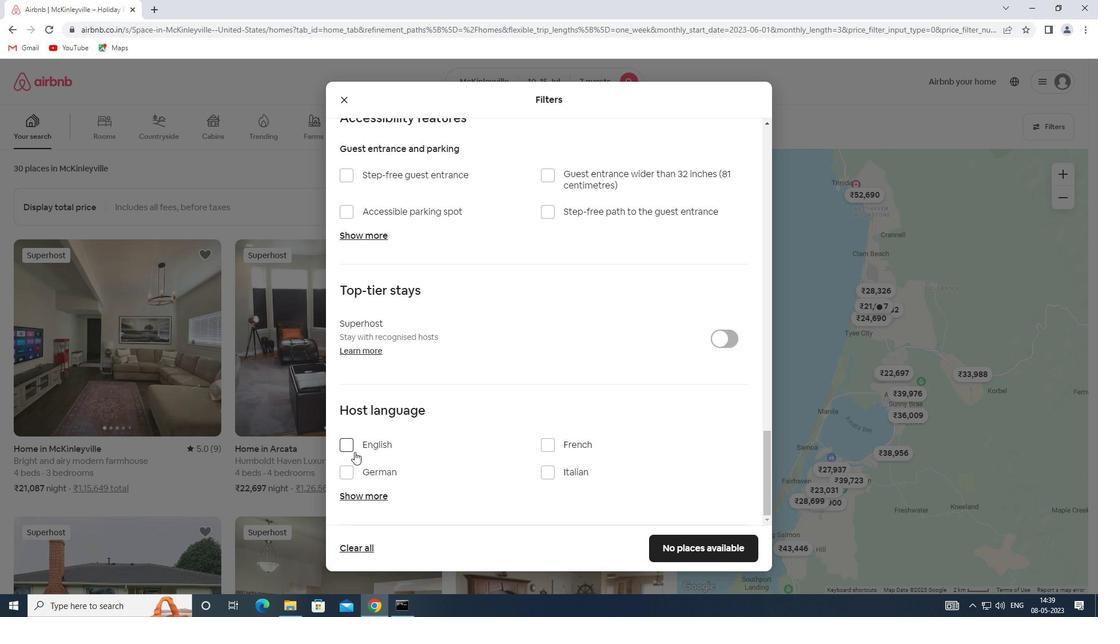 
Action: Mouse pressed left at (342, 442)
Screenshot: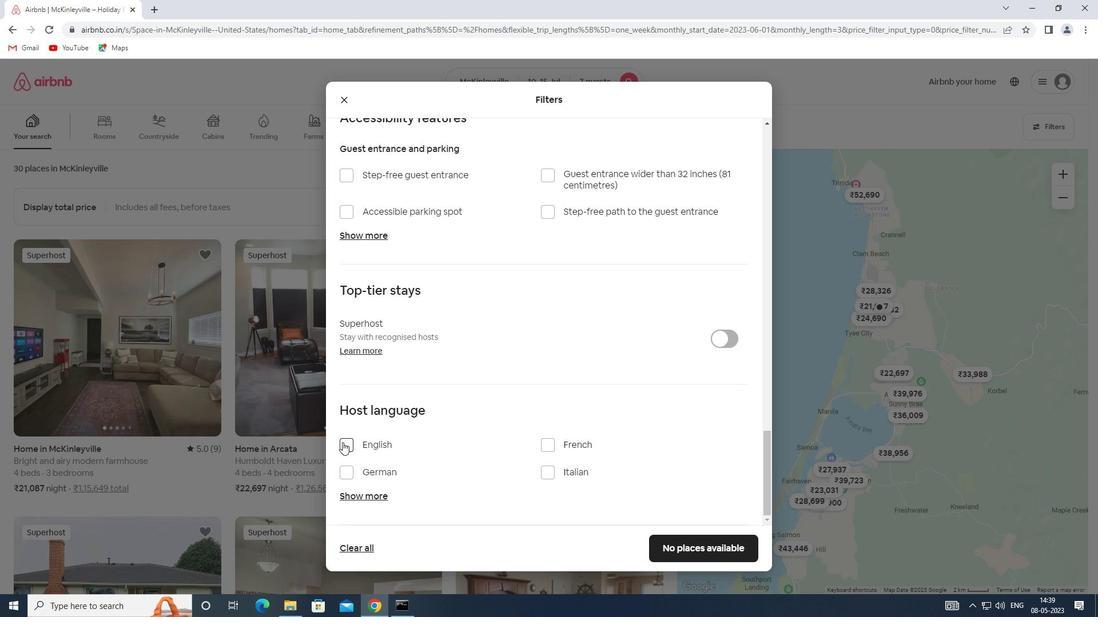 
Action: Mouse moved to (692, 542)
Screenshot: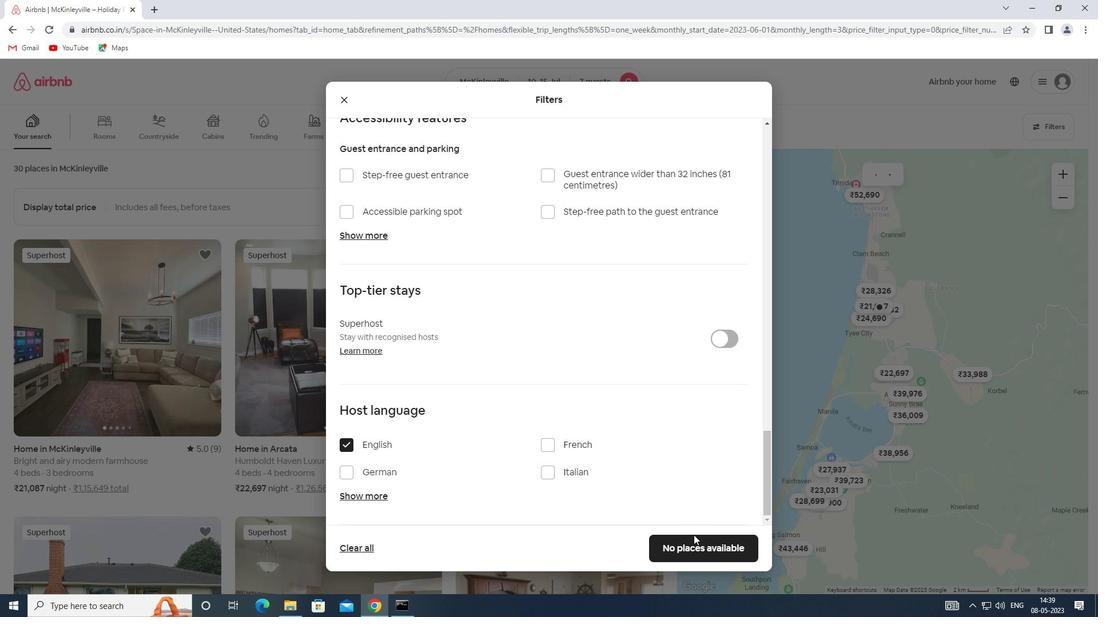 
Action: Mouse pressed left at (692, 542)
Screenshot: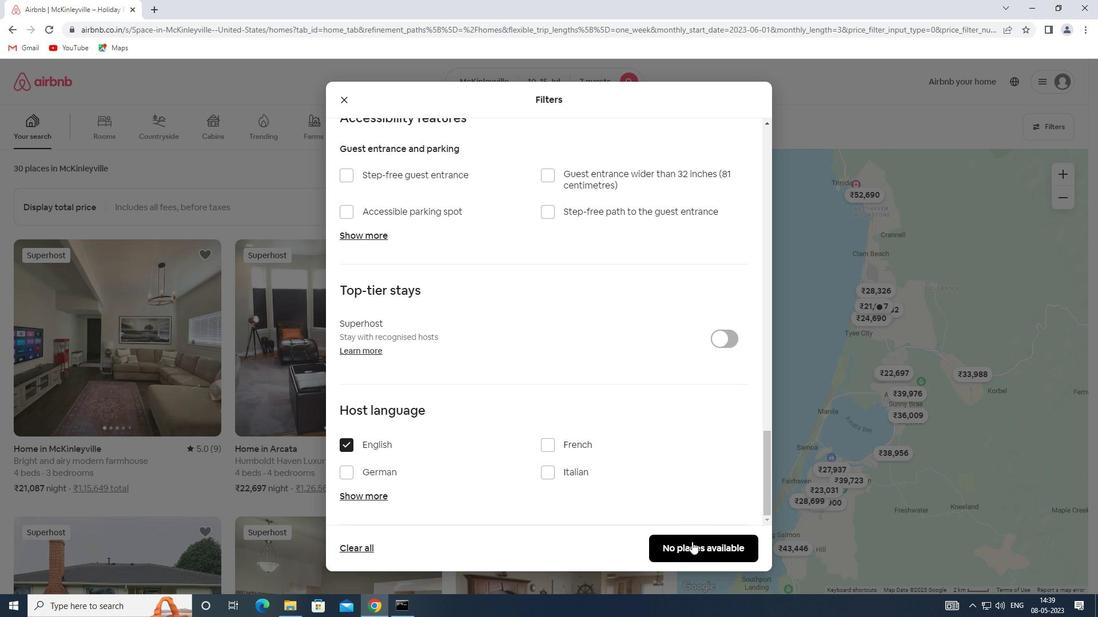 
